 Task: Send an email with the signature Lydia Campbell with the subject Request for feedback on a website usability survey and the message I would like to request a project update on the critical path. from softage.3@softage.net to softage.1@softage.net with an attached audio file Audio_guided_tour.mp3 and move the email from Sent Items to the folder Mergers and acquisitions
Action: Mouse moved to (614, 384)
Screenshot: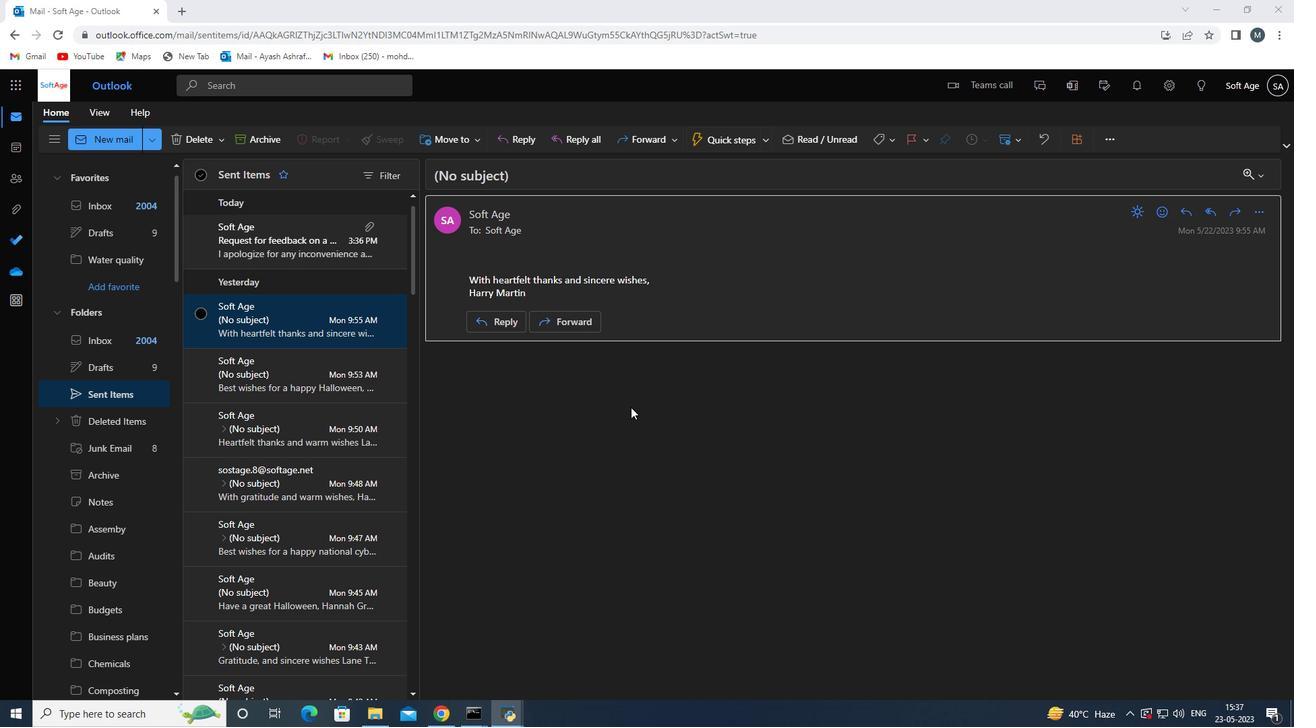 
Action: Mouse scrolled (614, 384) with delta (0, 0)
Screenshot: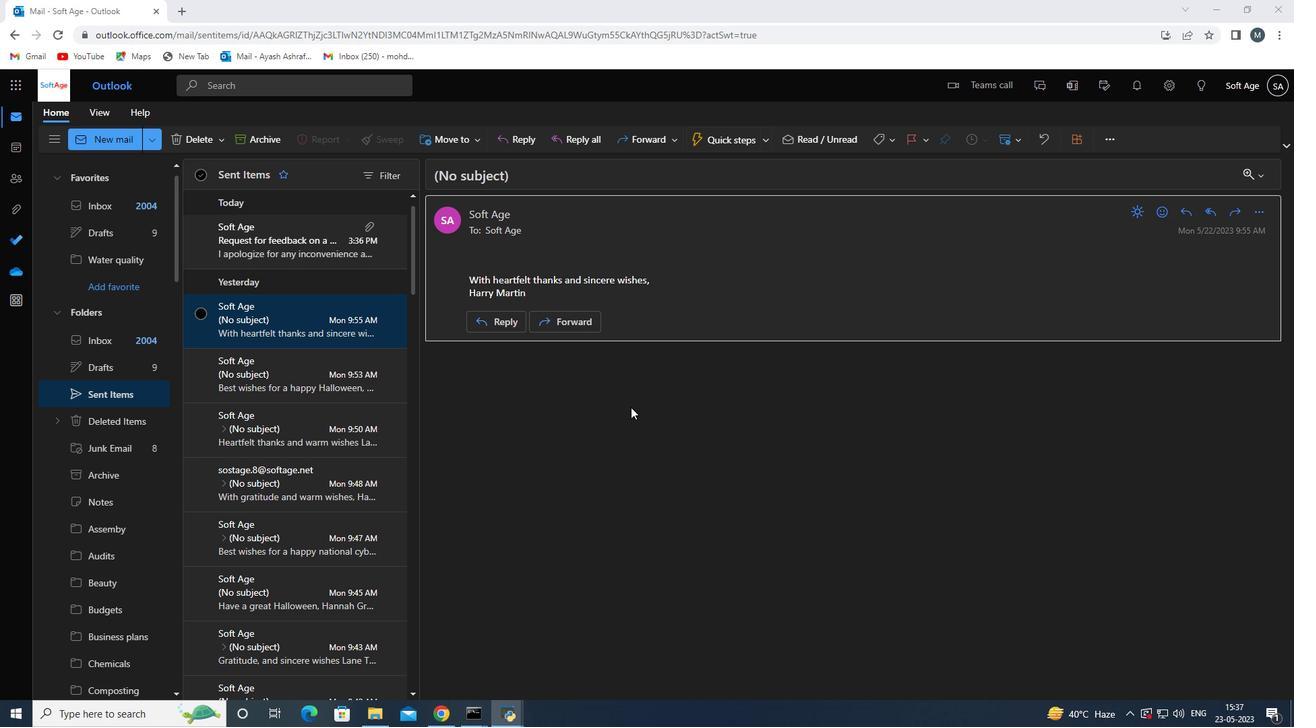 
Action: Mouse scrolled (614, 384) with delta (0, 0)
Screenshot: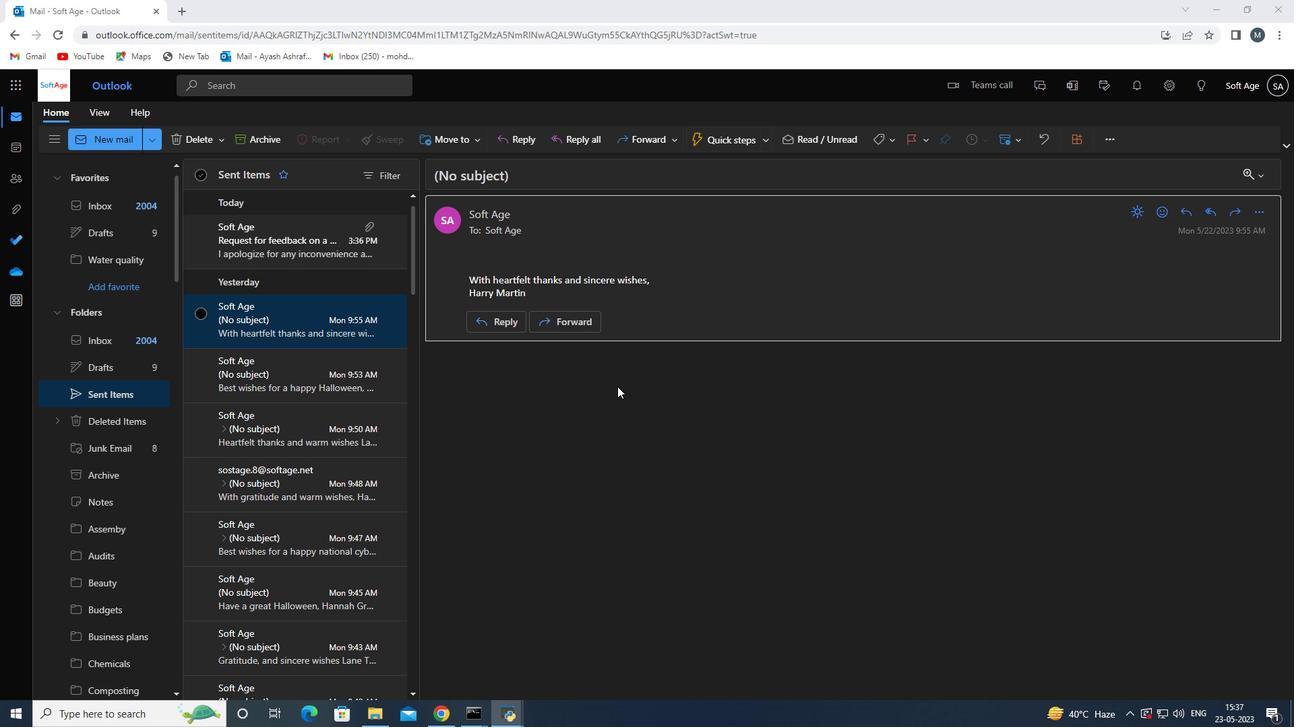 
Action: Mouse scrolled (614, 384) with delta (0, 0)
Screenshot: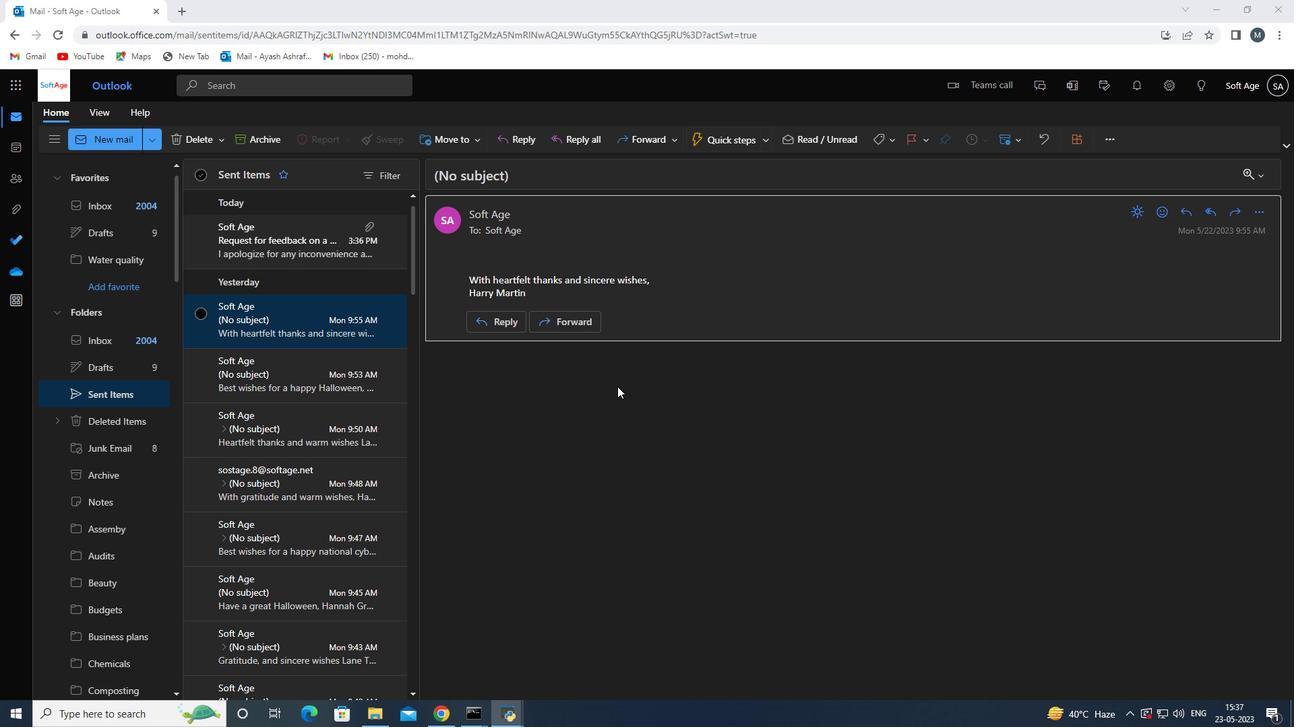 
Action: Mouse scrolled (614, 384) with delta (0, 0)
Screenshot: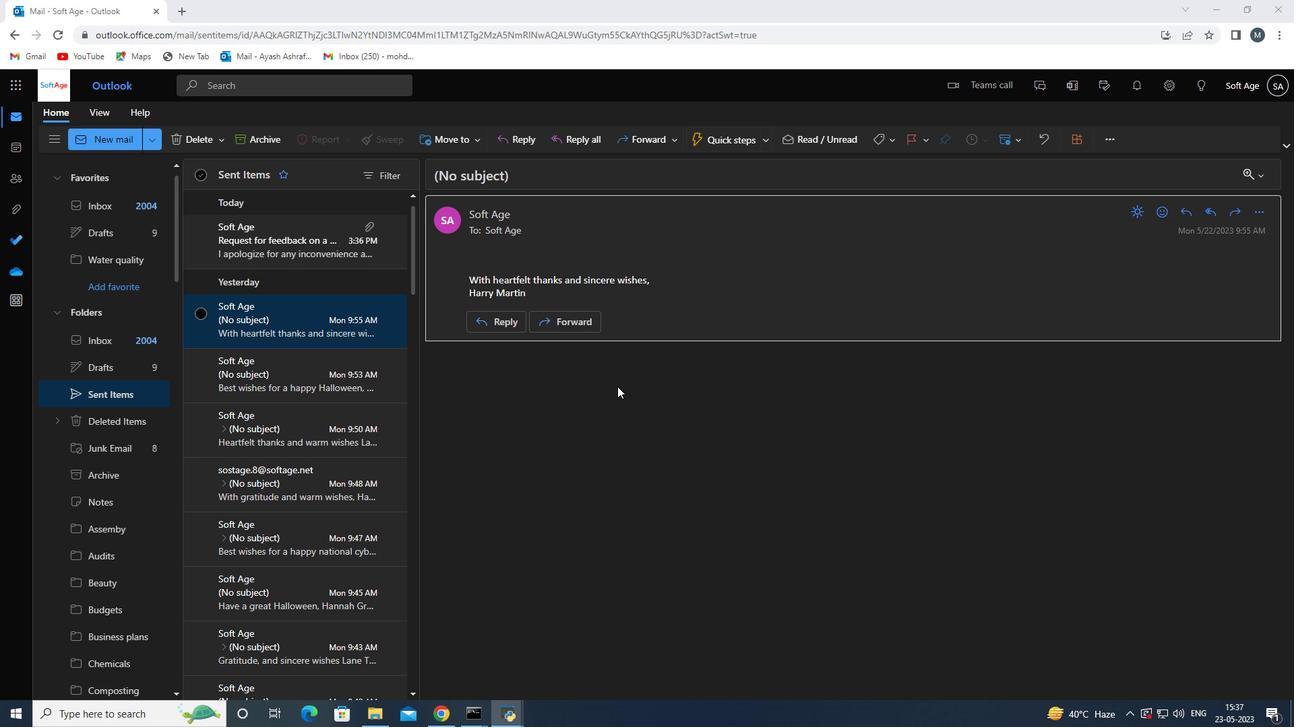 
Action: Mouse scrolled (614, 384) with delta (0, 0)
Screenshot: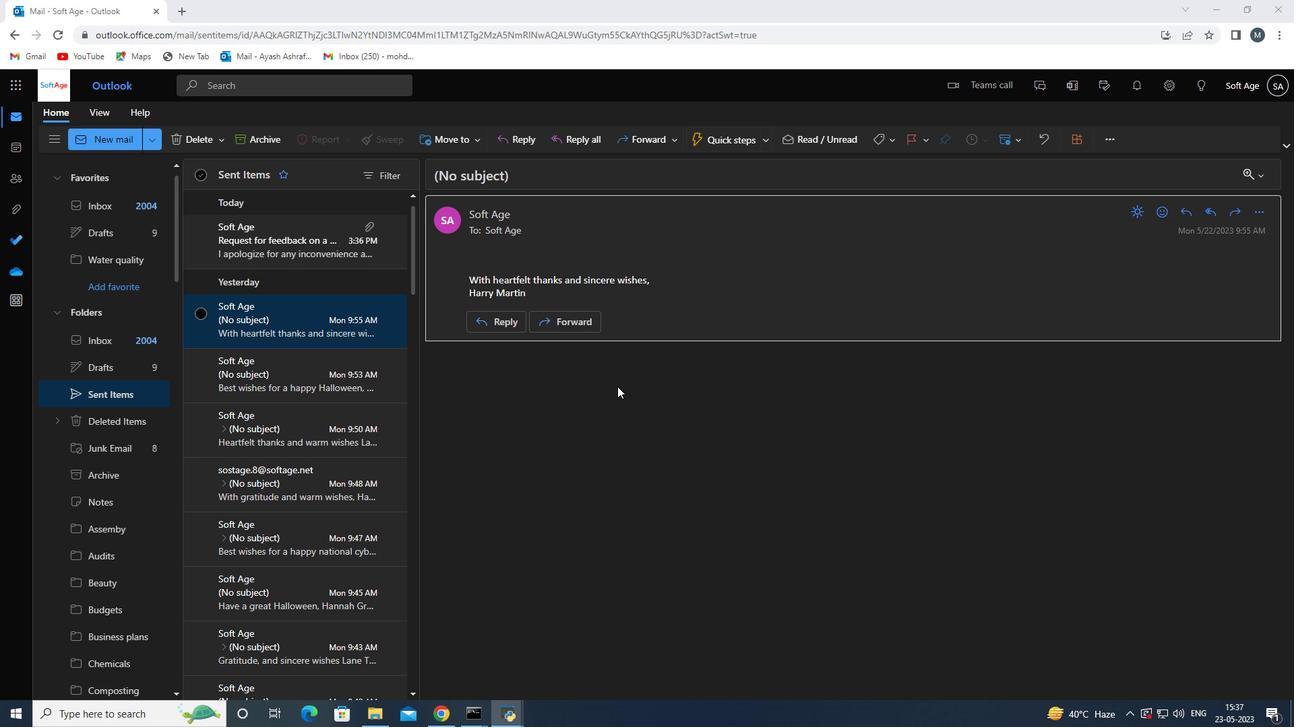 
Action: Mouse scrolled (614, 384) with delta (0, 0)
Screenshot: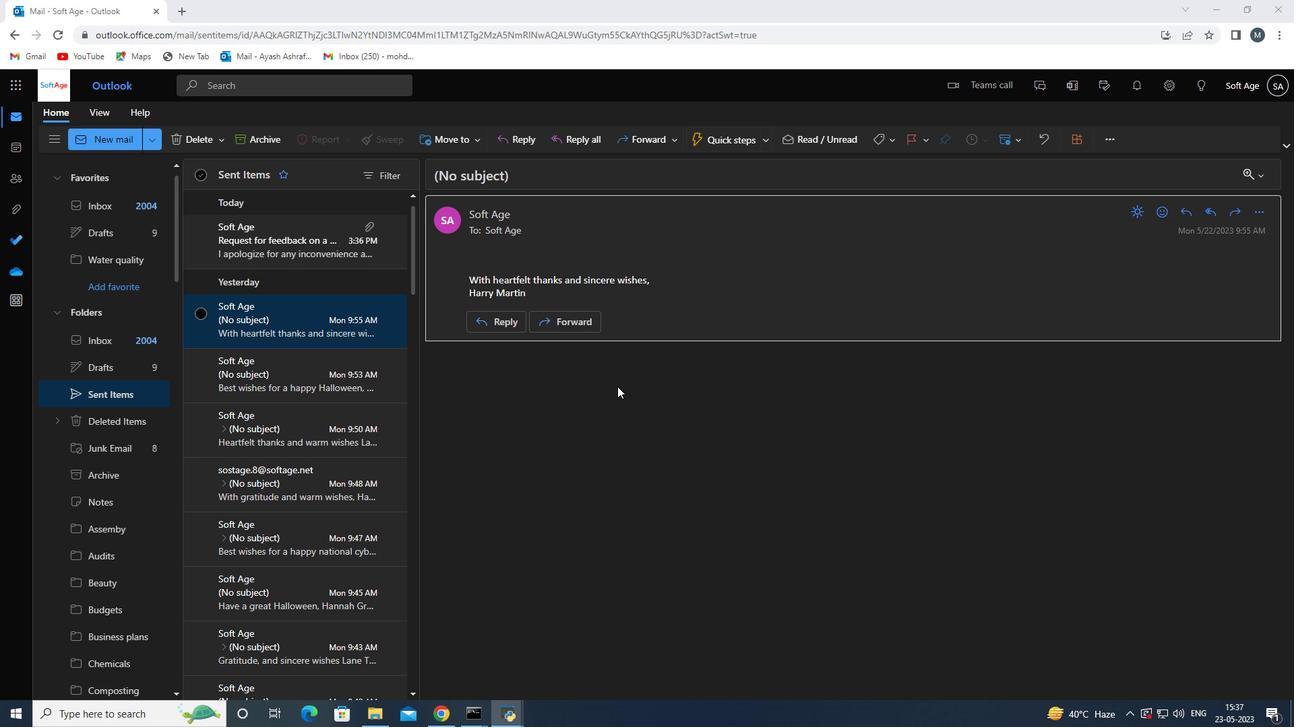 
Action: Mouse moved to (109, 213)
Screenshot: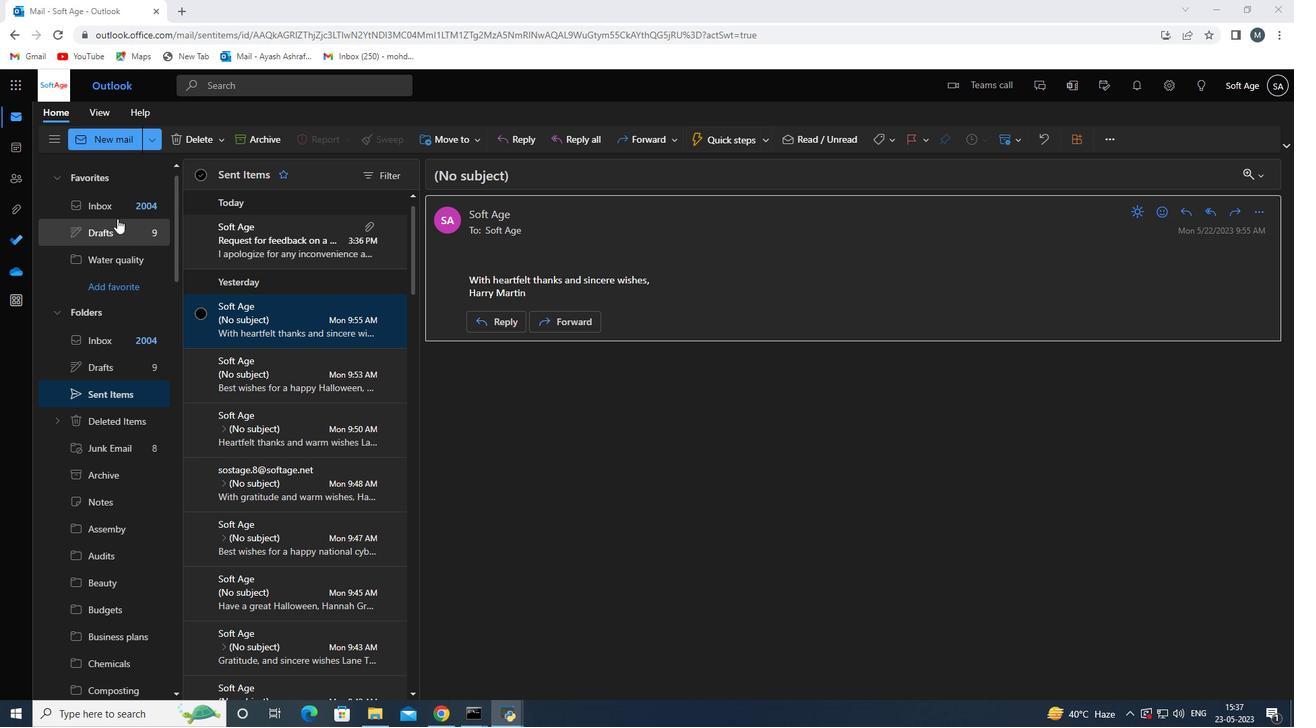 
Action: Mouse pressed left at (109, 213)
Screenshot: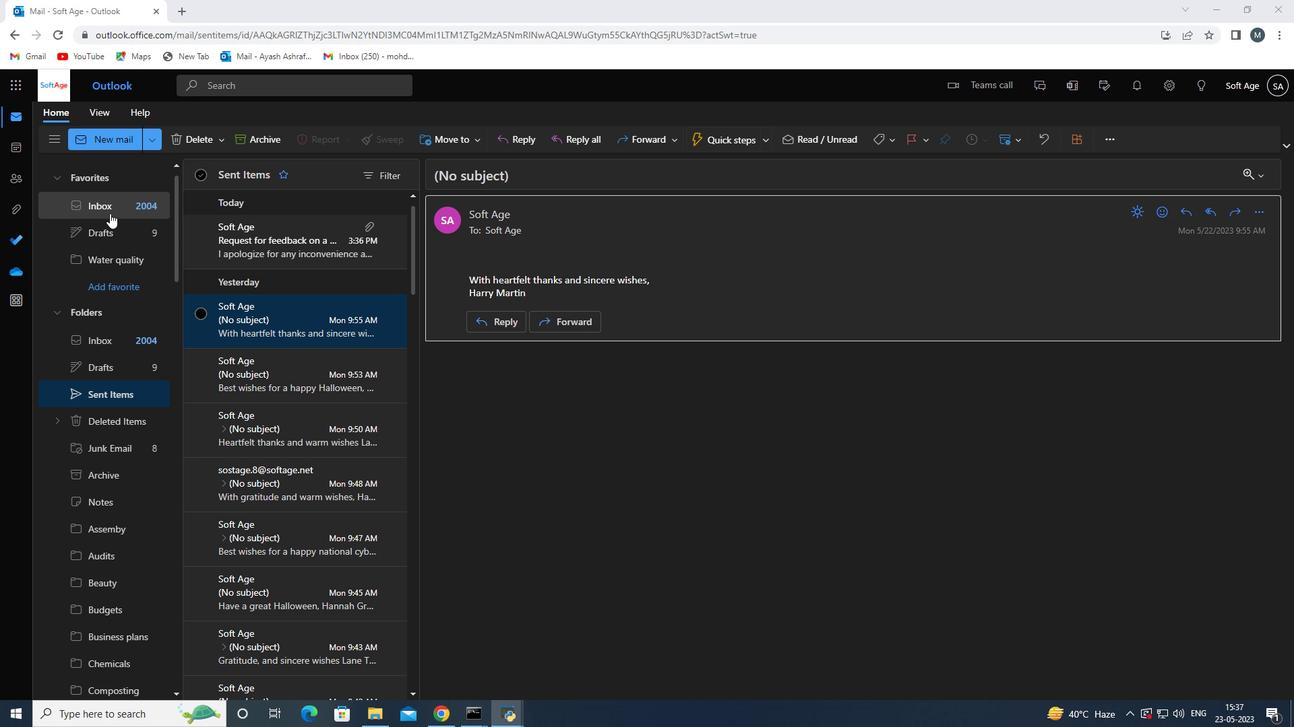 
Action: Mouse moved to (107, 143)
Screenshot: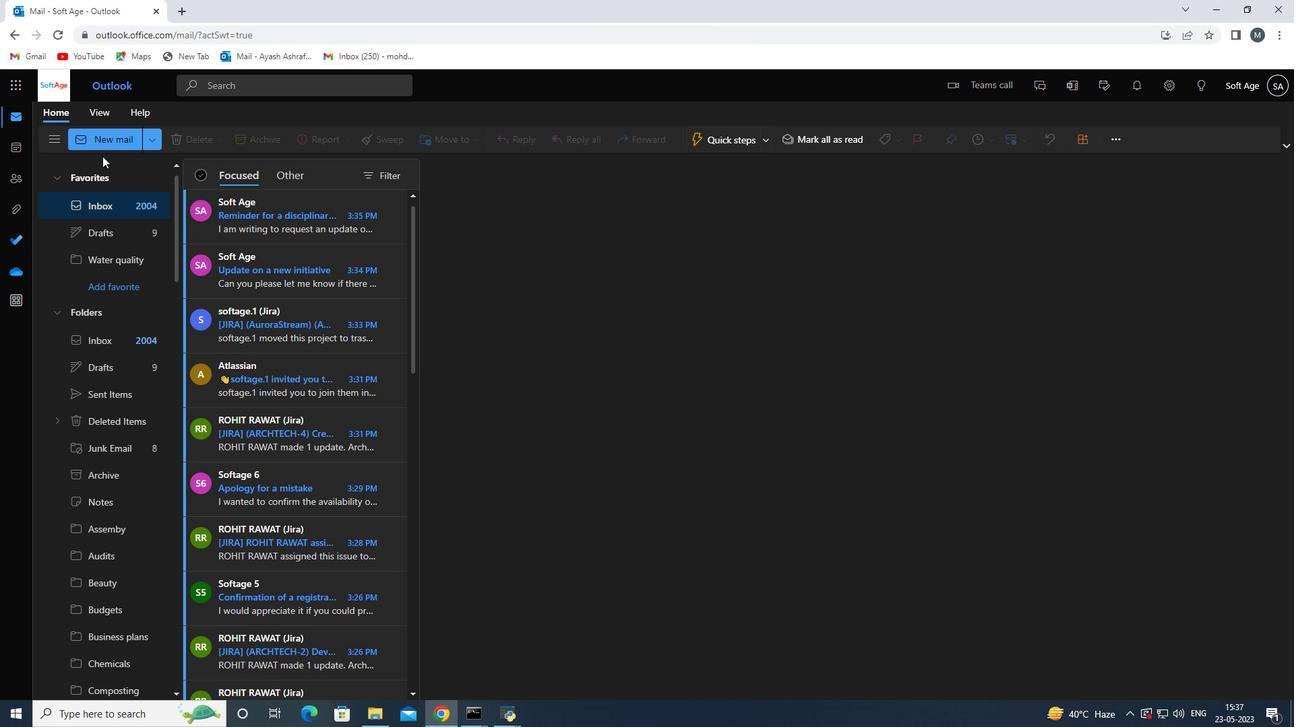 
Action: Mouse pressed left at (107, 143)
Screenshot: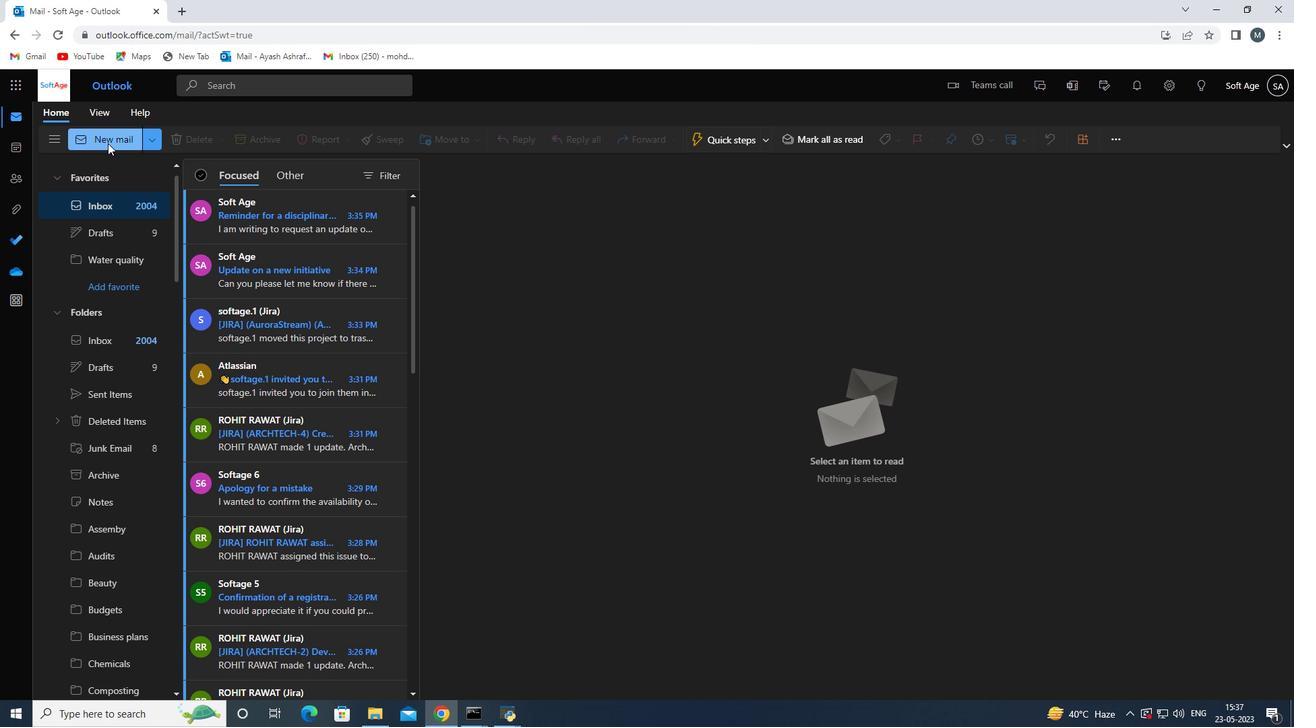 
Action: Mouse moved to (900, 145)
Screenshot: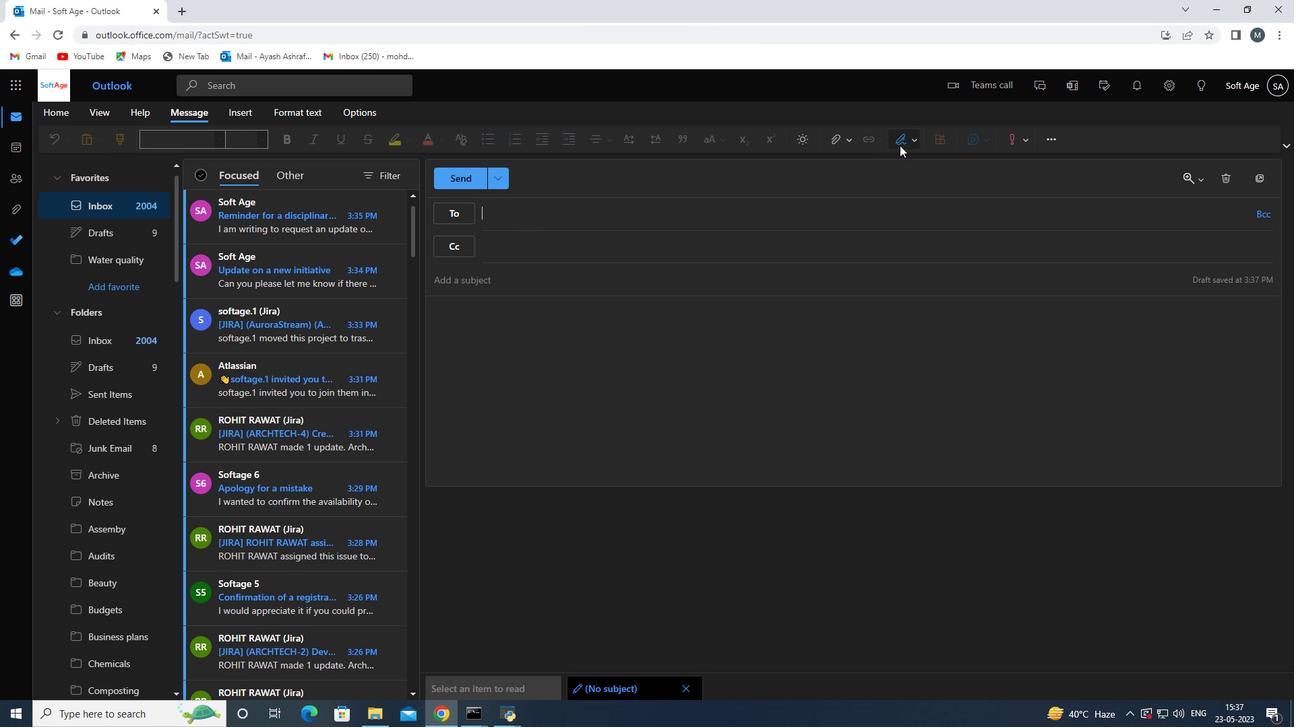 
Action: Mouse pressed left at (900, 145)
Screenshot: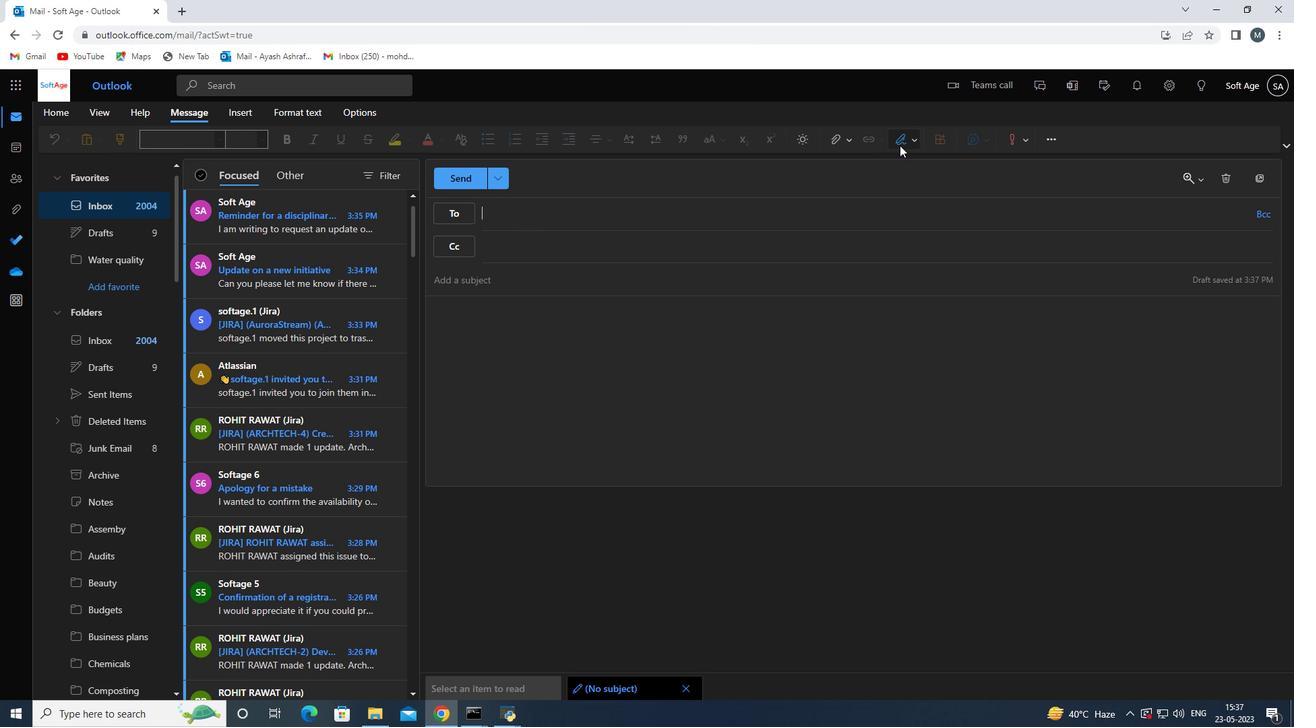 
Action: Mouse moved to (888, 195)
Screenshot: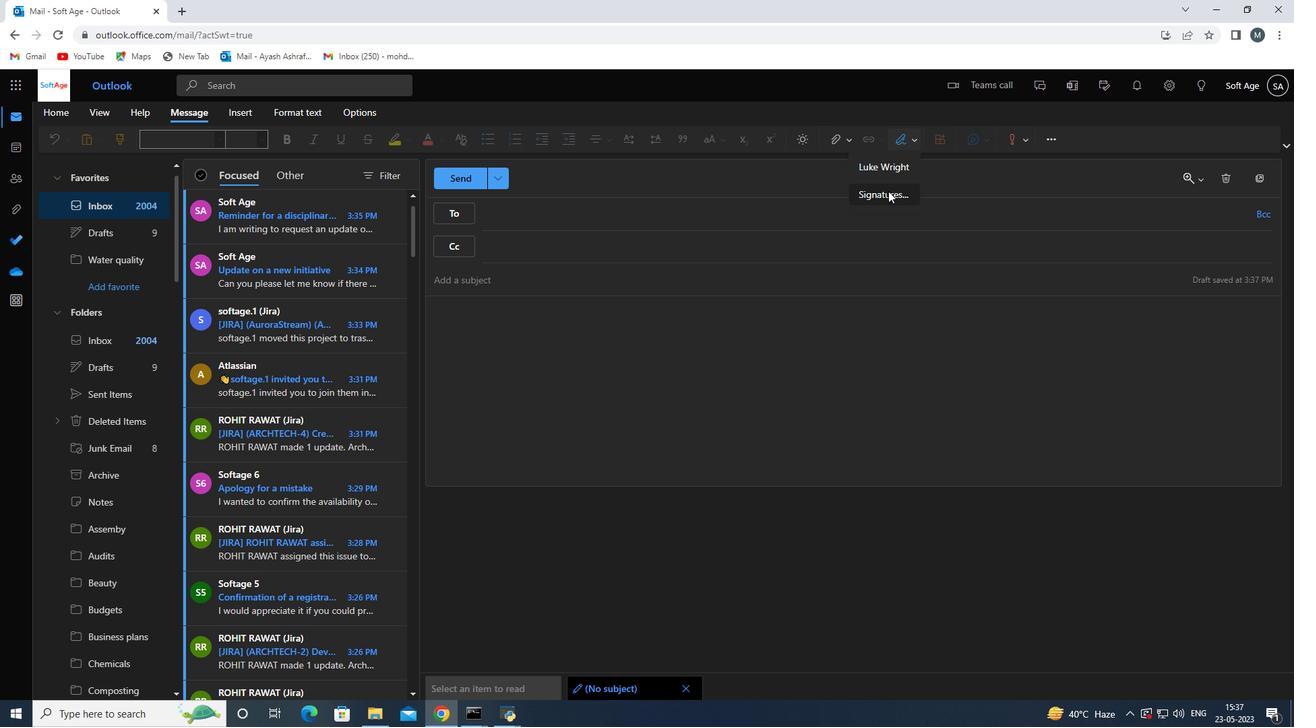 
Action: Mouse pressed left at (888, 195)
Screenshot: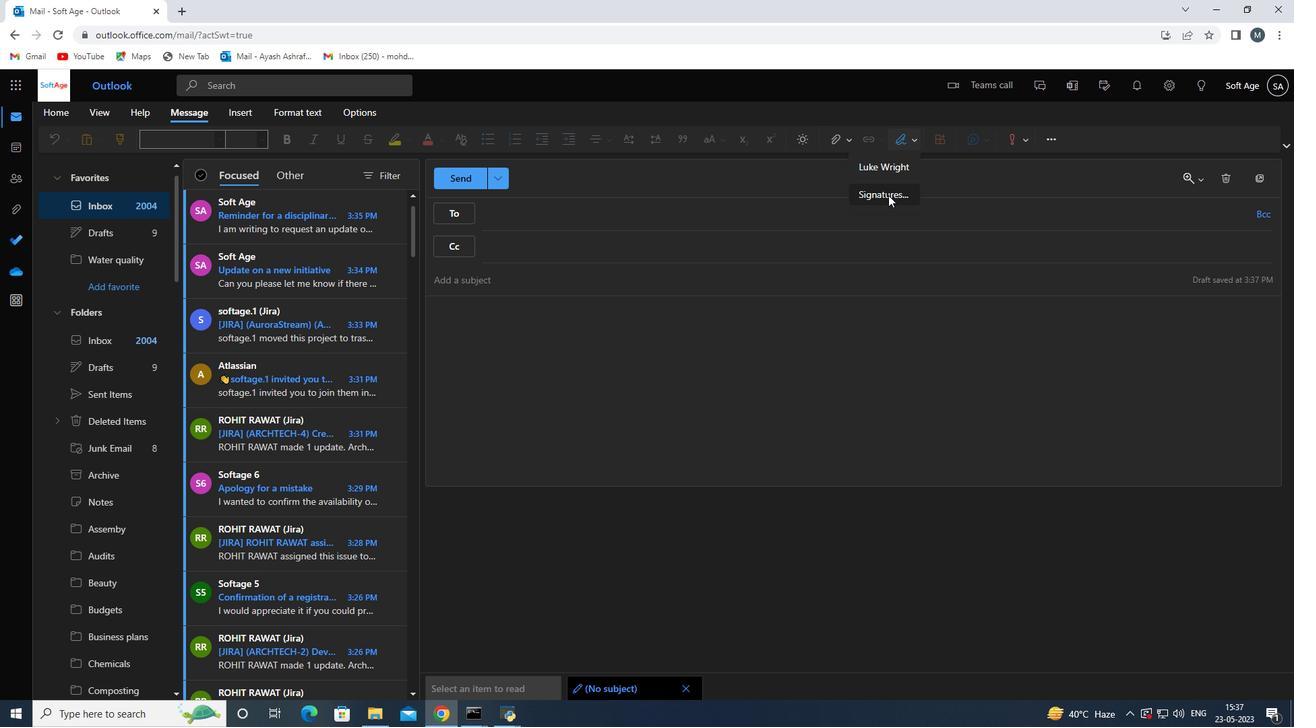 
Action: Mouse moved to (913, 250)
Screenshot: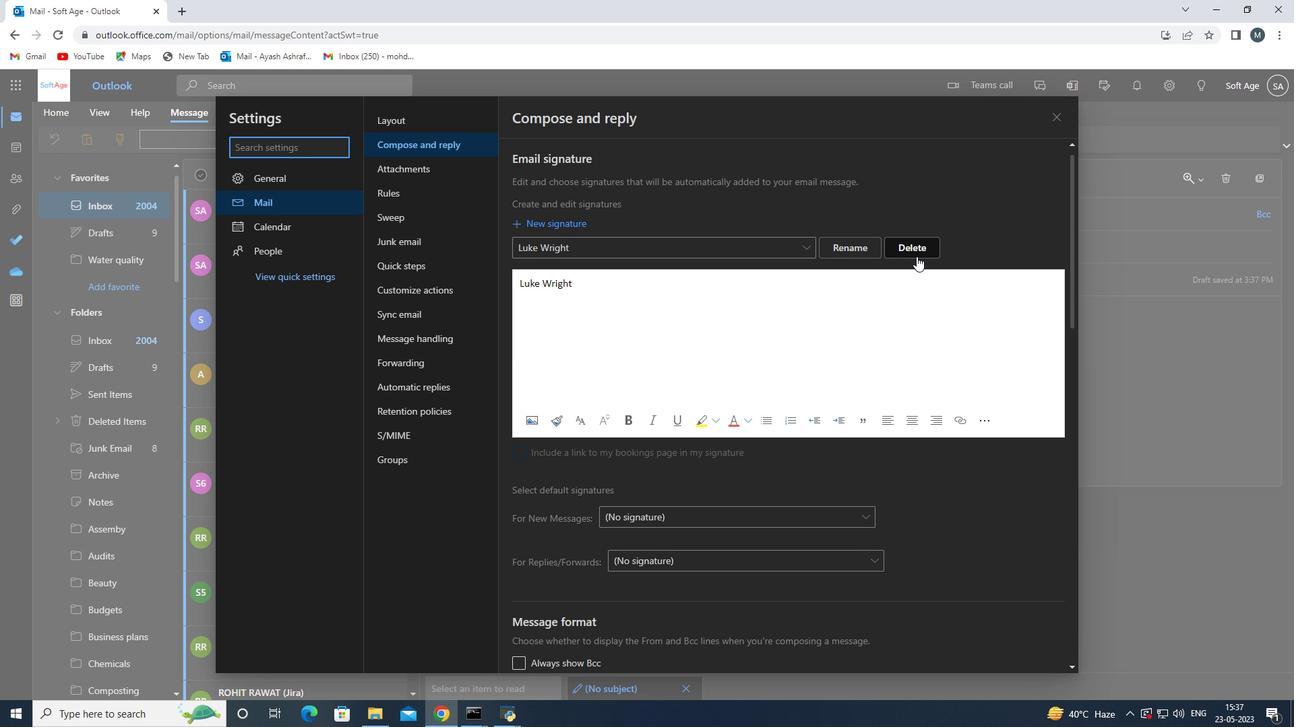 
Action: Mouse pressed left at (913, 250)
Screenshot: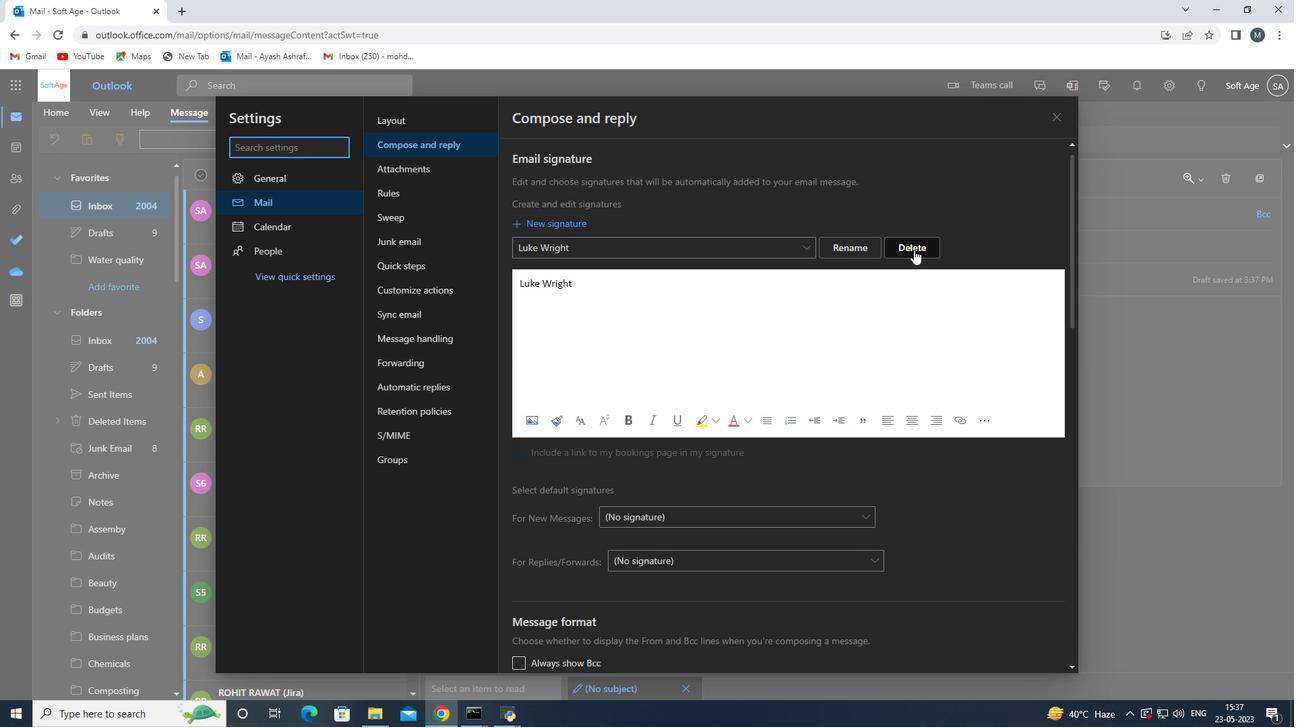 
Action: Mouse moved to (601, 252)
Screenshot: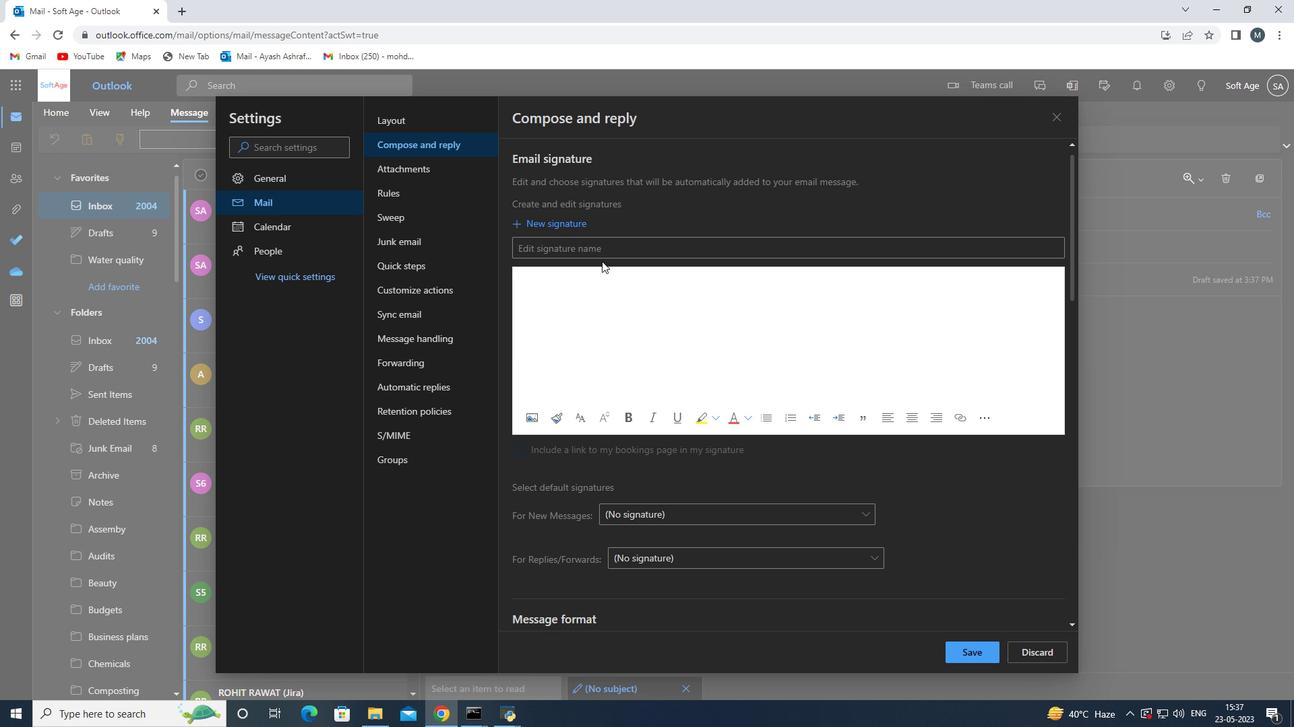 
Action: Mouse pressed left at (601, 252)
Screenshot: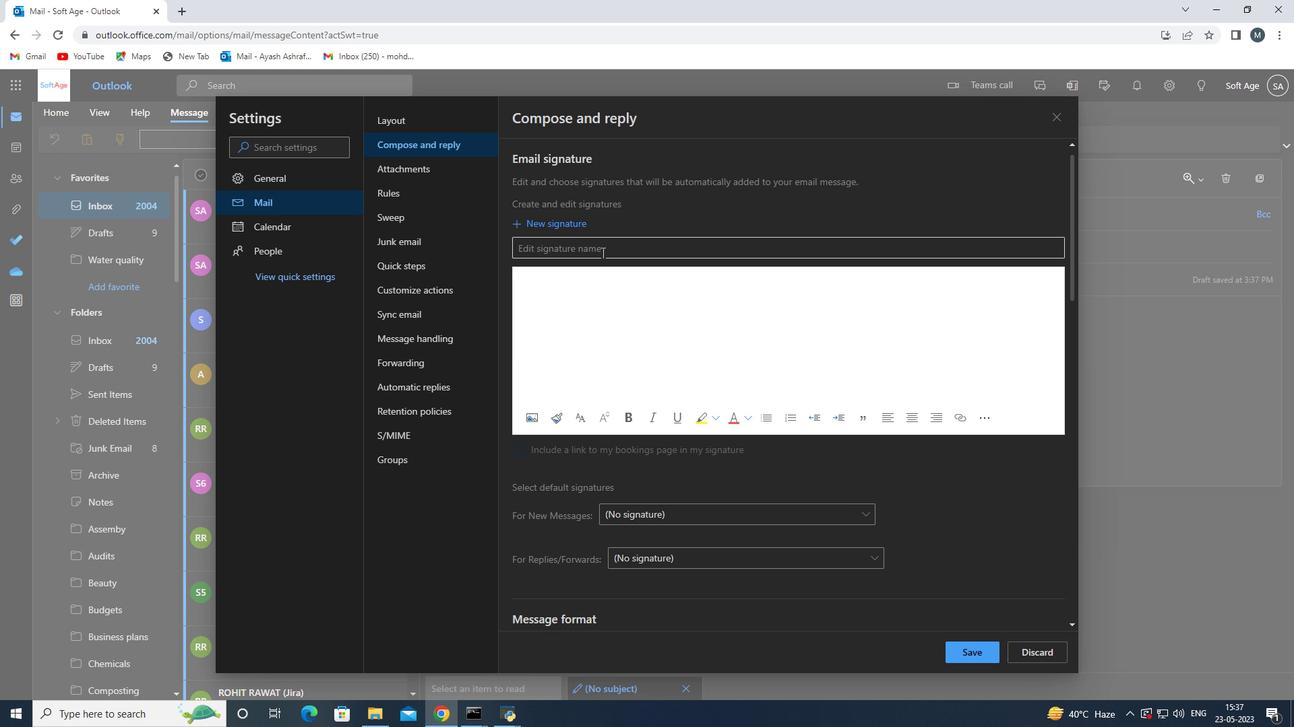 
Action: Key pressed <Key.shift>Luy<Key.backspace><Key.backspace>ydia<Key.space><Key.shift><Key.shift><Key.shift><Key.shift><Key.shift><Key.shift><Key.shift><Key.shift><Key.shift><Key.shift><Key.shift><Key.shift><Key.shift>Campbell<Key.enter>
Screenshot: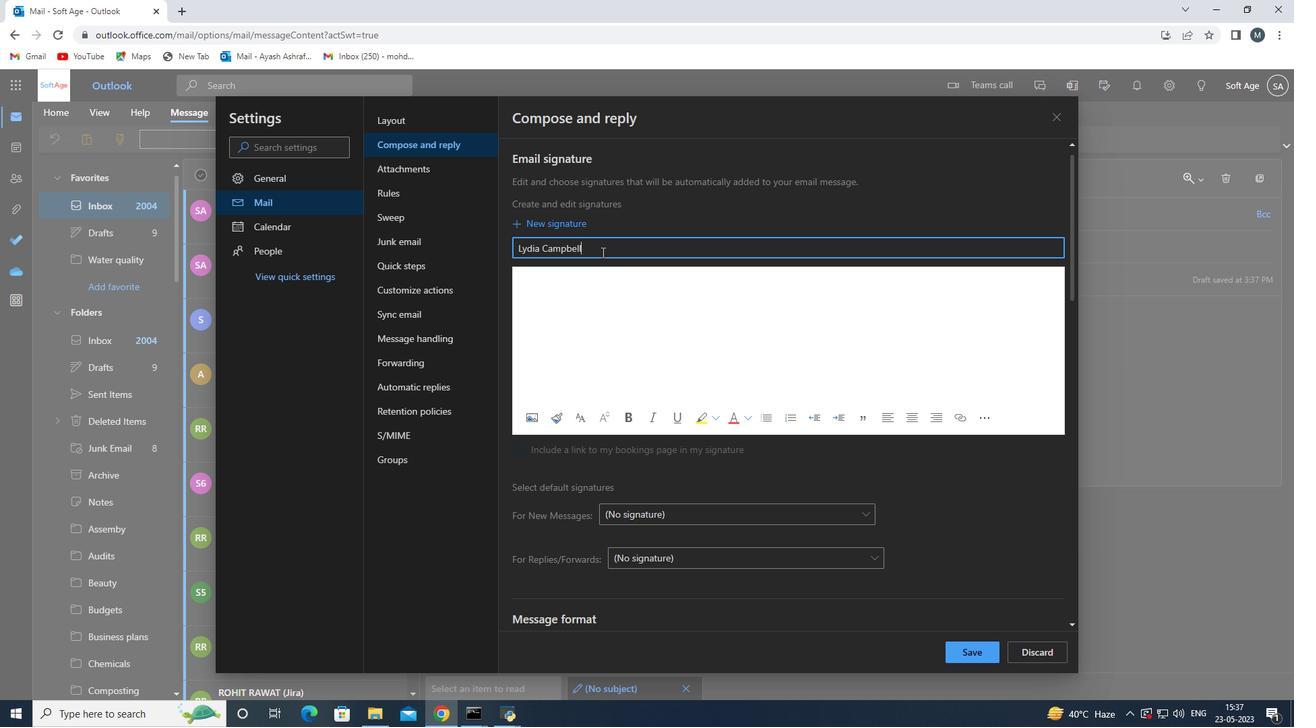 
Action: Mouse moved to (581, 300)
Screenshot: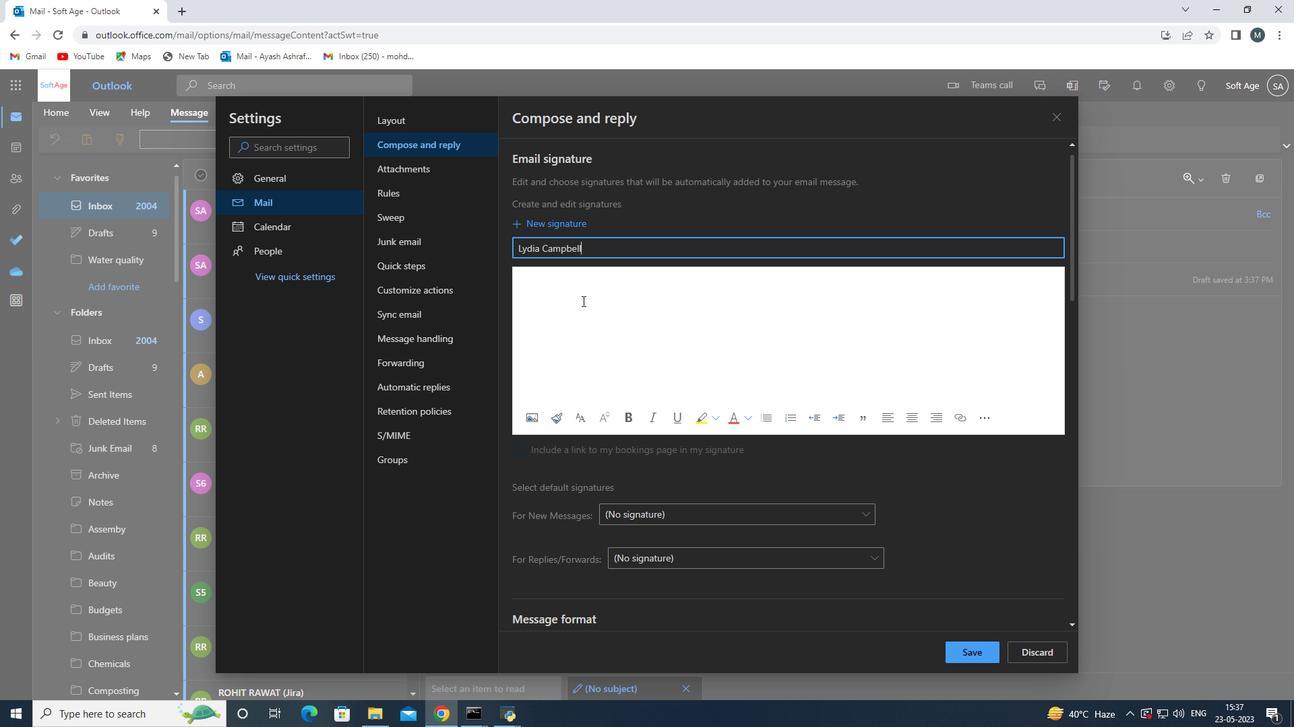 
Action: Mouse pressed left at (581, 300)
Screenshot: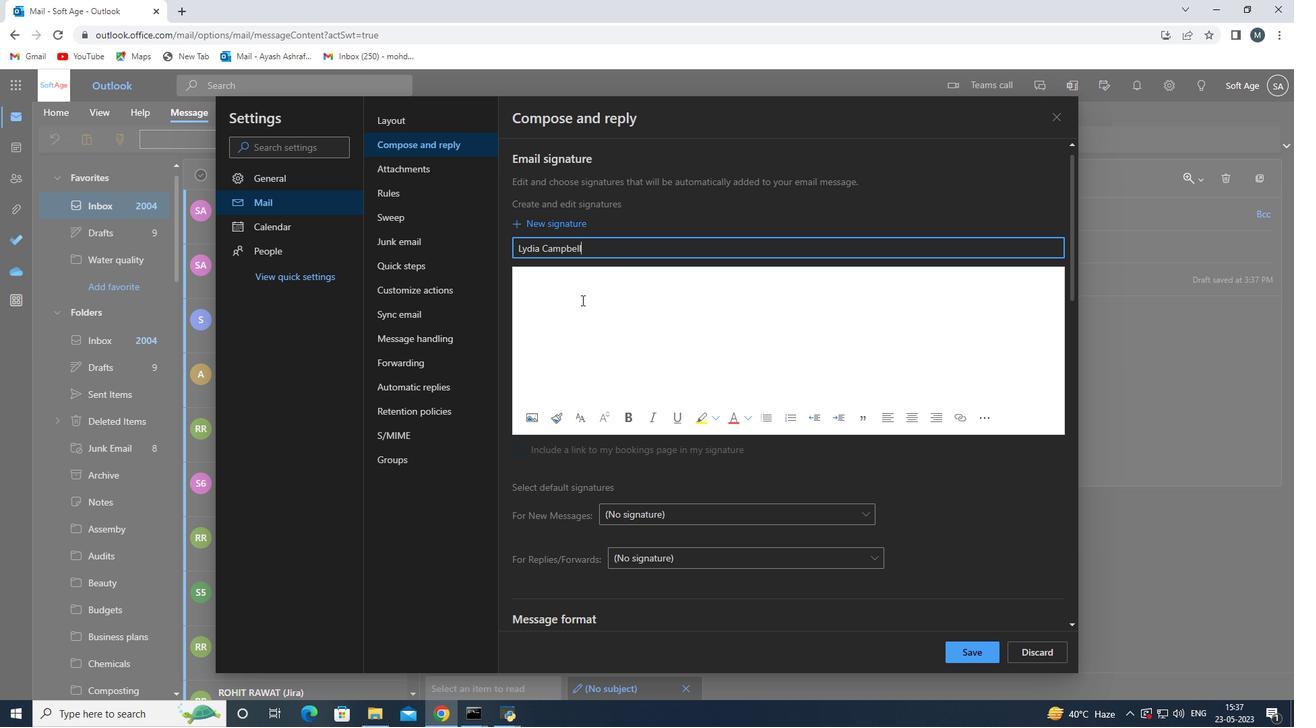
Action: Key pressed <Key.shift>Lydia<Key.space><Key.shift>Campbell<Key.space>
Screenshot: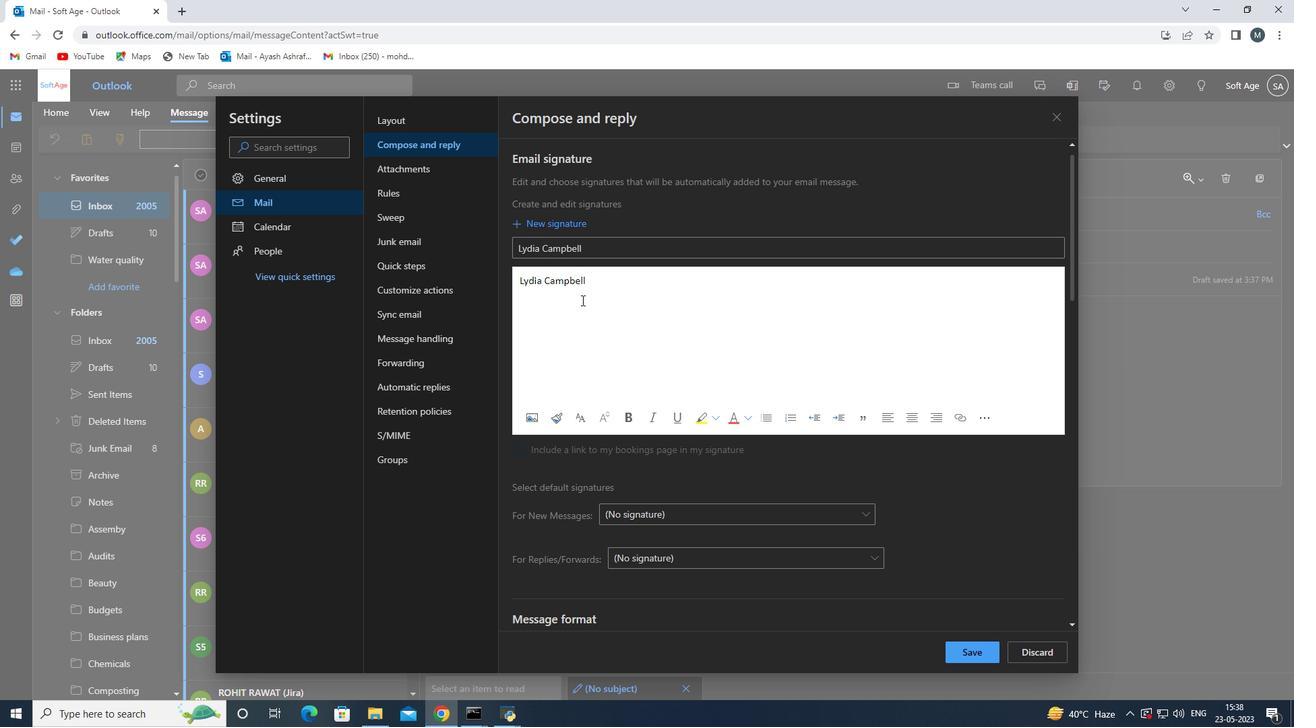
Action: Mouse moved to (965, 655)
Screenshot: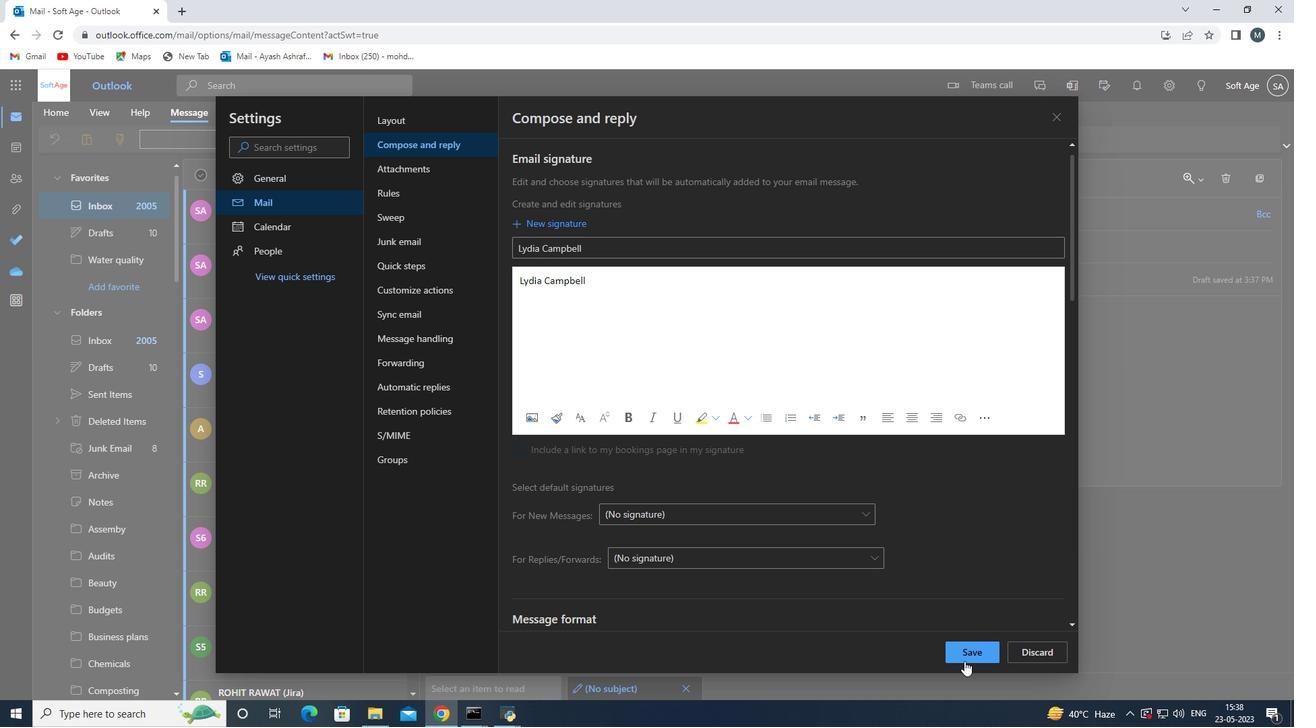 
Action: Mouse pressed left at (965, 655)
Screenshot: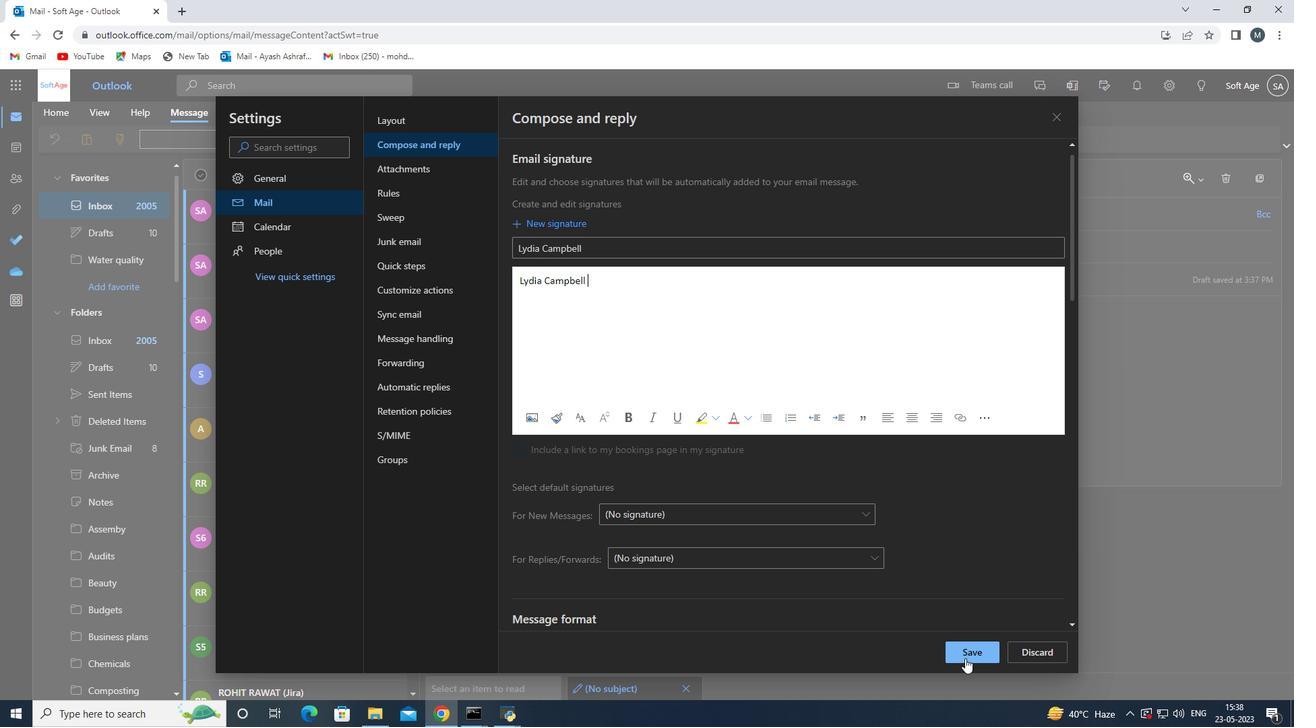 
Action: Mouse moved to (1050, 117)
Screenshot: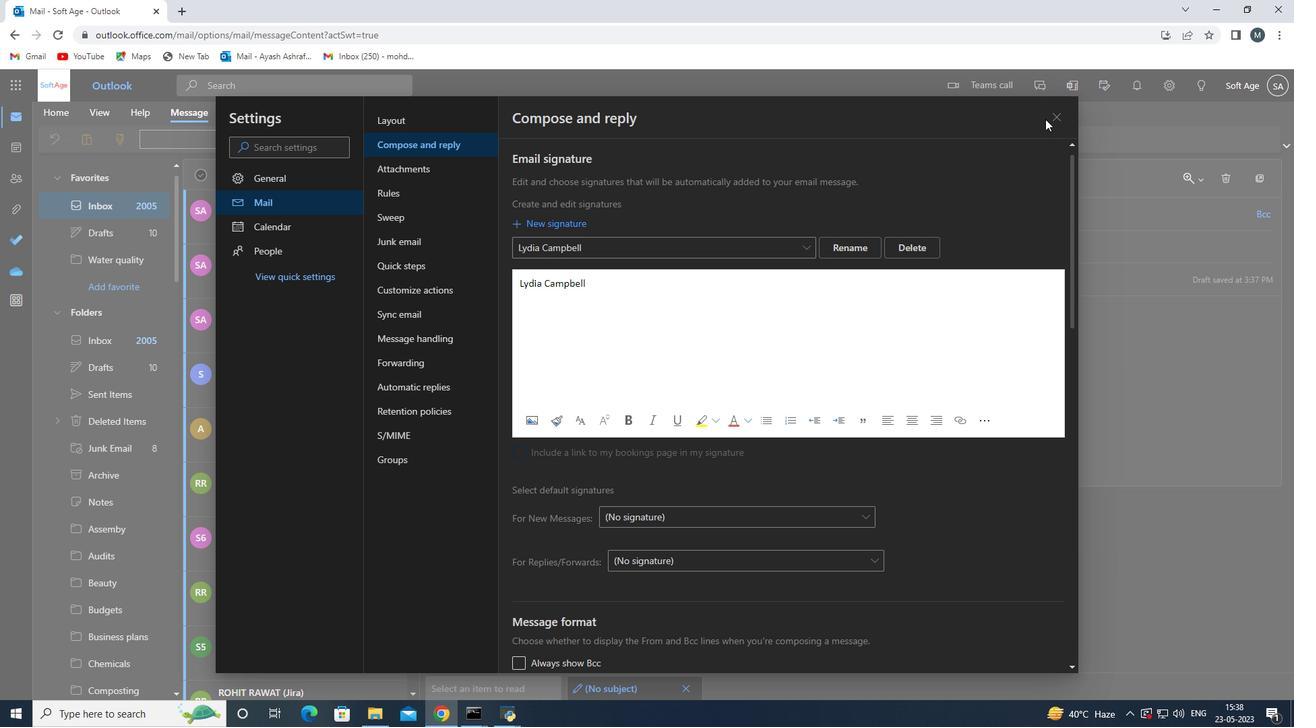 
Action: Mouse pressed left at (1050, 117)
Screenshot: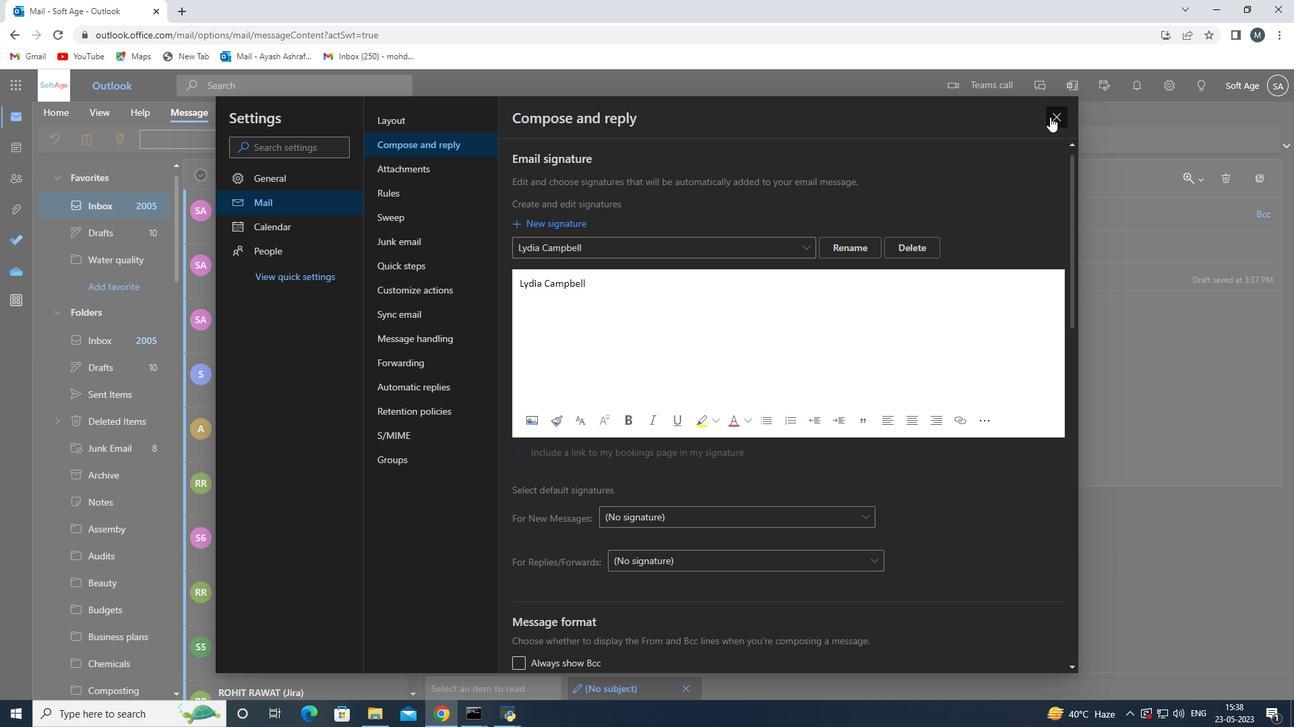 
Action: Mouse moved to (562, 278)
Screenshot: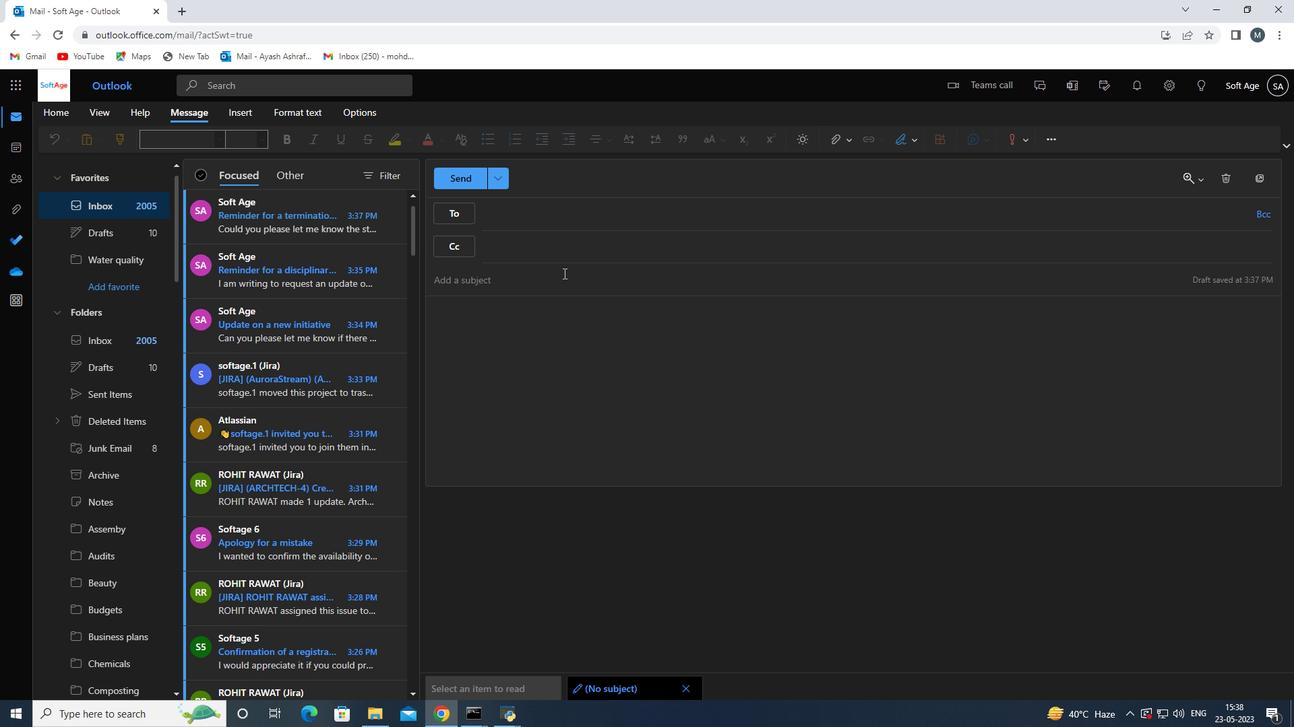 
Action: Mouse pressed left at (562, 278)
Screenshot: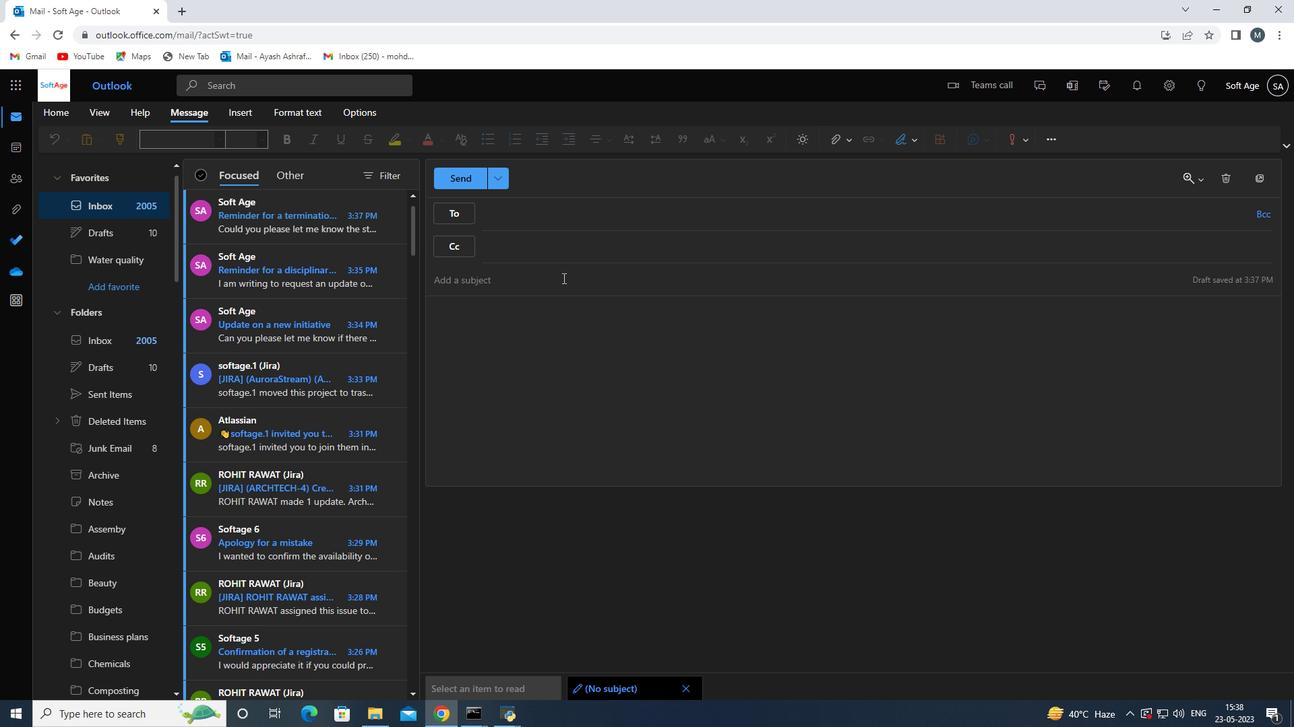 
Action: Mouse moved to (562, 285)
Screenshot: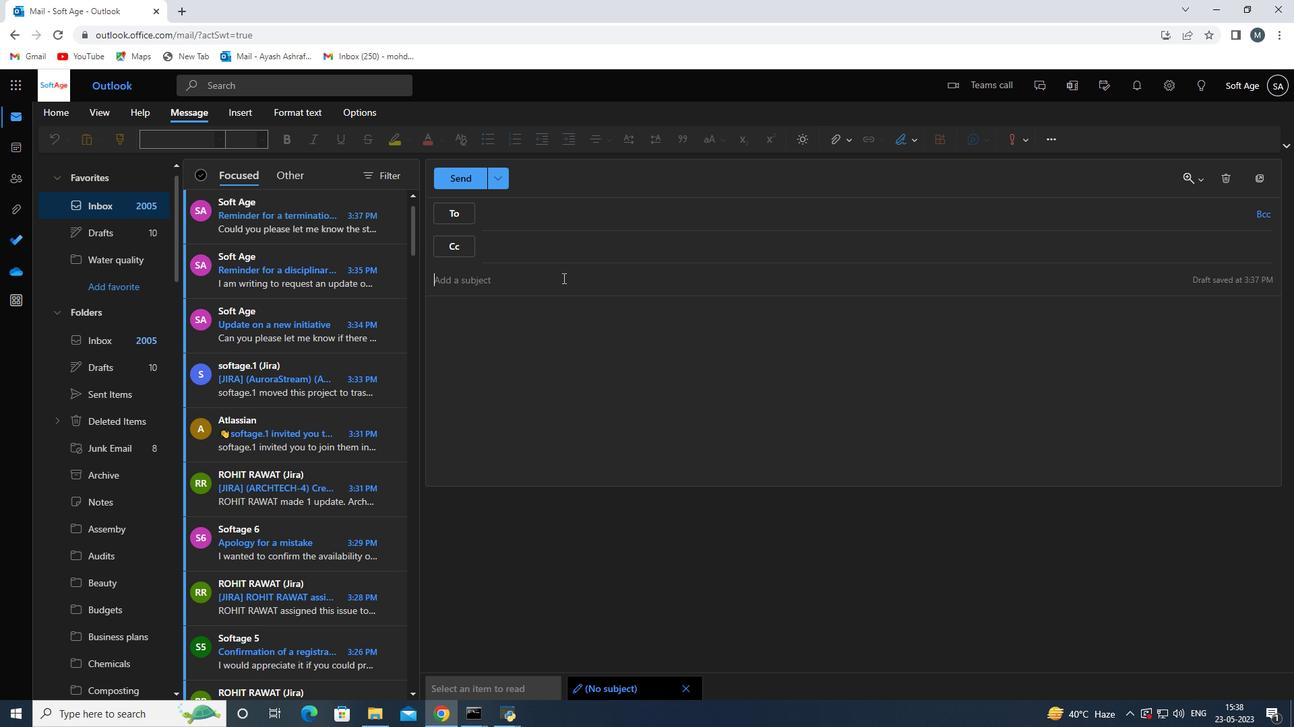 
Action: Key pressed <Key.shift>Request<Key.space>for<Key.space>feedback<Key.space>on<Key.space>a<Key.space>website<Key.space>usability<Key.space>survey<Key.enter><Key.shift>I<Key.space>would<Key.space>like<Key.space>to<Key.space>request<Key.space>a<Key.space>project<Key.space>update<Key.space>on<Key.space>the<Key.space>social<Key.space>media<Key.space><Key.backspace><Key.backspace><Key.backspace><Key.backspace><Key.backspace><Key.backspace><Key.backspace><Key.backspace><Key.backspace><Key.backspace><Key.backspace><Key.backspace><Key.backspace>critical<Key.space>path<Key.space>b<Key.backspace>.<Key.enter>
Screenshot: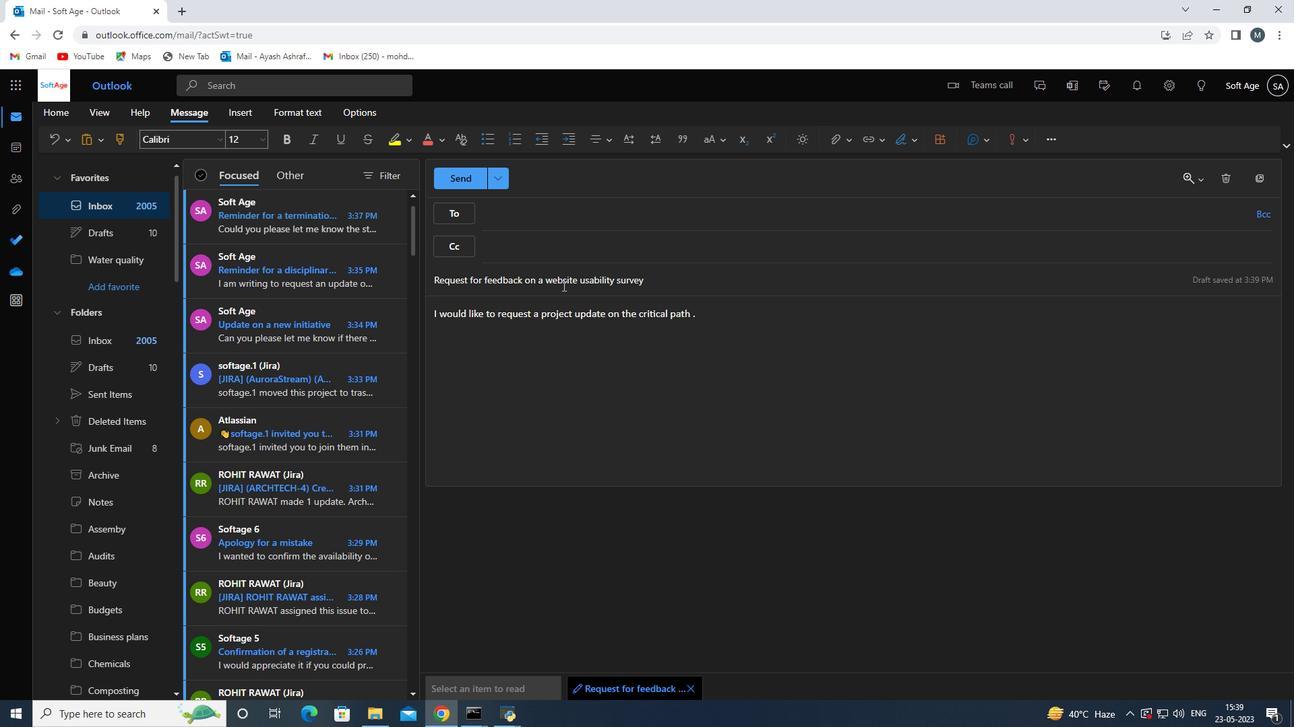 
Action: Mouse moved to (903, 144)
Screenshot: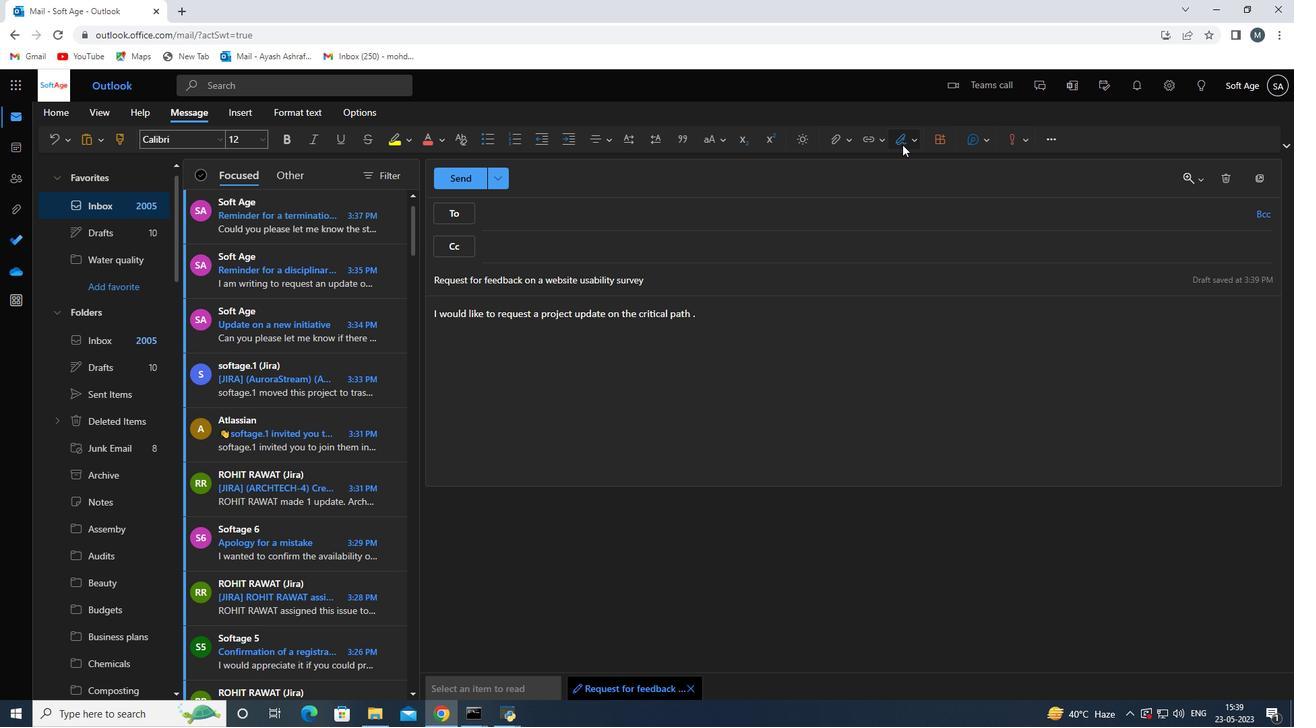 
Action: Mouse pressed left at (903, 144)
Screenshot: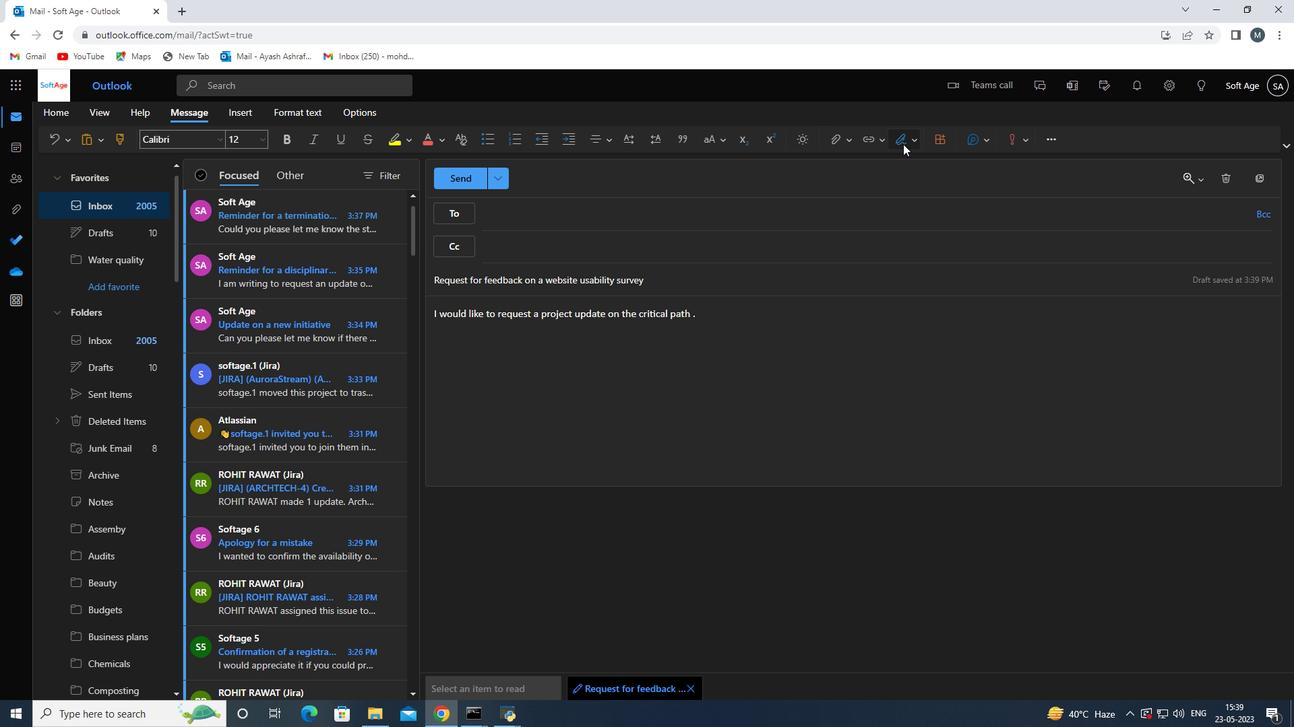
Action: Mouse moved to (897, 167)
Screenshot: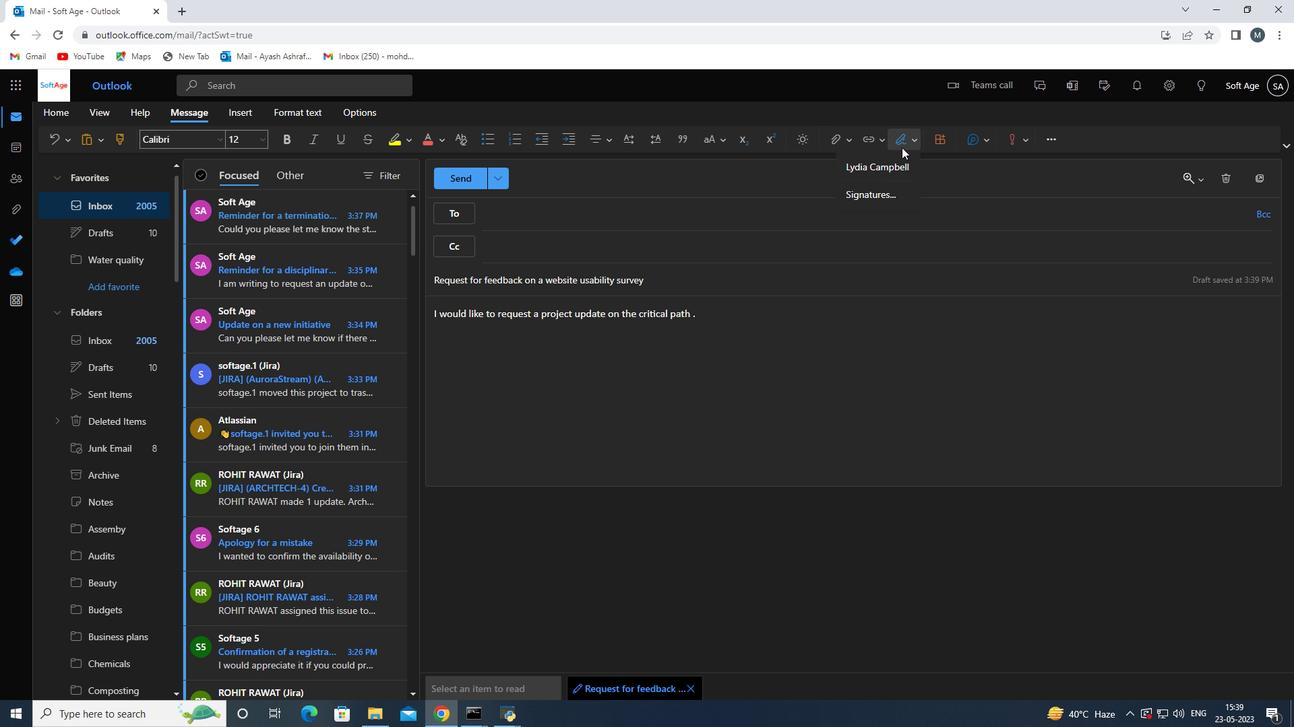 
Action: Mouse pressed left at (897, 167)
Screenshot: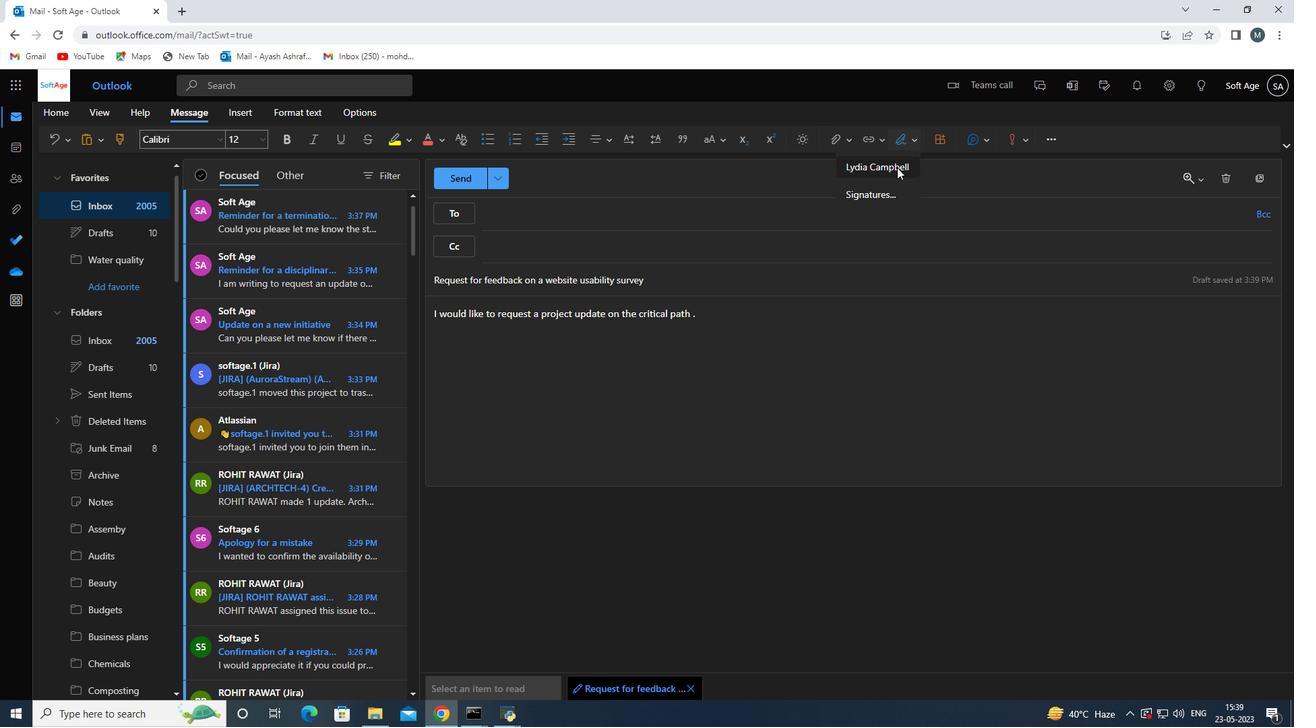 
Action: Mouse moved to (538, 217)
Screenshot: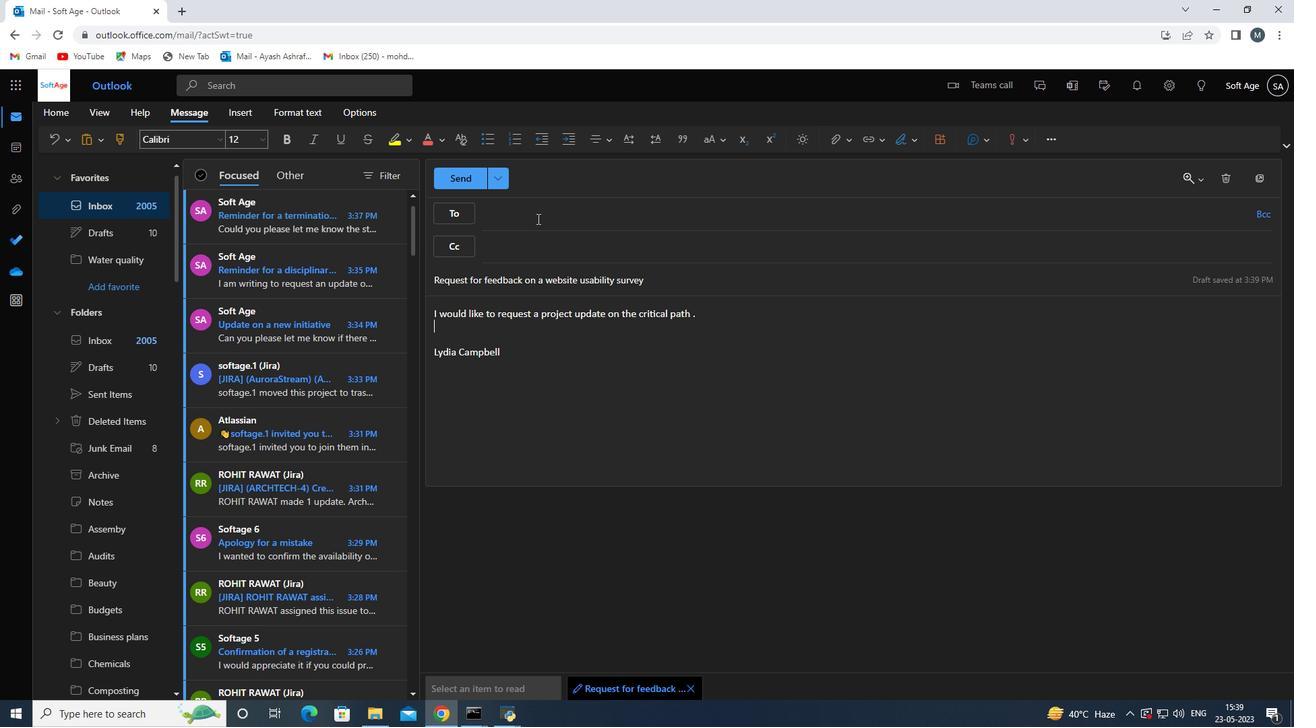 
Action: Mouse pressed left at (538, 217)
Screenshot: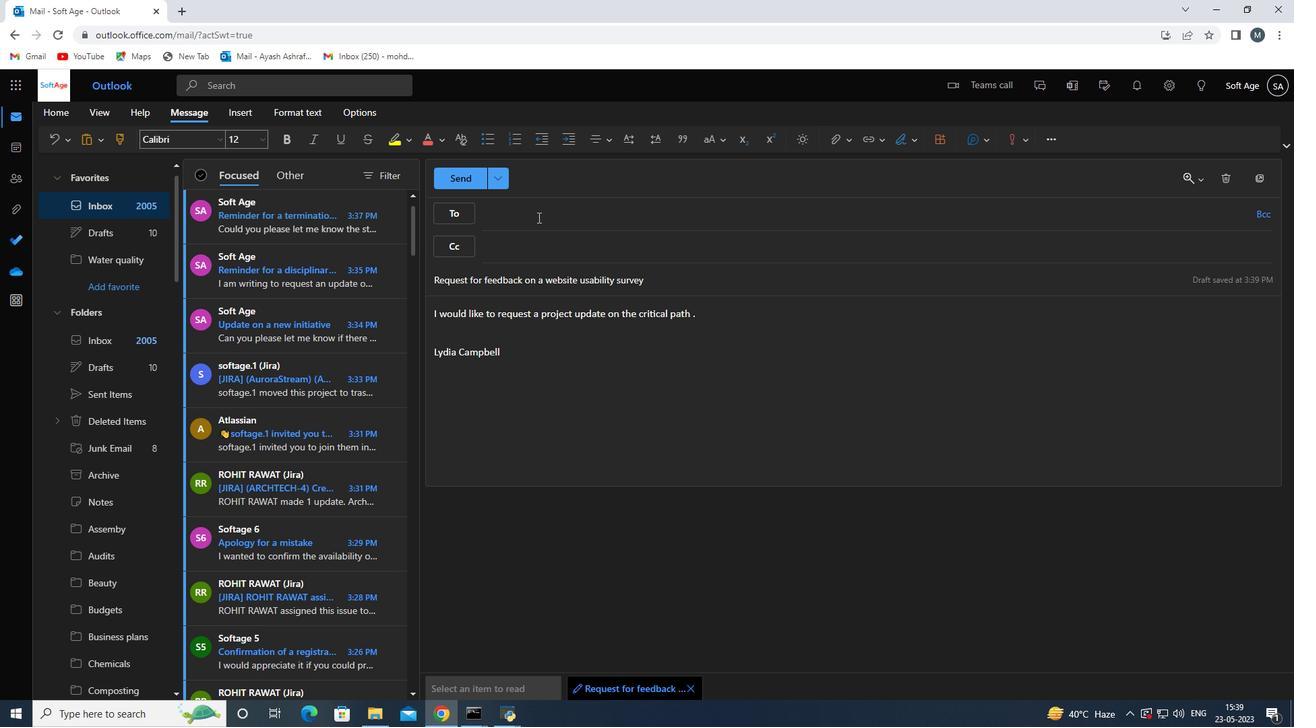 
Action: Key pressed softage.1<Key.shift>@softage.net<Key.enter>
Screenshot: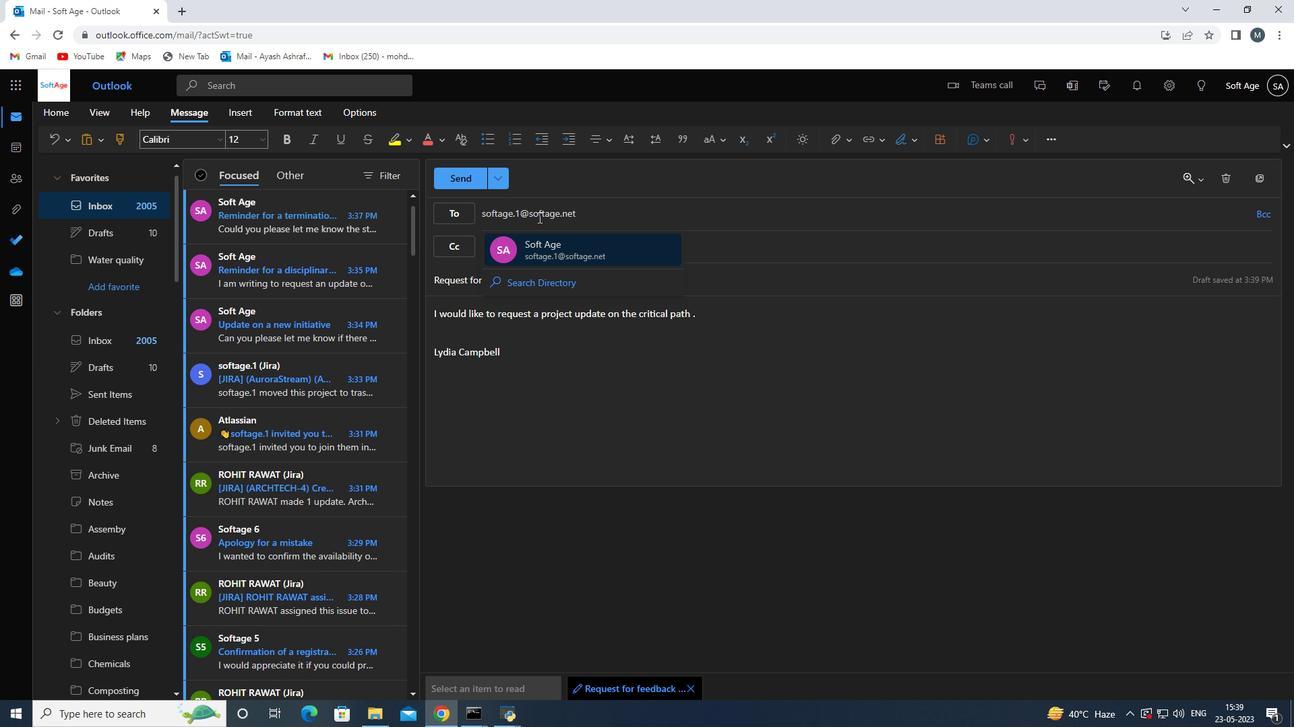
Action: Mouse moved to (841, 142)
Screenshot: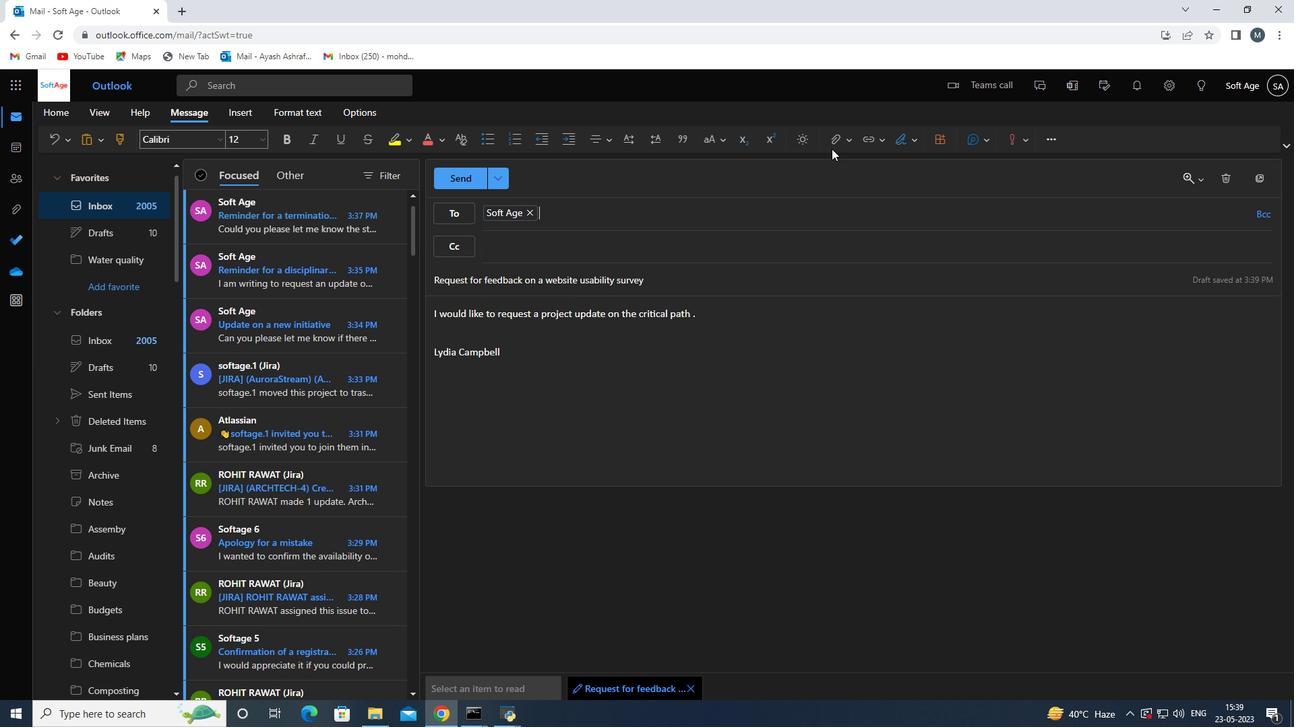 
Action: Mouse pressed left at (841, 142)
Screenshot: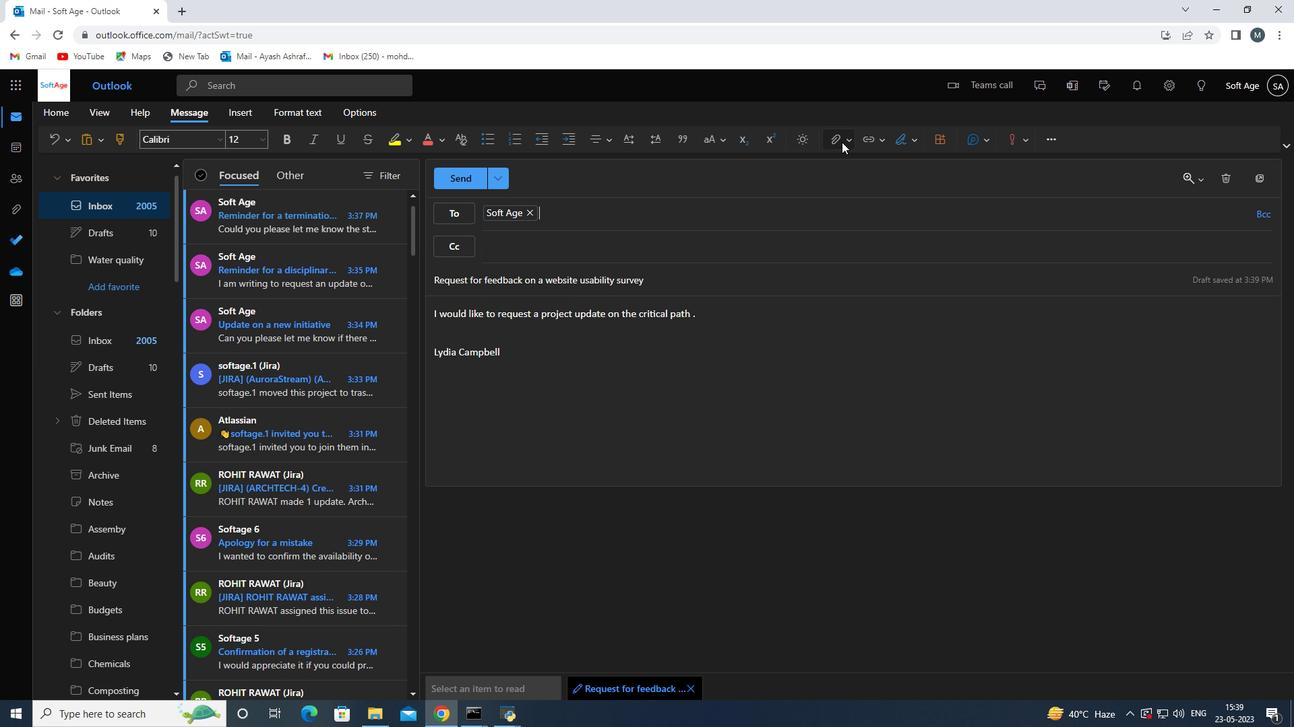
Action: Mouse moved to (781, 163)
Screenshot: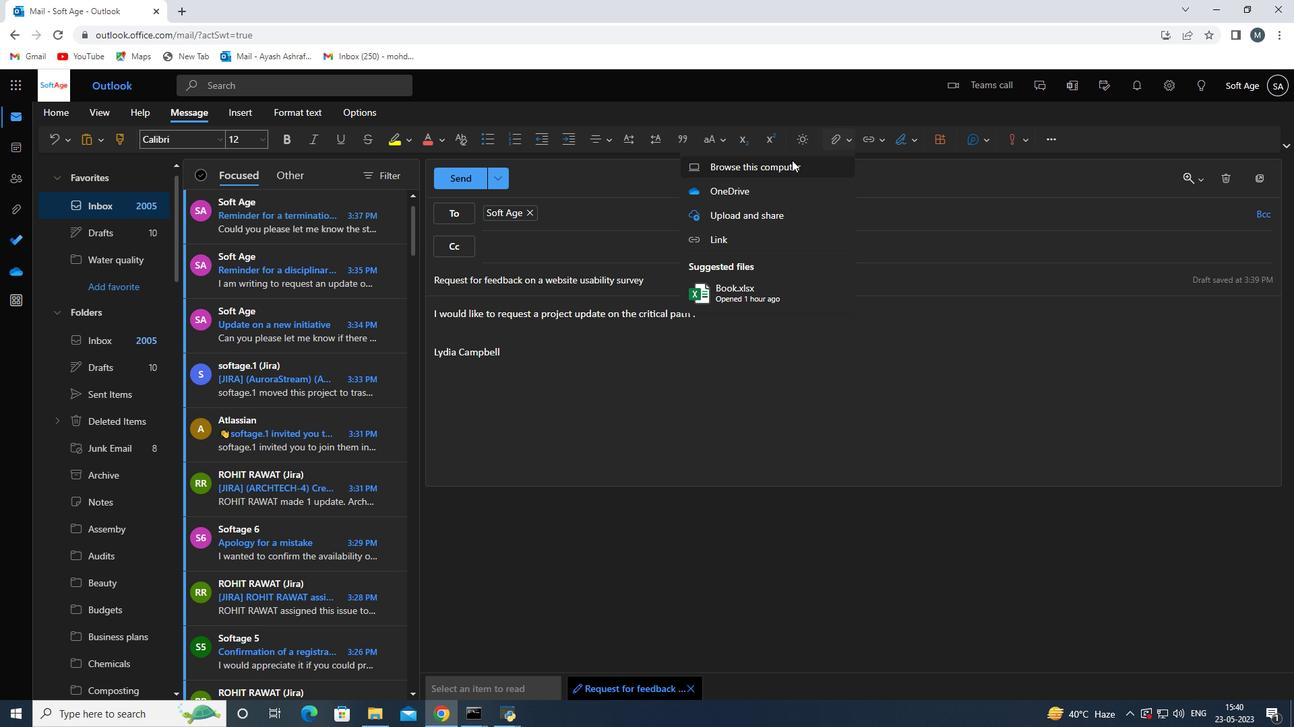 
Action: Mouse pressed left at (781, 163)
Screenshot: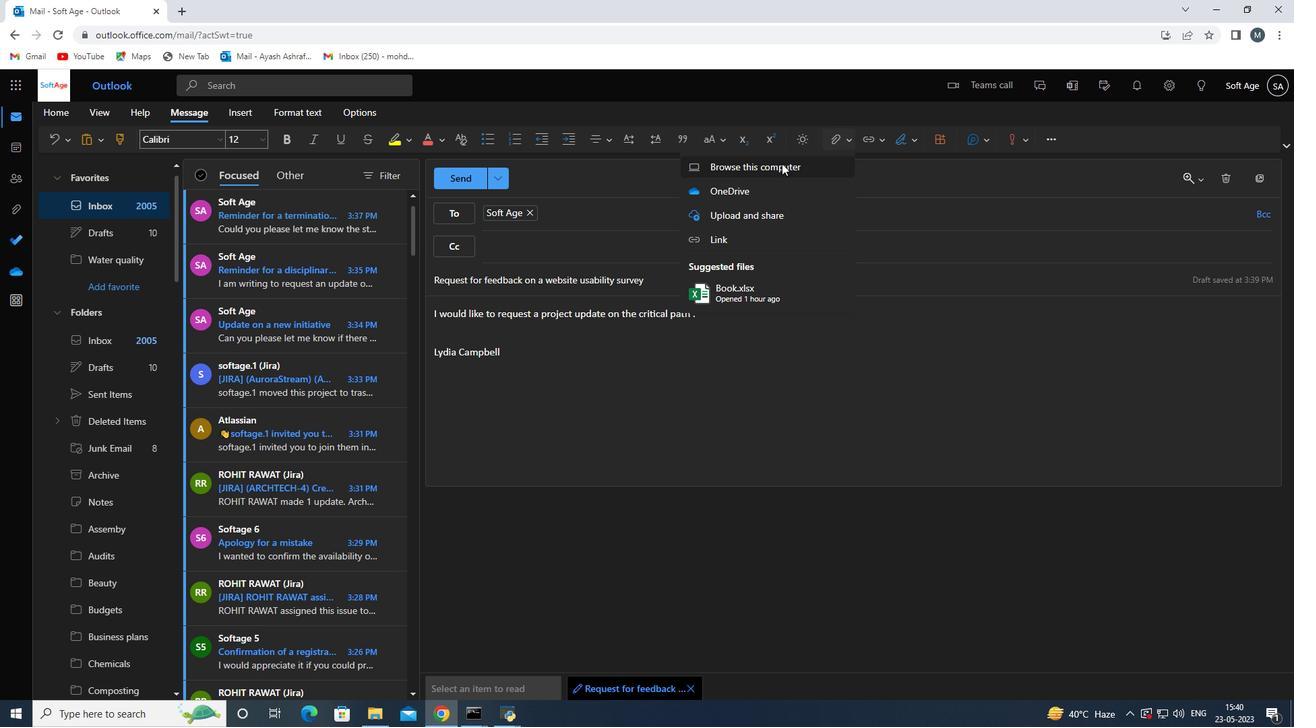 
Action: Mouse moved to (273, 262)
Screenshot: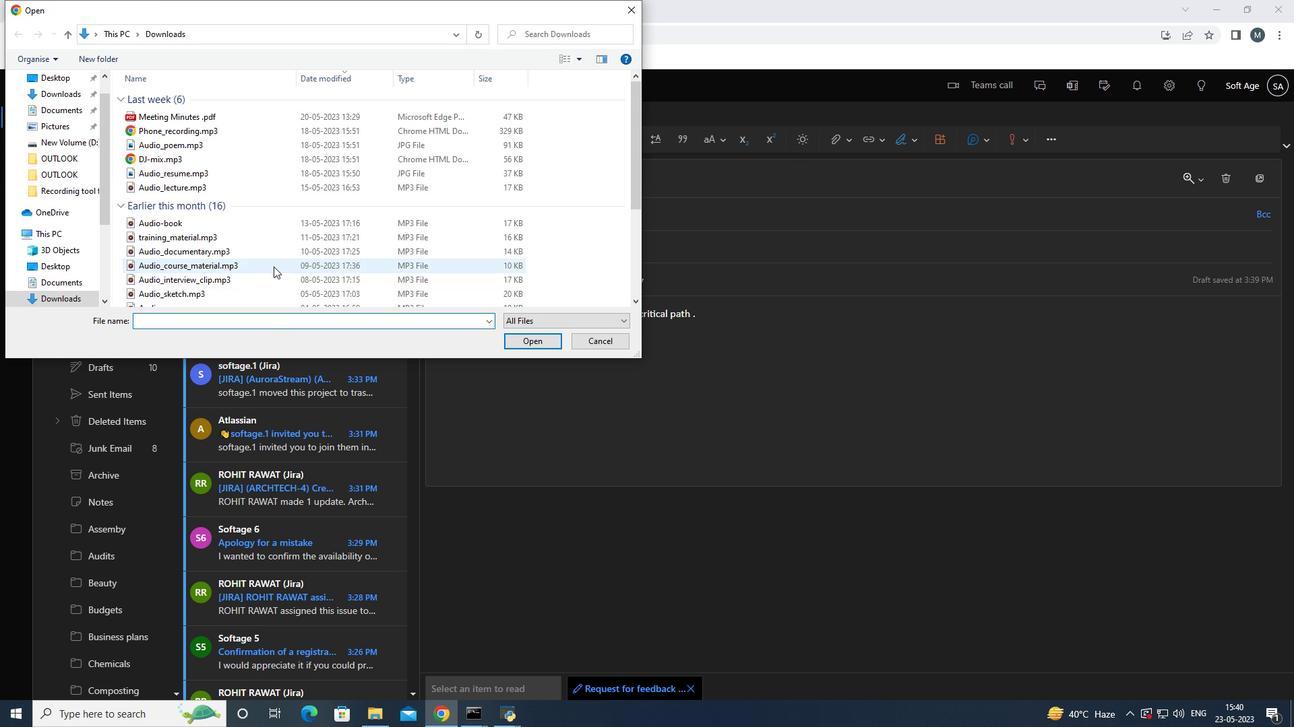 
Action: Mouse pressed left at (273, 262)
Screenshot: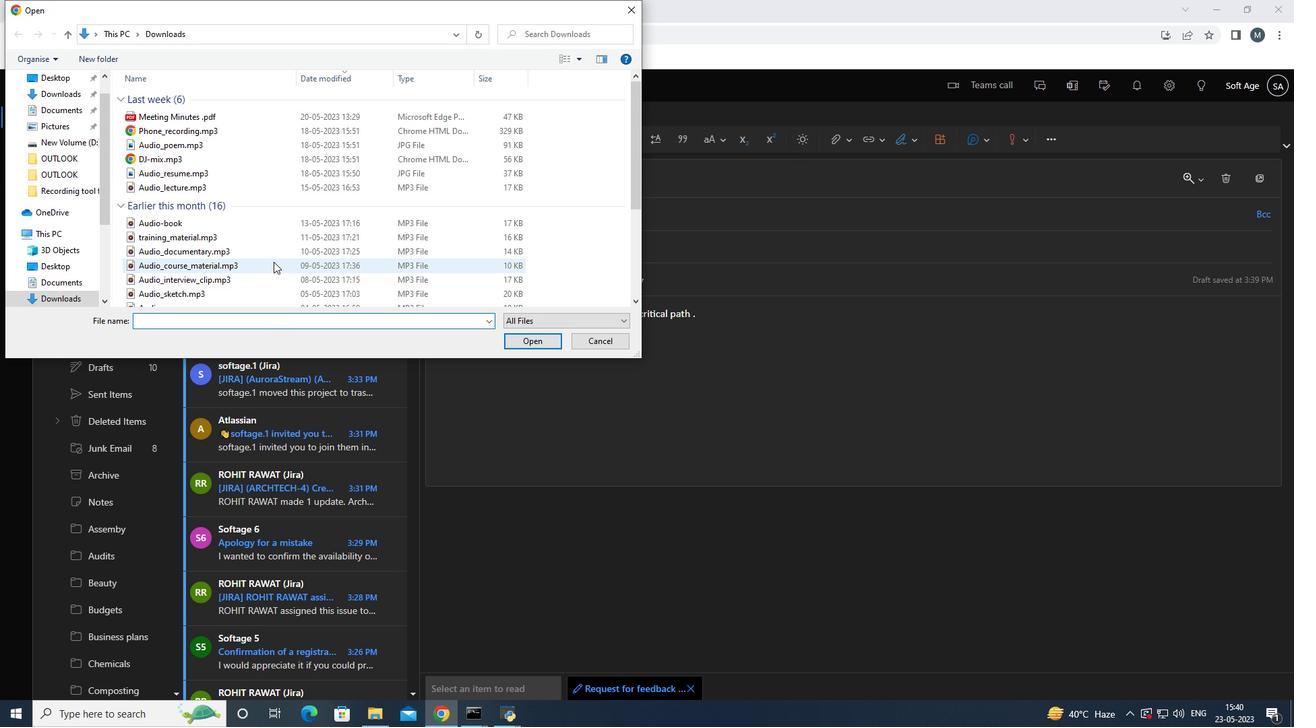 
Action: Mouse pressed right at (273, 262)
Screenshot: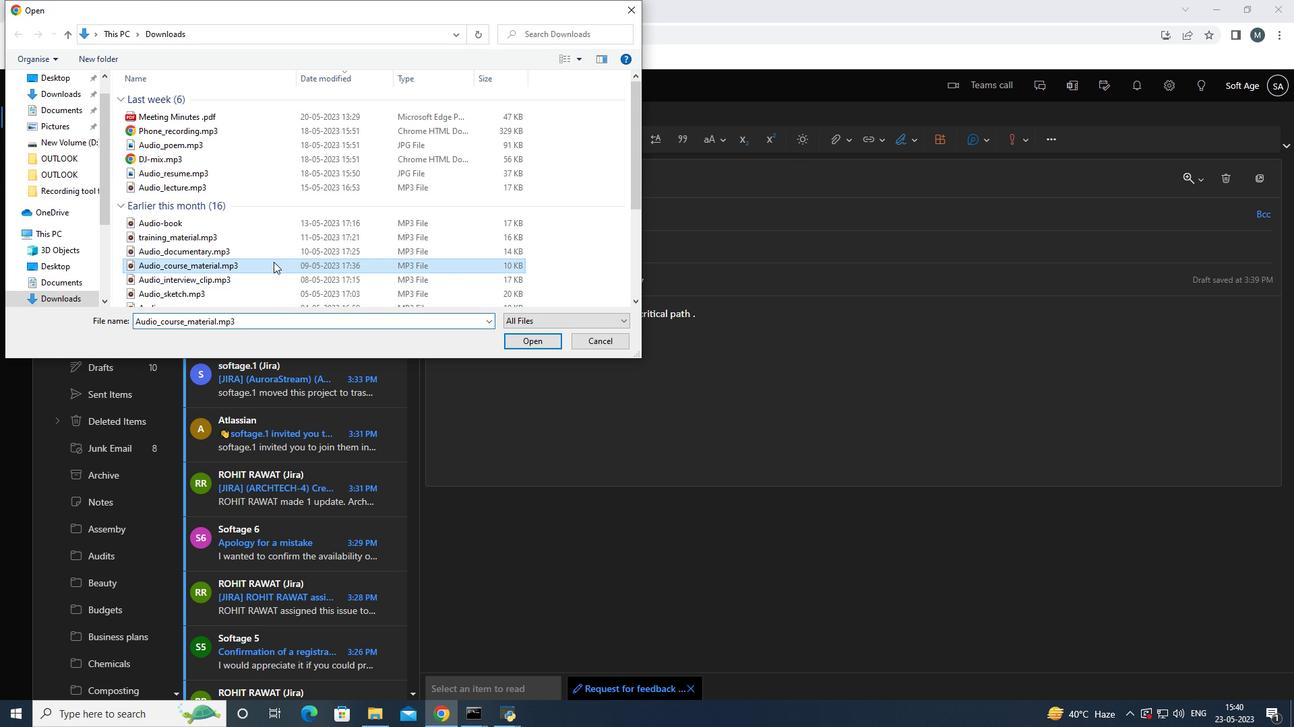 
Action: Mouse moved to (335, 581)
Screenshot: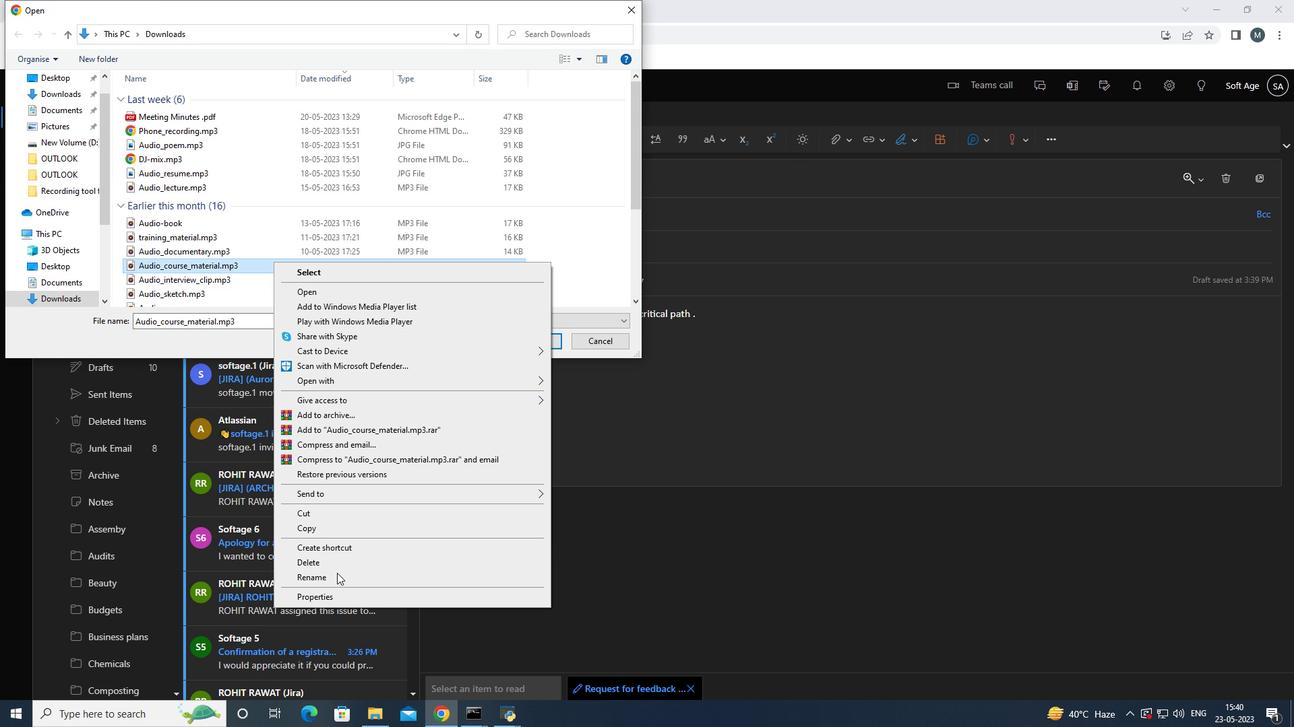 
Action: Mouse pressed left at (335, 581)
Screenshot: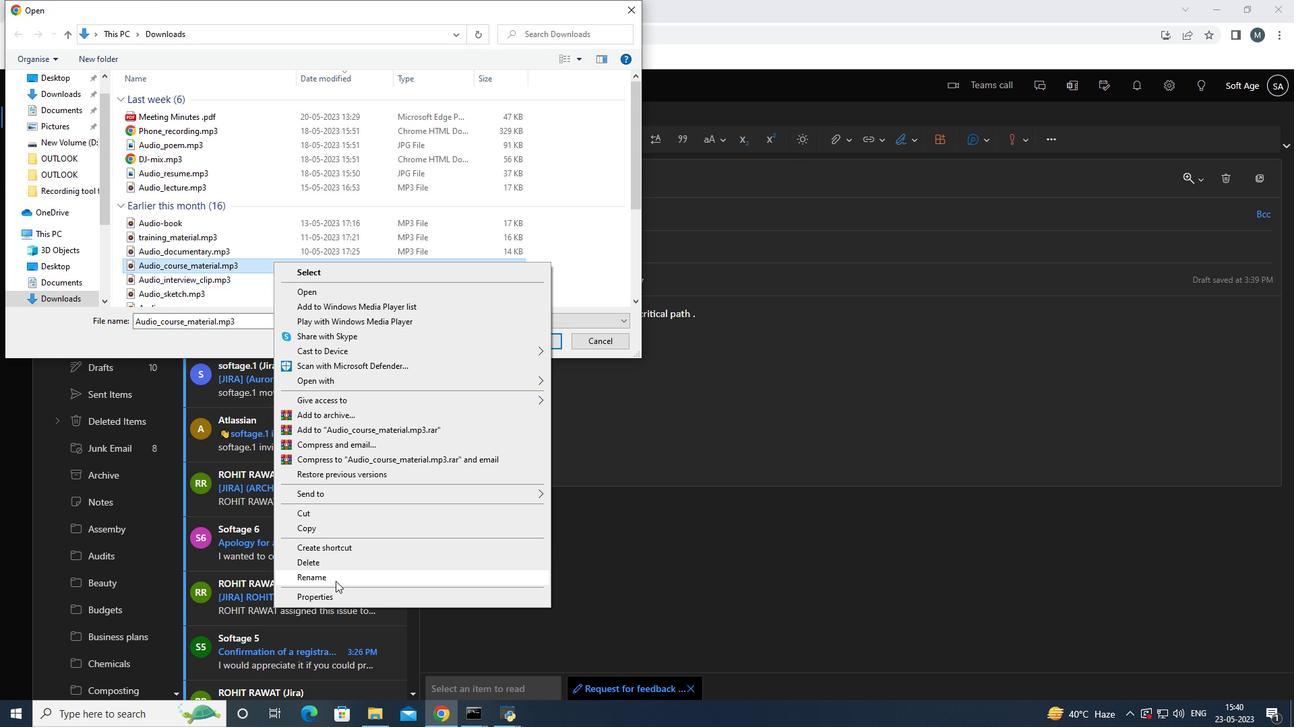 
Action: Mouse moved to (323, 531)
Screenshot: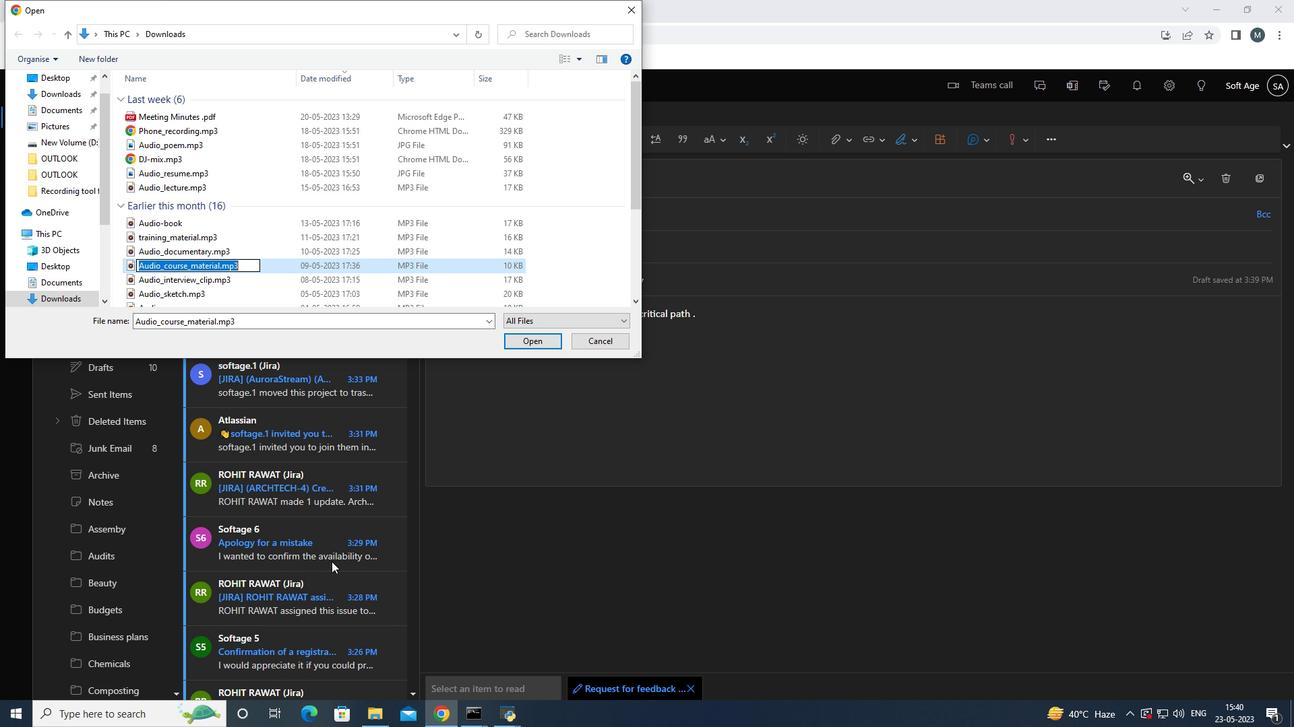 
Action: Key pressed <Key.shift>Audio<Key.shift>_guiu<Key.backspace>ded<Key.shift>_tour<Key.space><Key.backspace>.mp3<Key.enter>
Screenshot: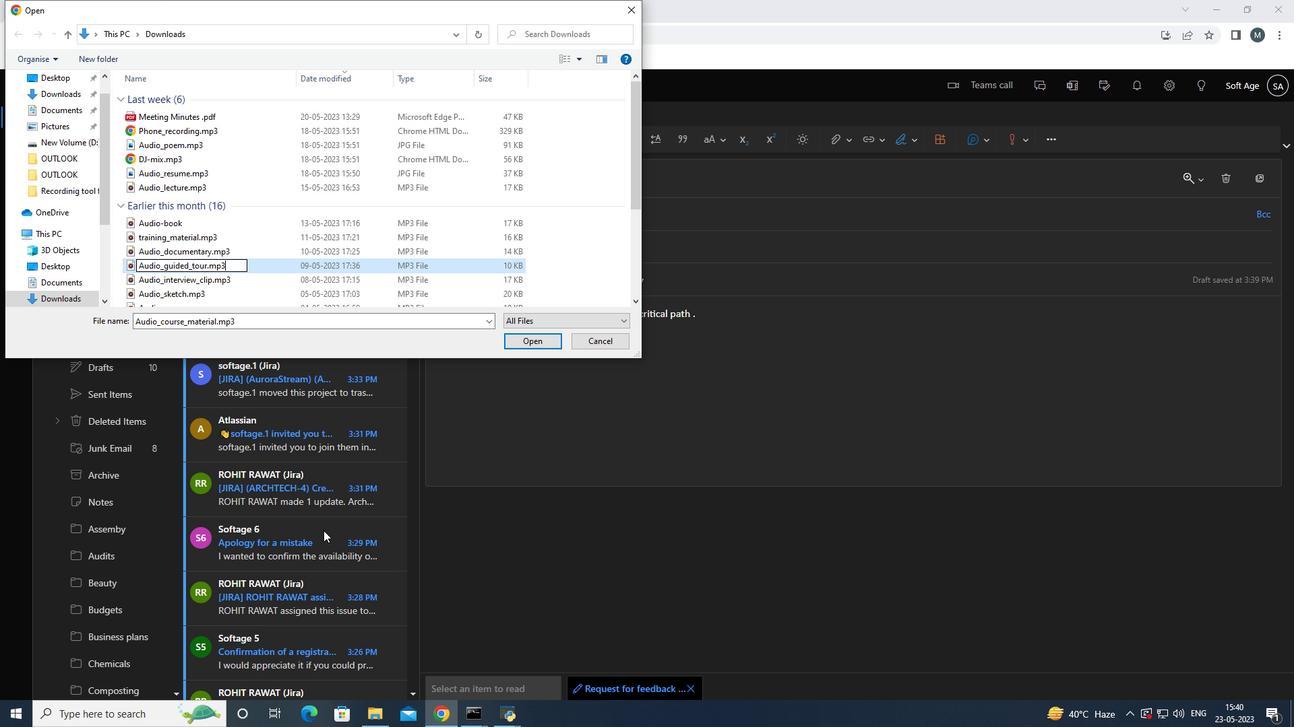 
Action: Mouse moved to (255, 283)
Screenshot: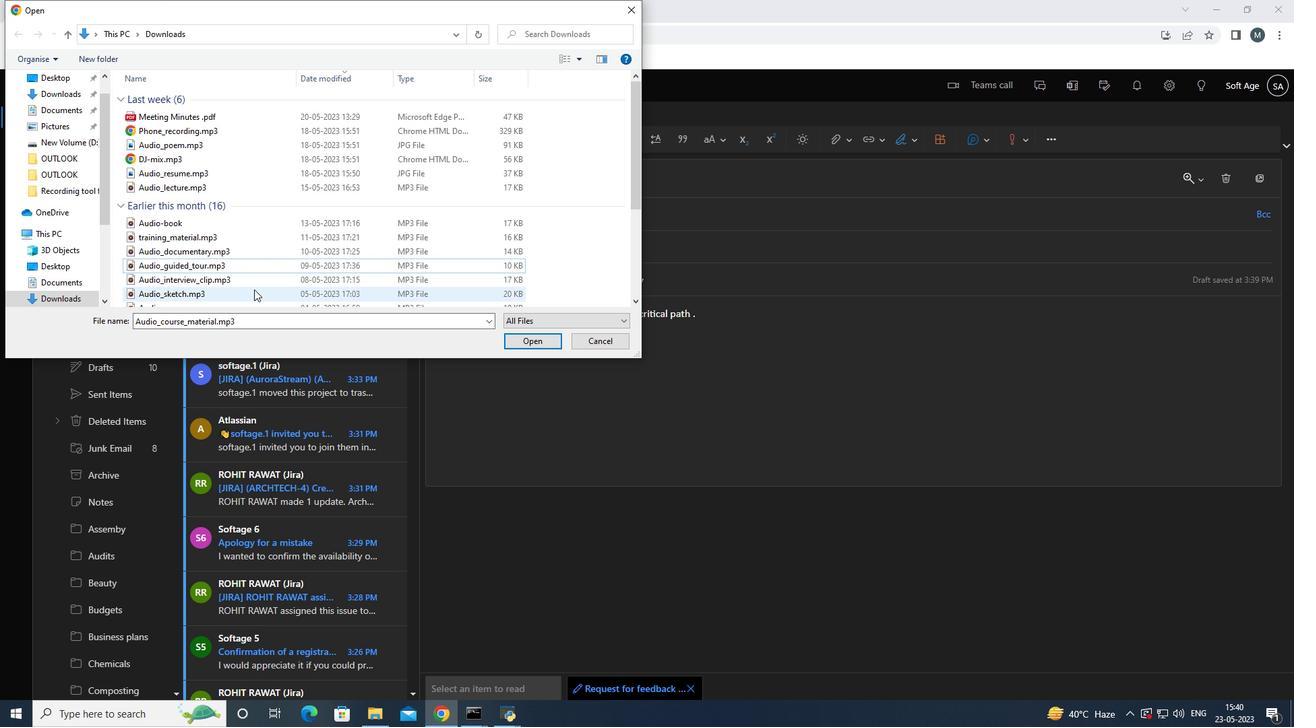 
Action: Mouse pressed left at (255, 283)
Screenshot: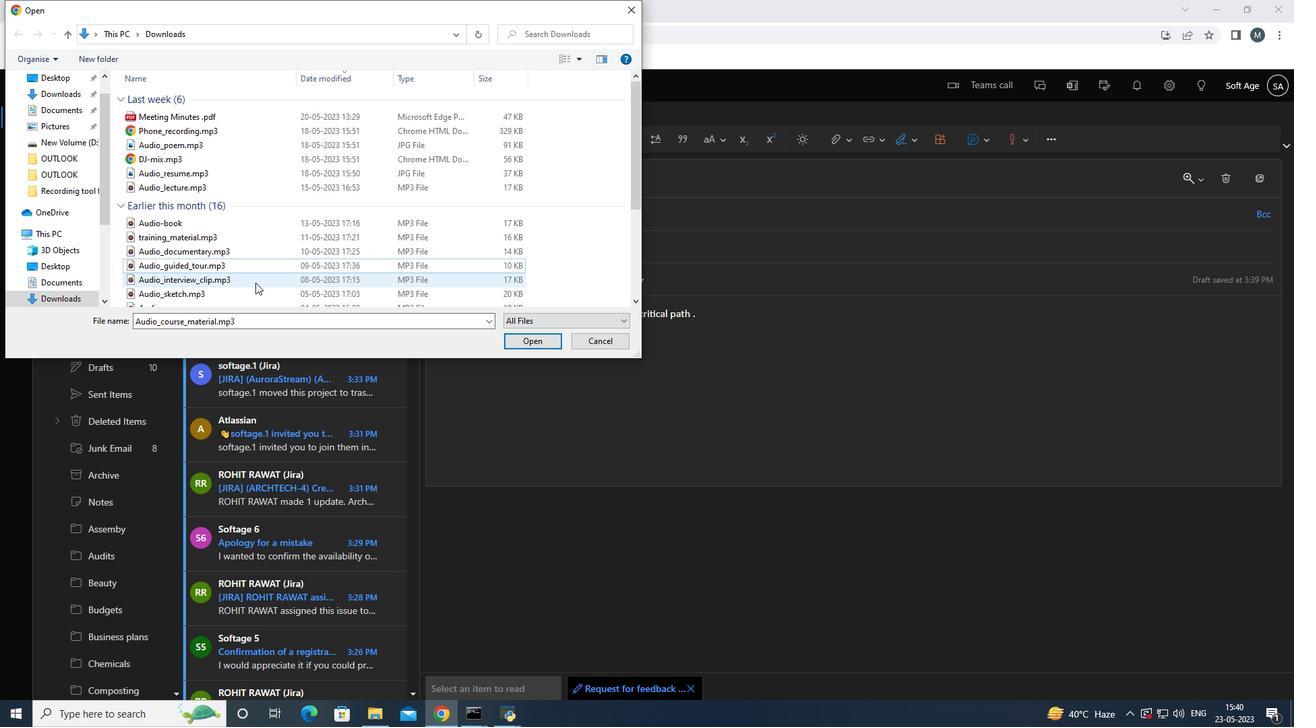 
Action: Mouse moved to (258, 270)
Screenshot: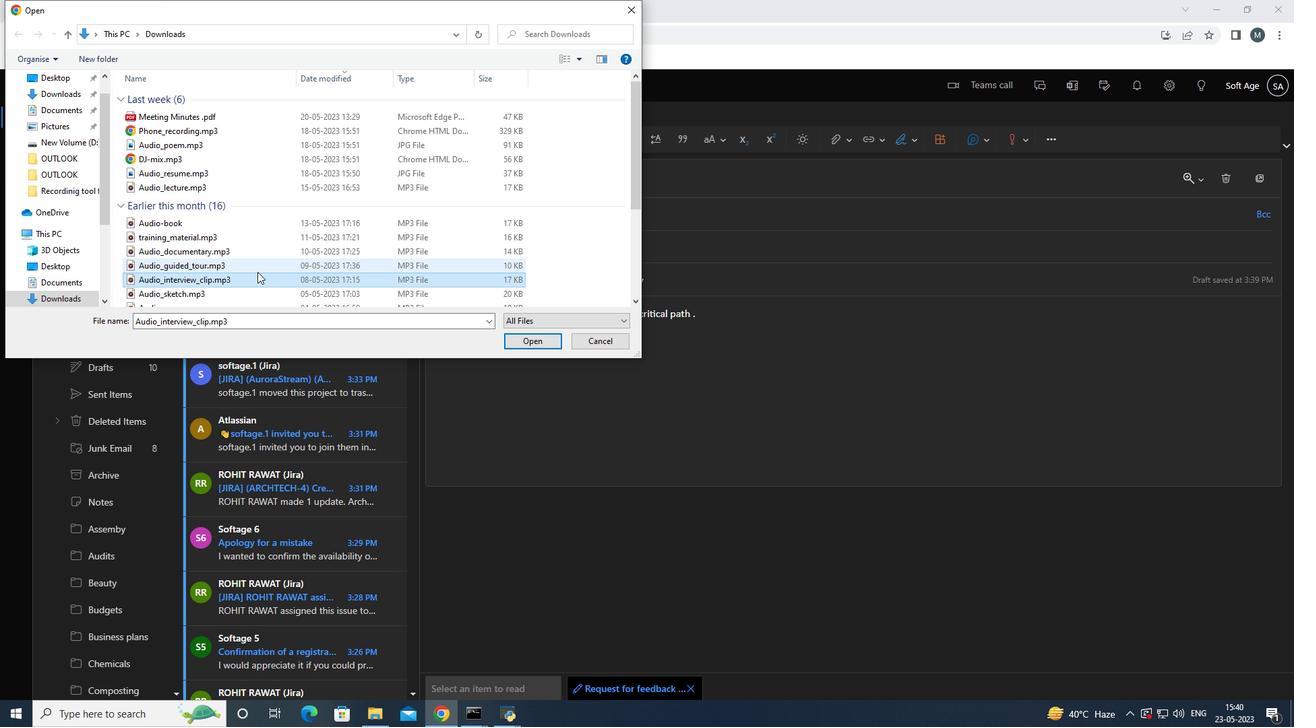 
Action: Mouse pressed left at (258, 270)
Screenshot: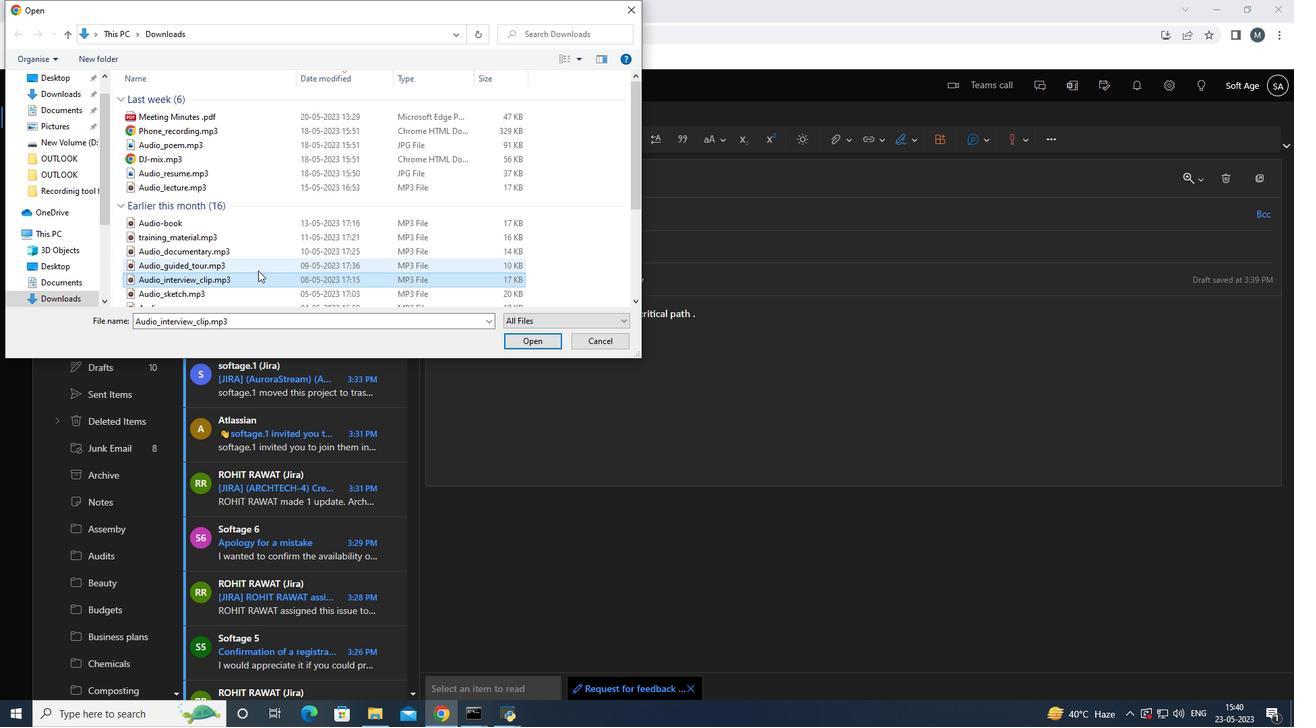 
Action: Mouse moved to (533, 339)
Screenshot: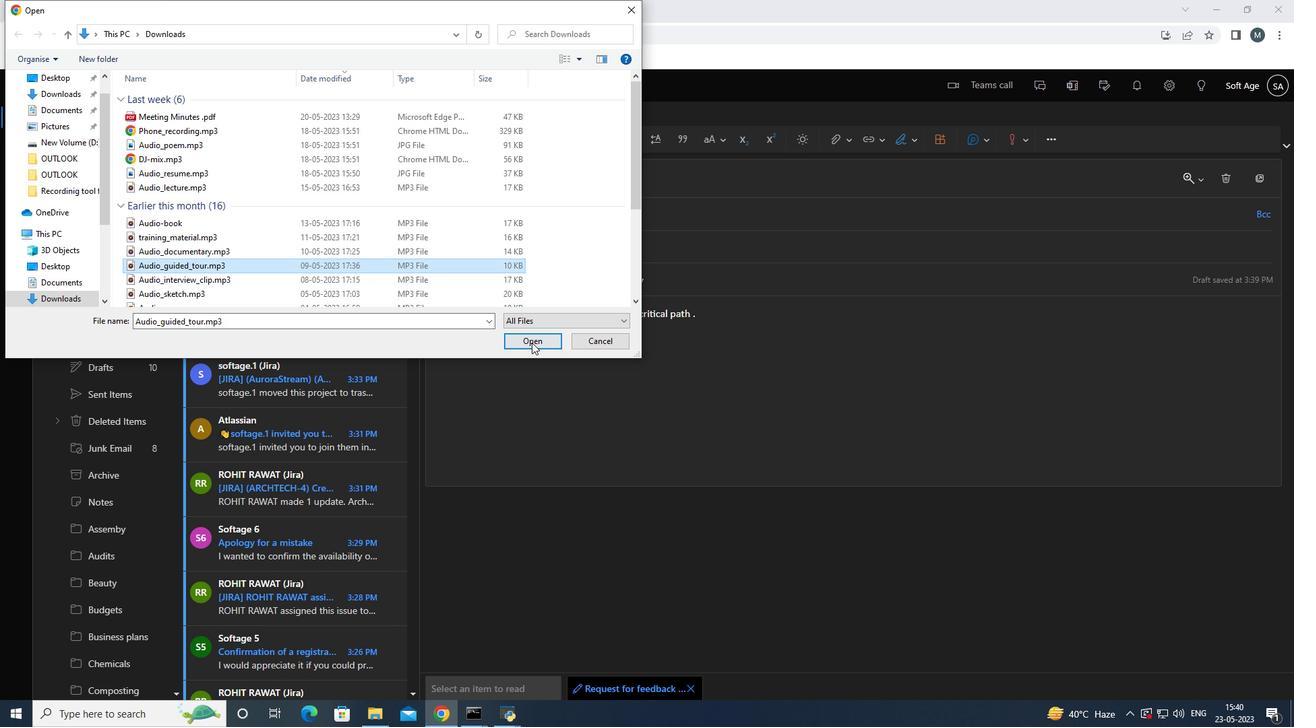 
Action: Mouse pressed left at (533, 339)
Screenshot: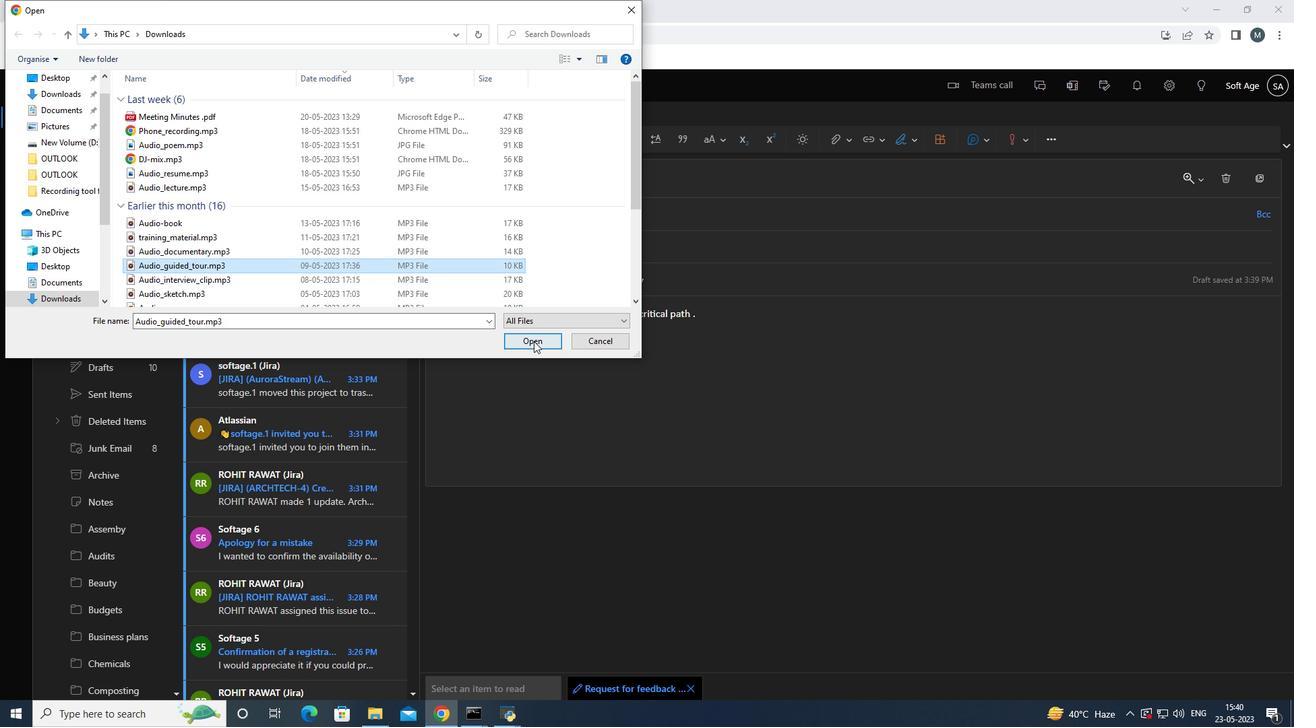
Action: Mouse moved to (470, 180)
Screenshot: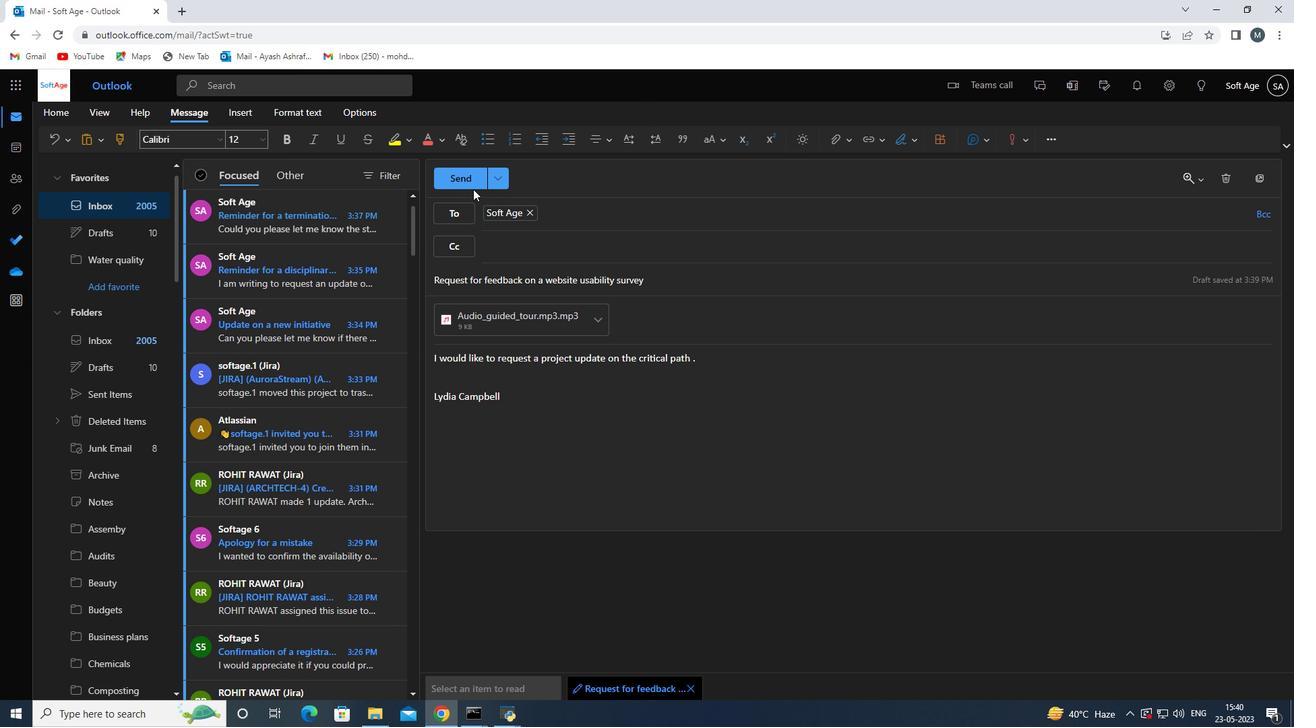 
Action: Mouse pressed left at (470, 180)
Screenshot: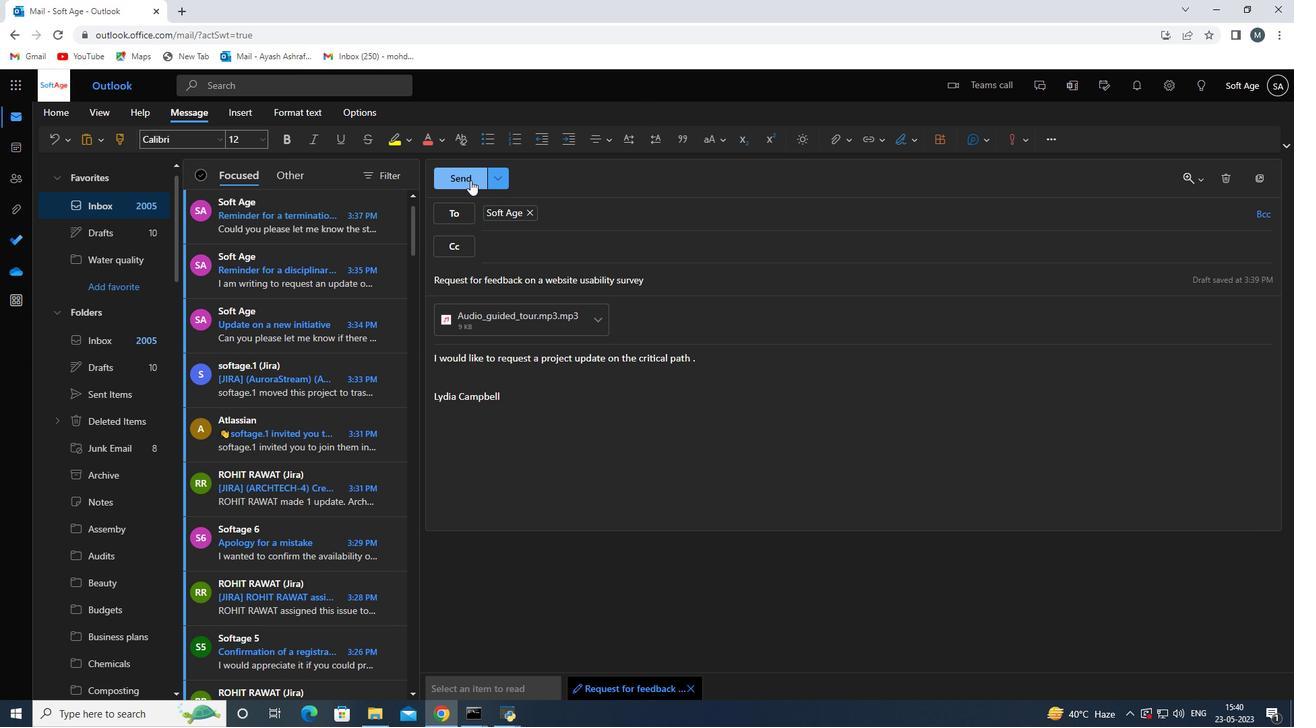 
Action: Mouse moved to (28, 484)
Screenshot: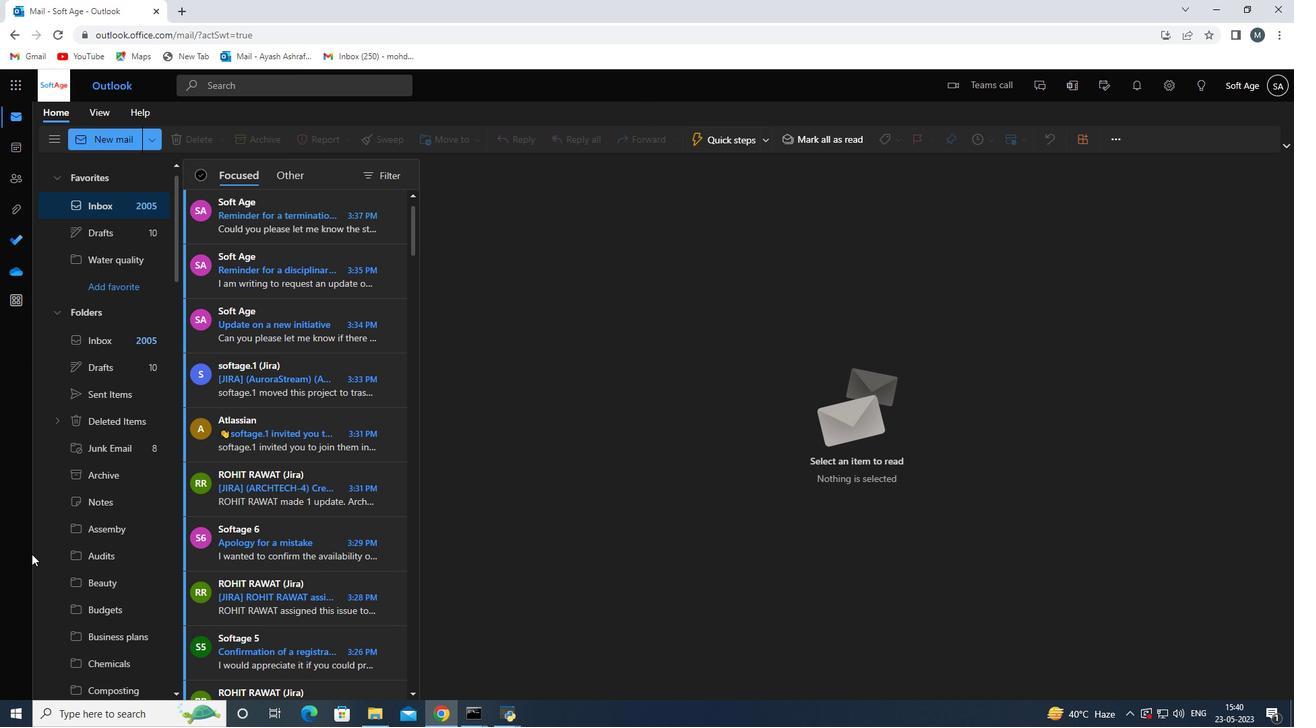 
Action: Mouse scrolled (26, 502) with delta (0, 0)
Screenshot: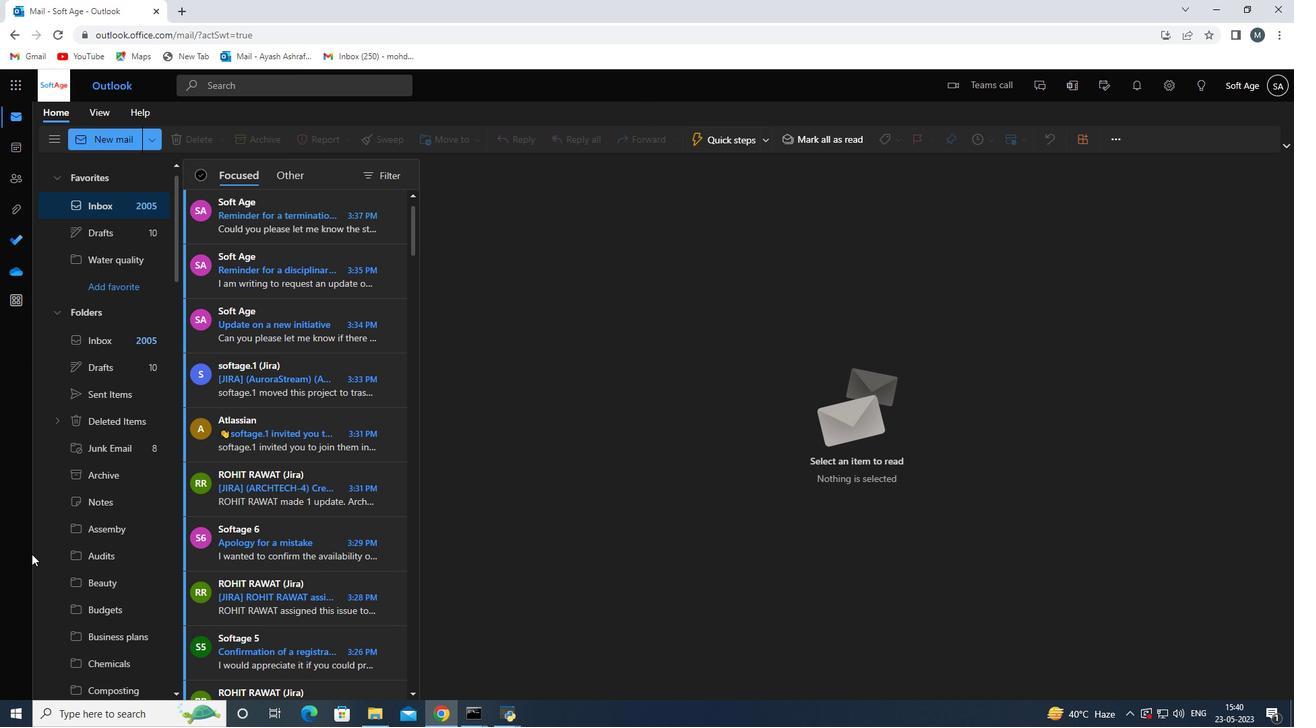 
Action: Mouse moved to (33, 479)
Screenshot: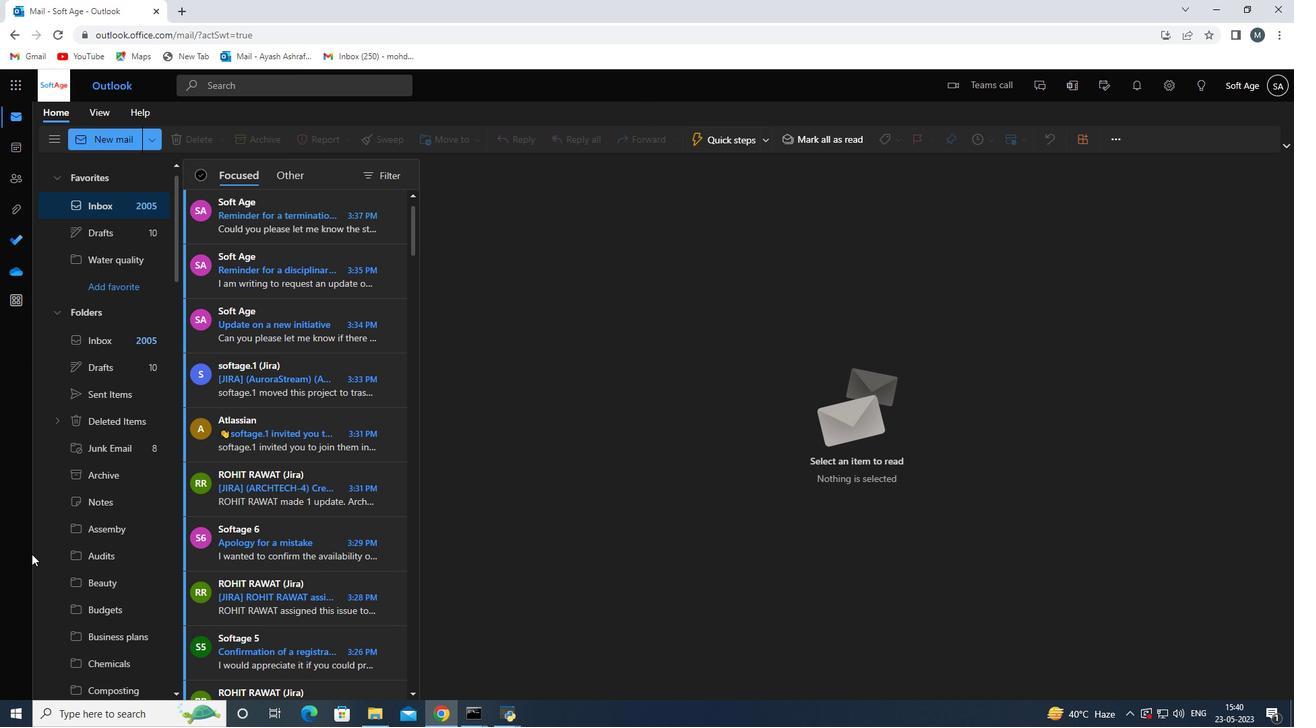 
Action: Mouse scrolled (26, 493) with delta (0, 0)
Screenshot: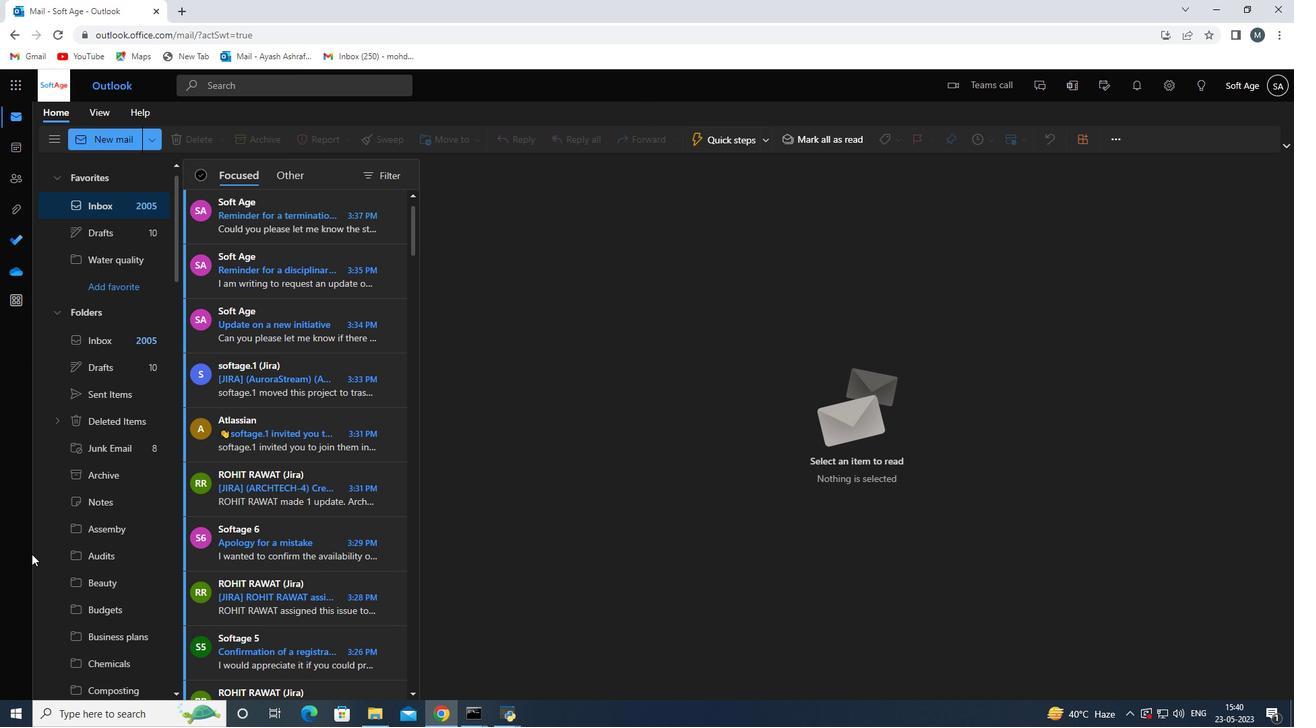 
Action: Mouse moved to (35, 474)
Screenshot: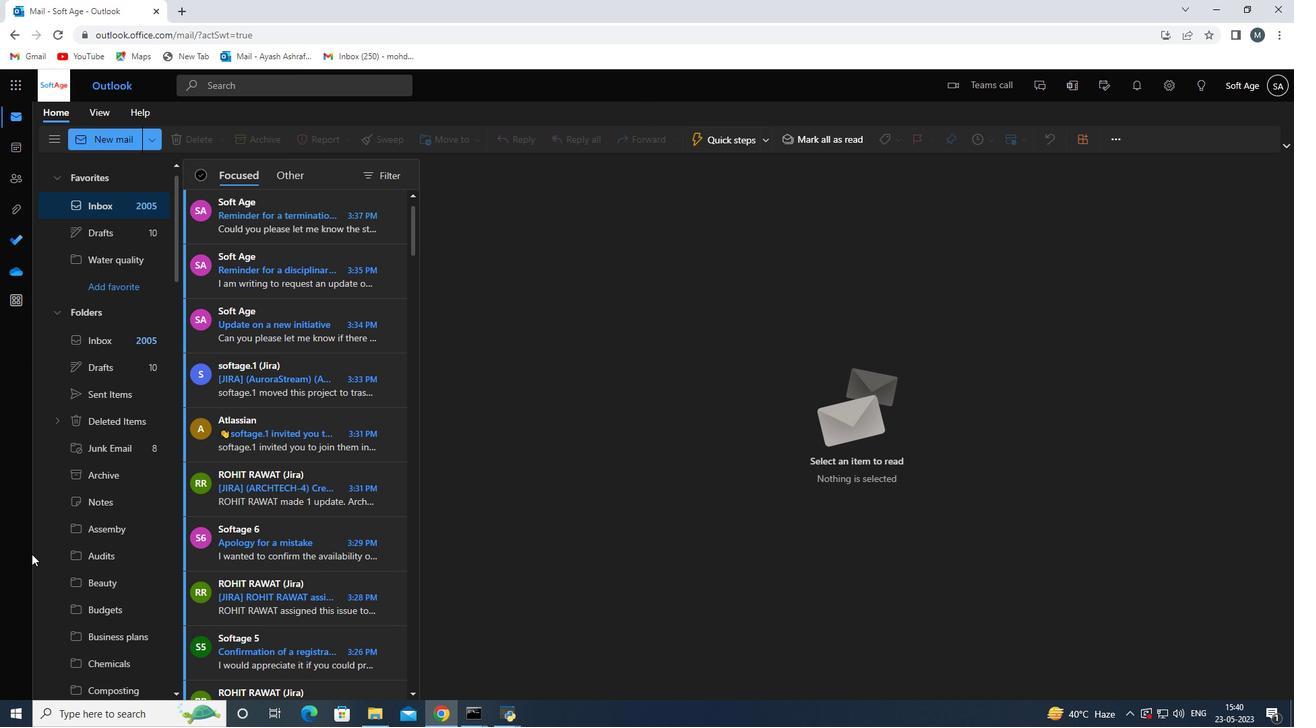 
Action: Mouse scrolled (28, 485) with delta (0, 0)
Screenshot: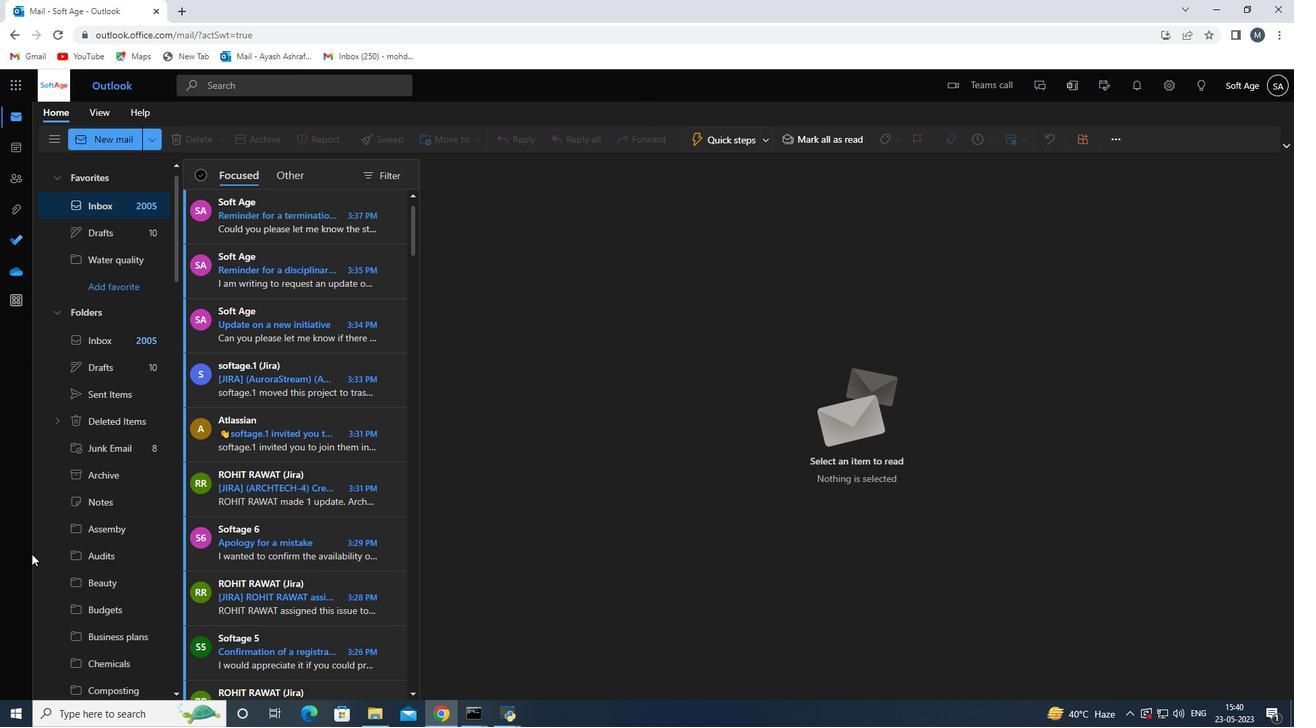 
Action: Mouse moved to (39, 469)
Screenshot: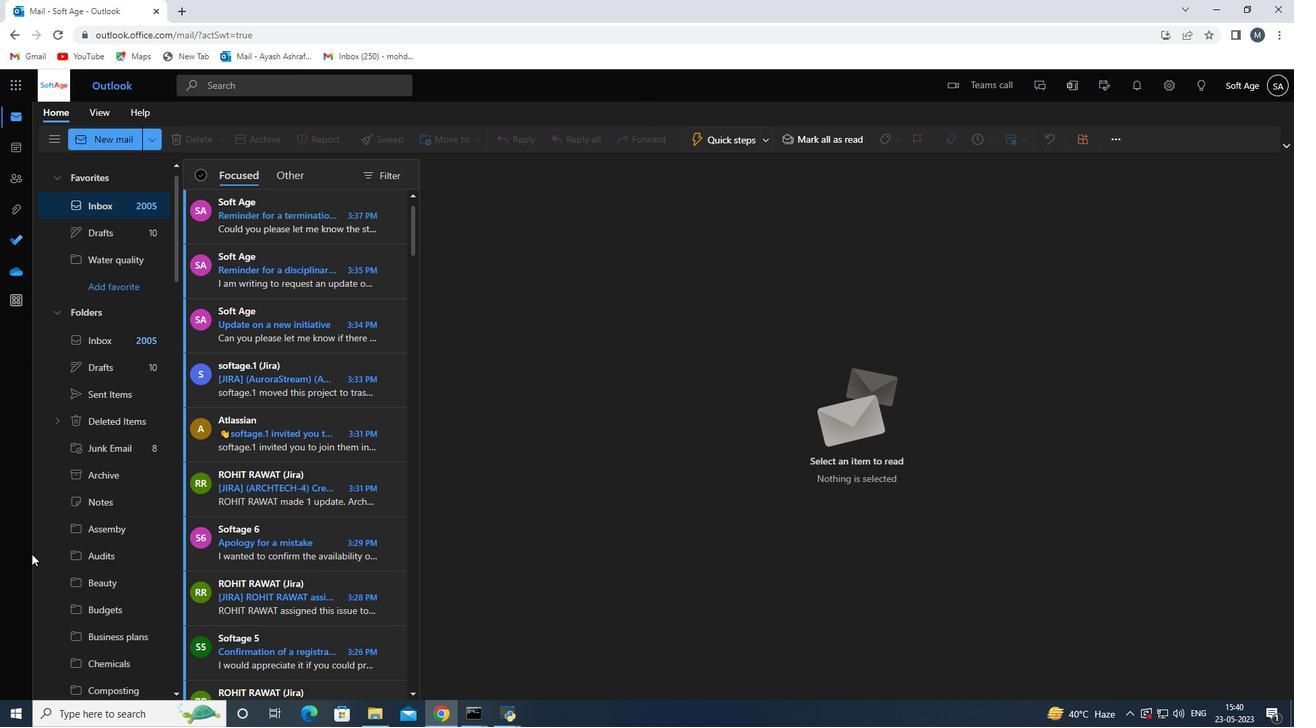 
Action: Mouse scrolled (35, 475) with delta (0, 0)
Screenshot: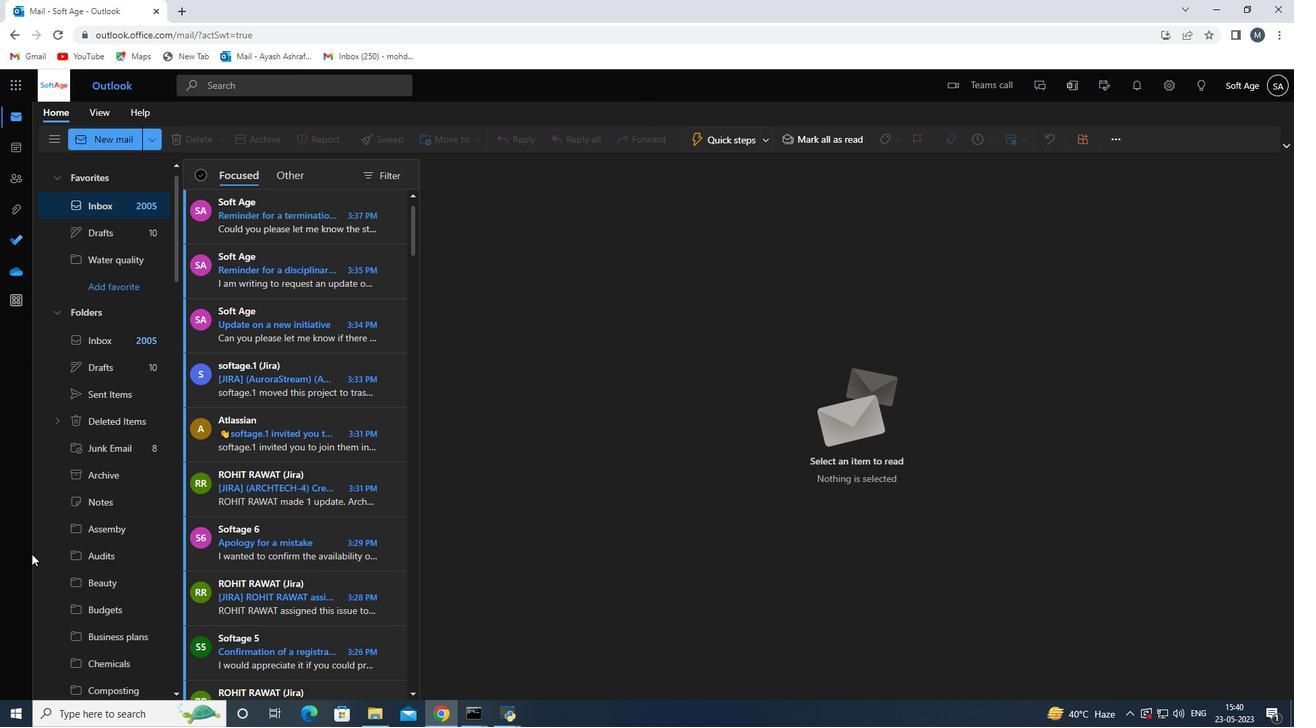 
Action: Mouse moved to (50, 455)
Screenshot: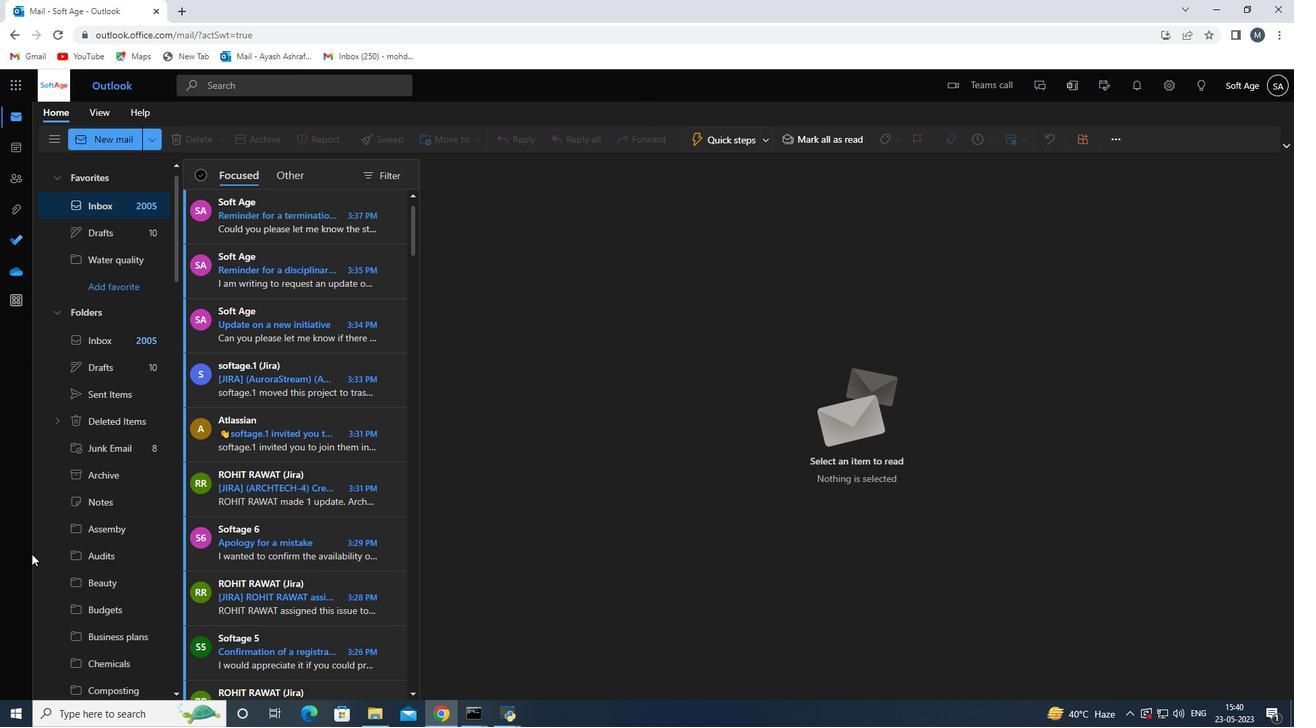 
Action: Mouse scrolled (42, 464) with delta (0, 0)
Screenshot: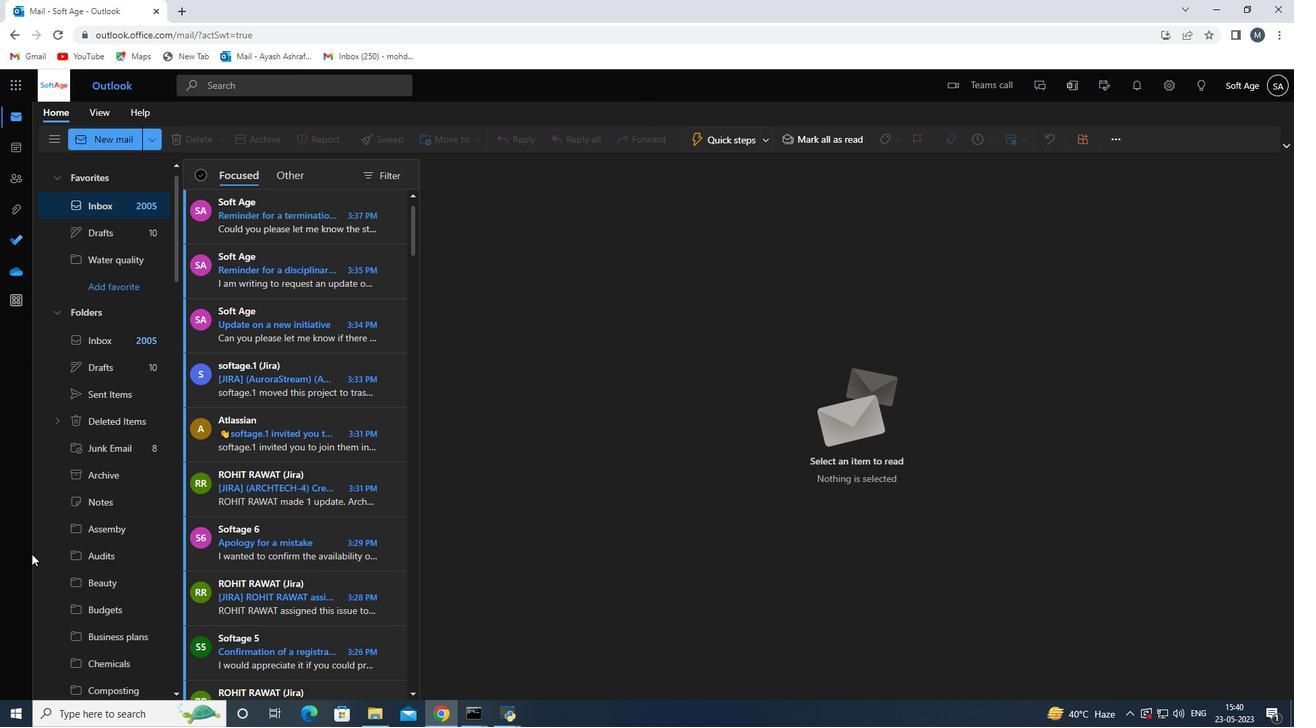 
Action: Mouse moved to (123, 392)
Screenshot: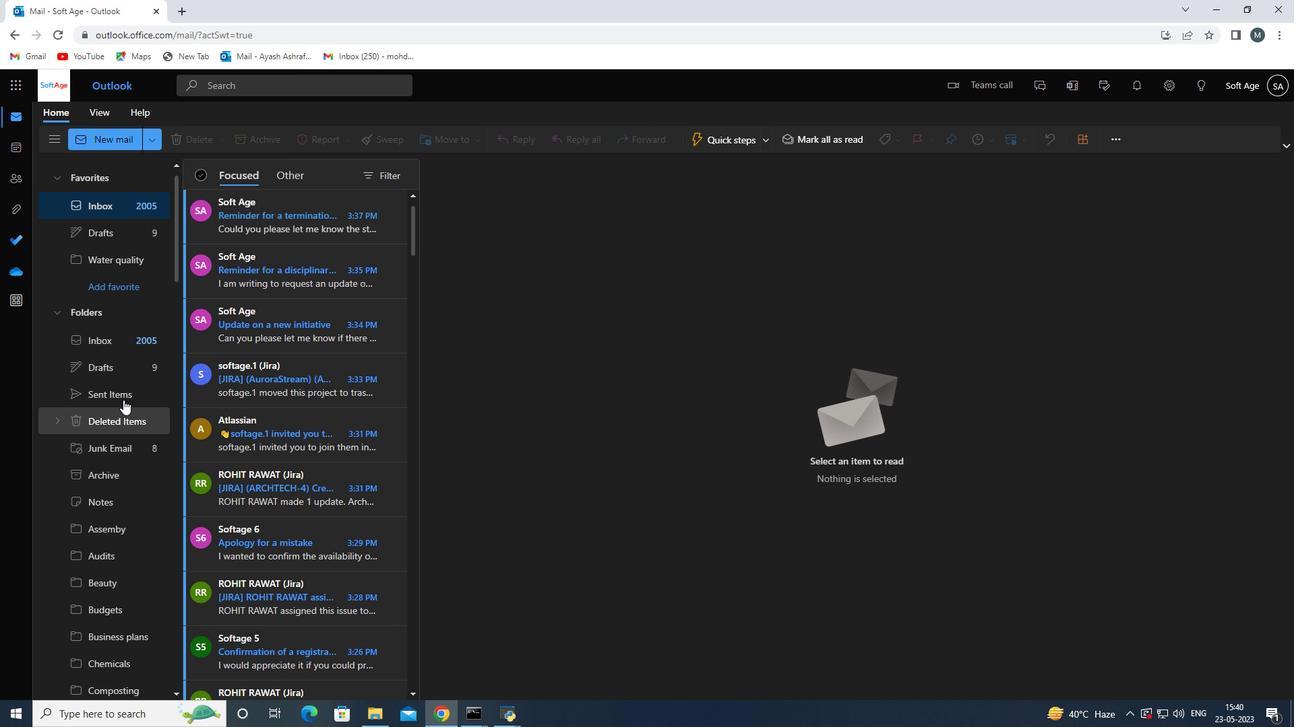 
Action: Mouse pressed left at (123, 392)
Screenshot: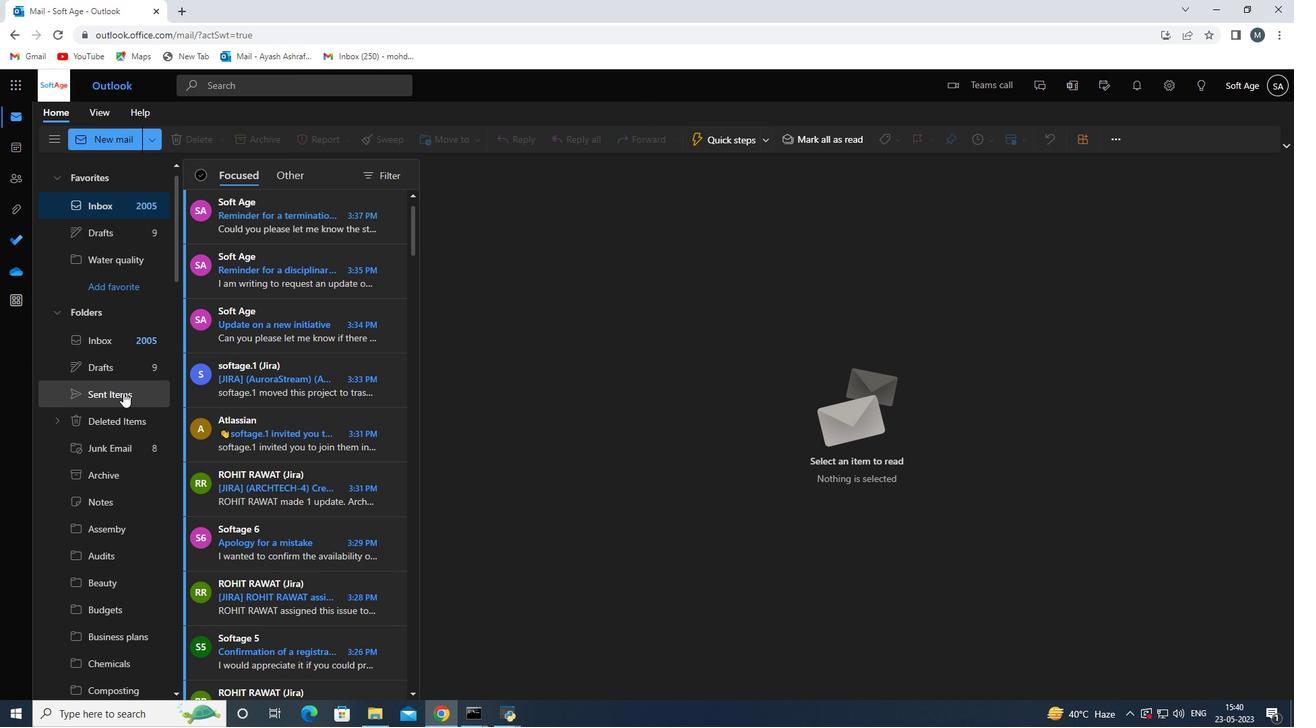 
Action: Mouse moved to (260, 245)
Screenshot: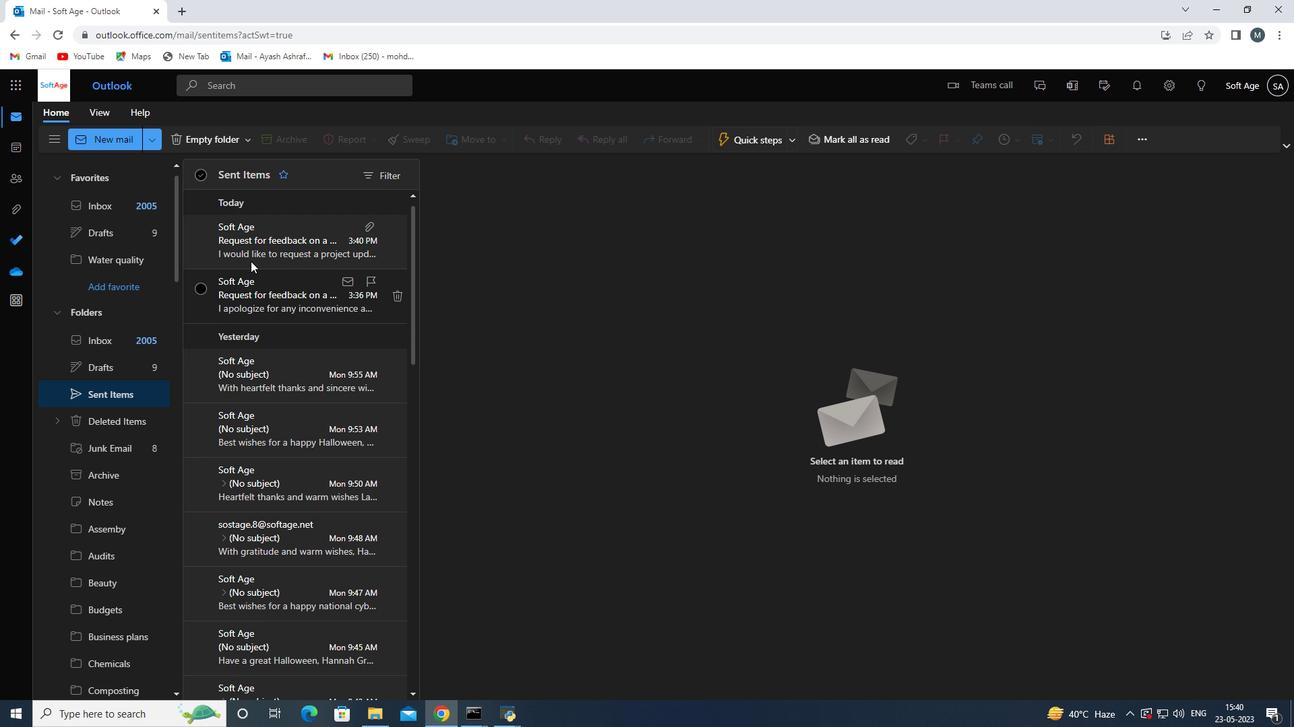 
Action: Mouse pressed left at (260, 245)
Screenshot: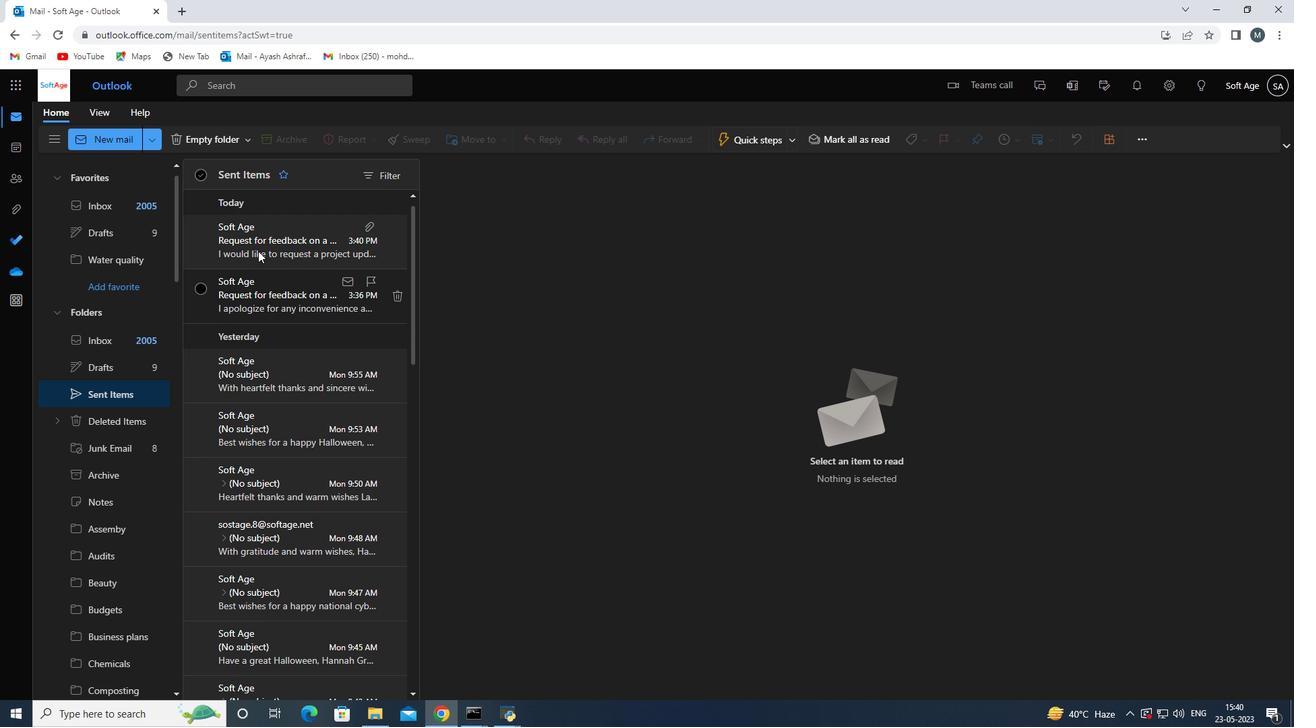 
Action: Mouse moved to (459, 149)
Screenshot: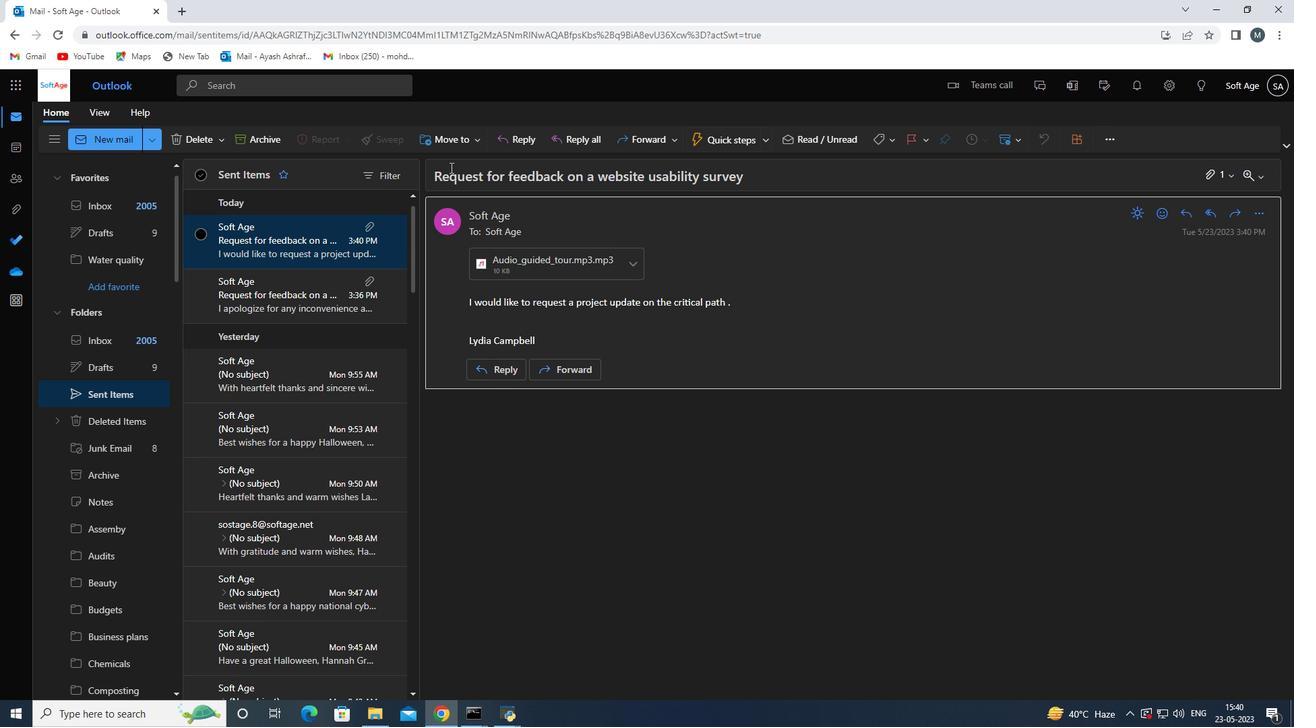 
Action: Mouse pressed left at (459, 149)
Screenshot: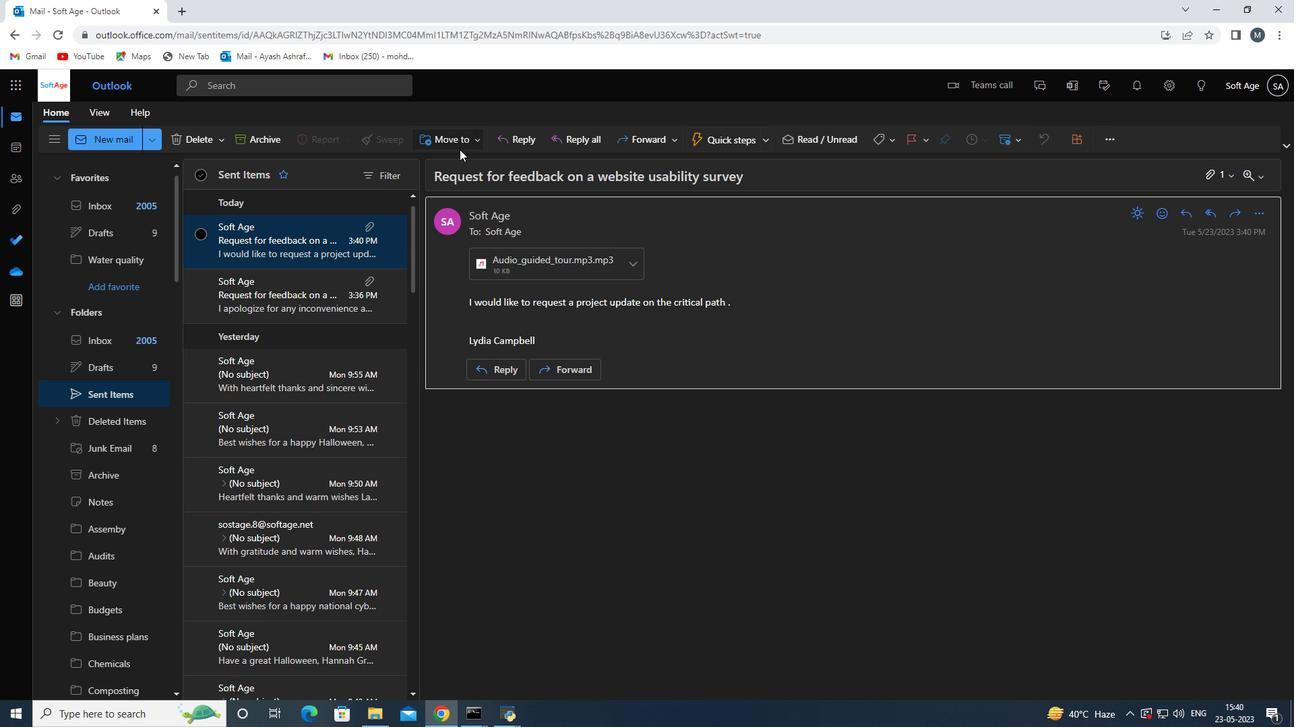 
Action: Mouse moved to (475, 167)
Screenshot: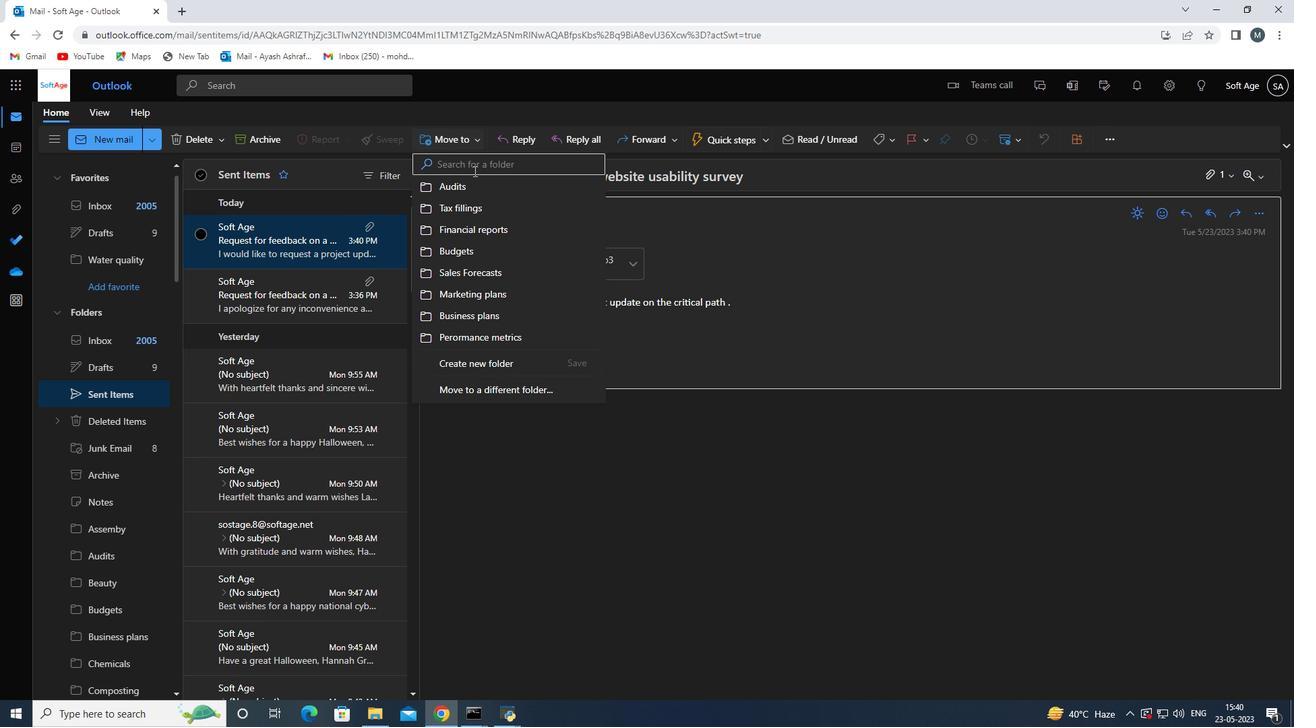
Action: Mouse pressed left at (475, 167)
Screenshot: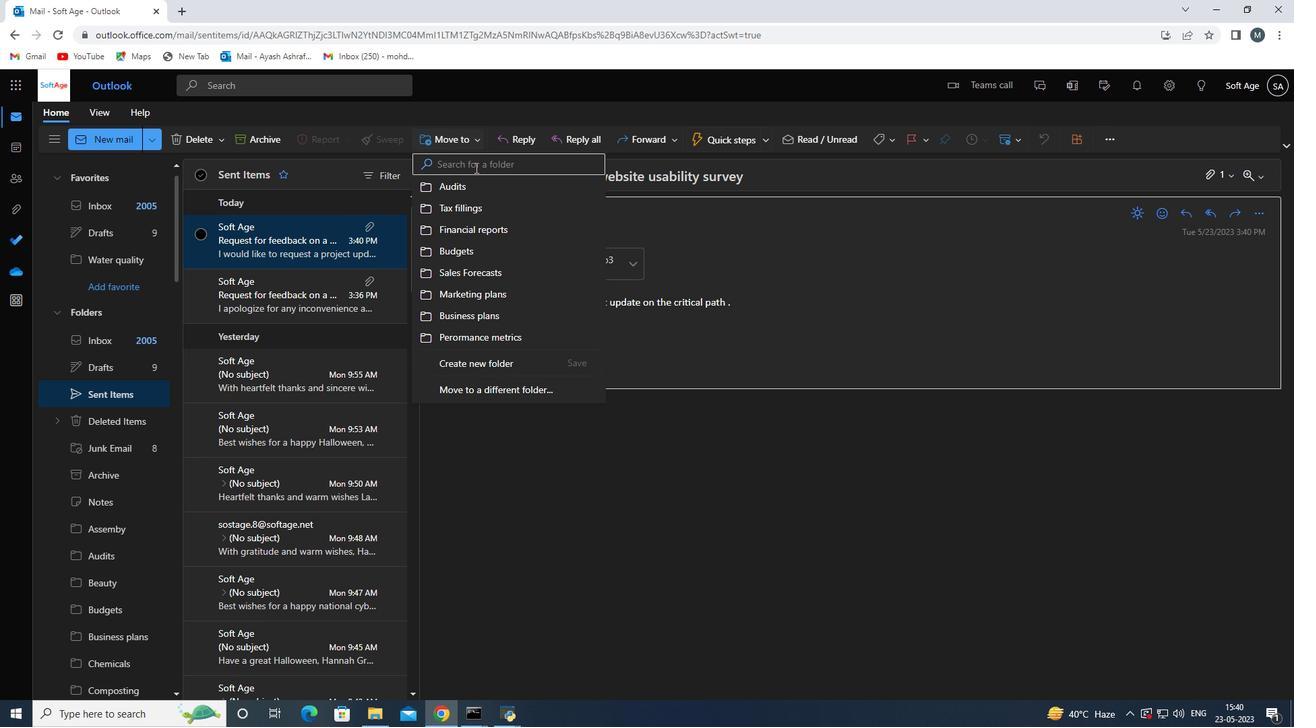 
Action: Key pressed <Key.shift>Mergers<Key.space>and<Key.space>acquistions<Key.space>
Screenshot: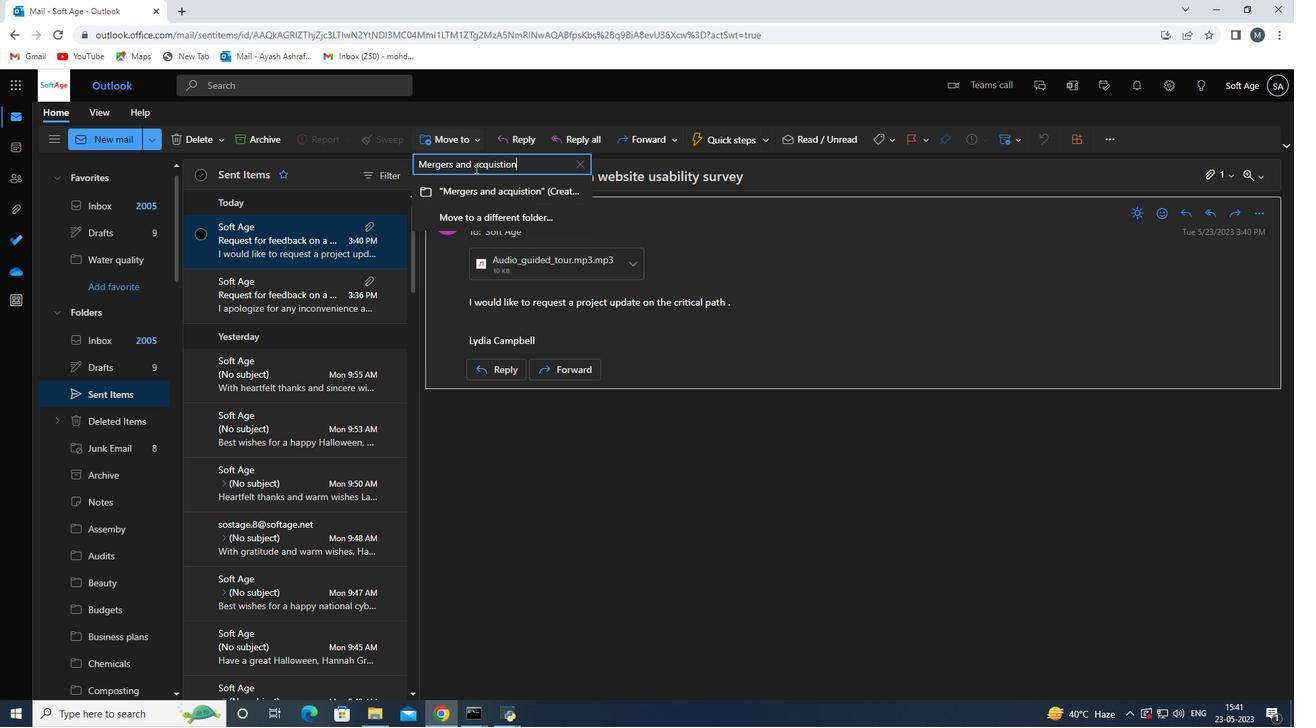 
Action: Mouse moved to (507, 188)
Screenshot: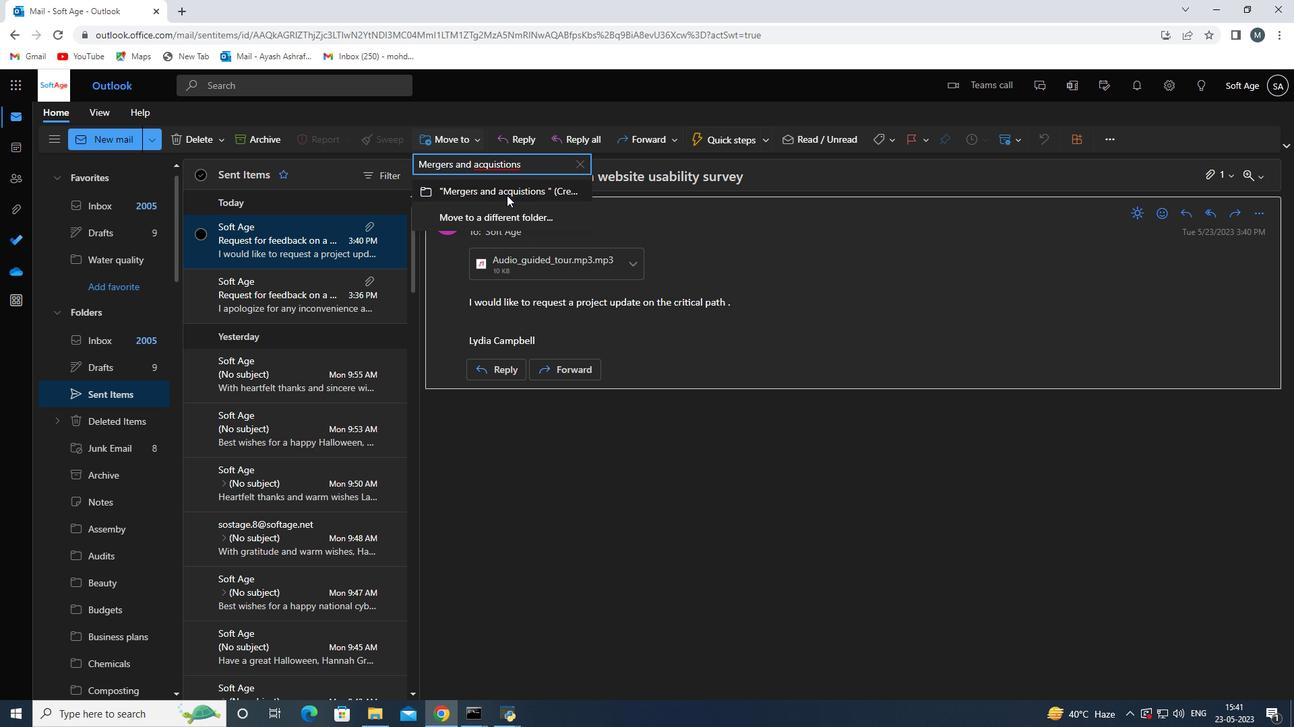 
Action: Mouse pressed left at (507, 188)
Screenshot: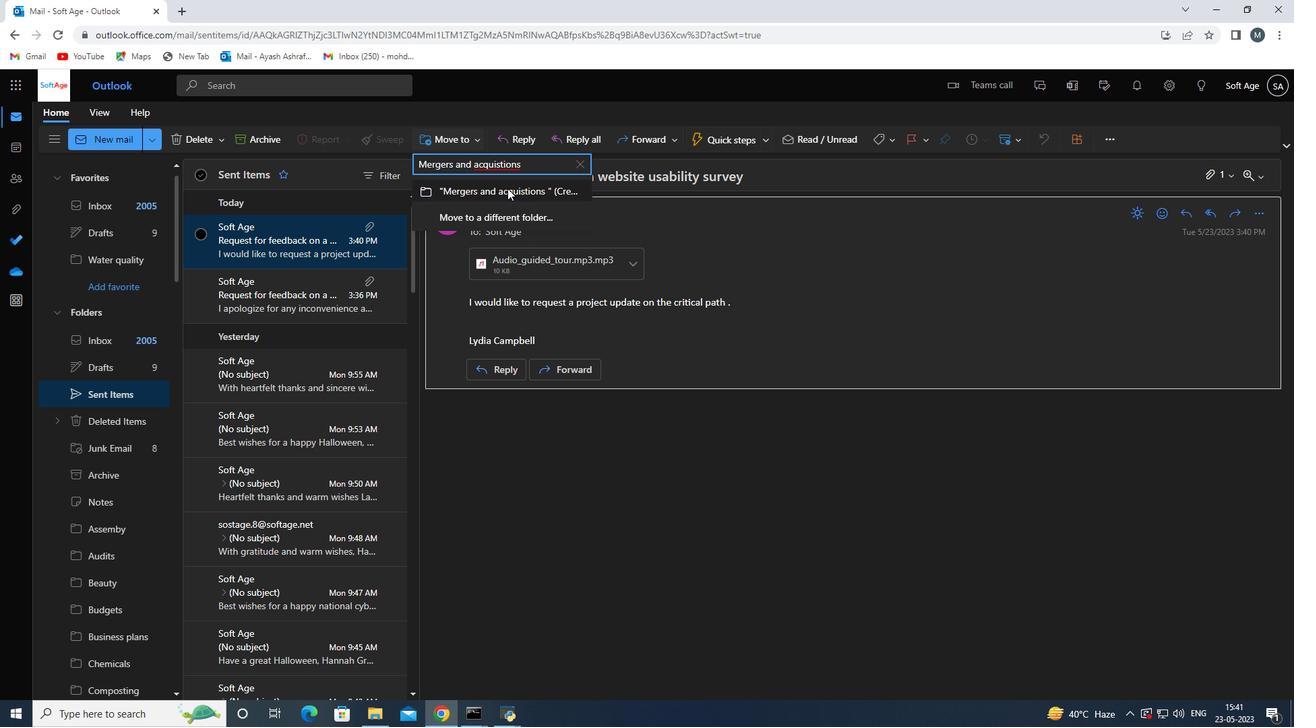 
Action: Mouse moved to (563, 407)
Screenshot: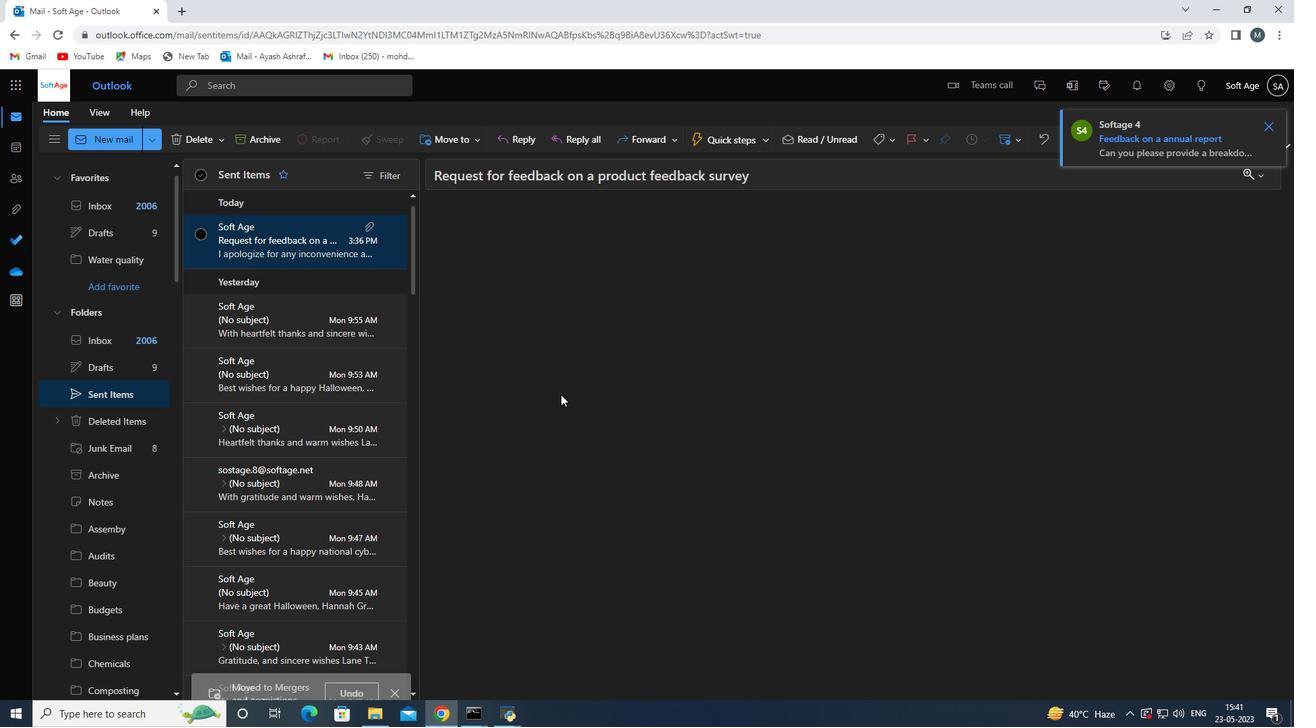 
Action: Mouse scrolled (563, 408) with delta (0, 0)
Screenshot: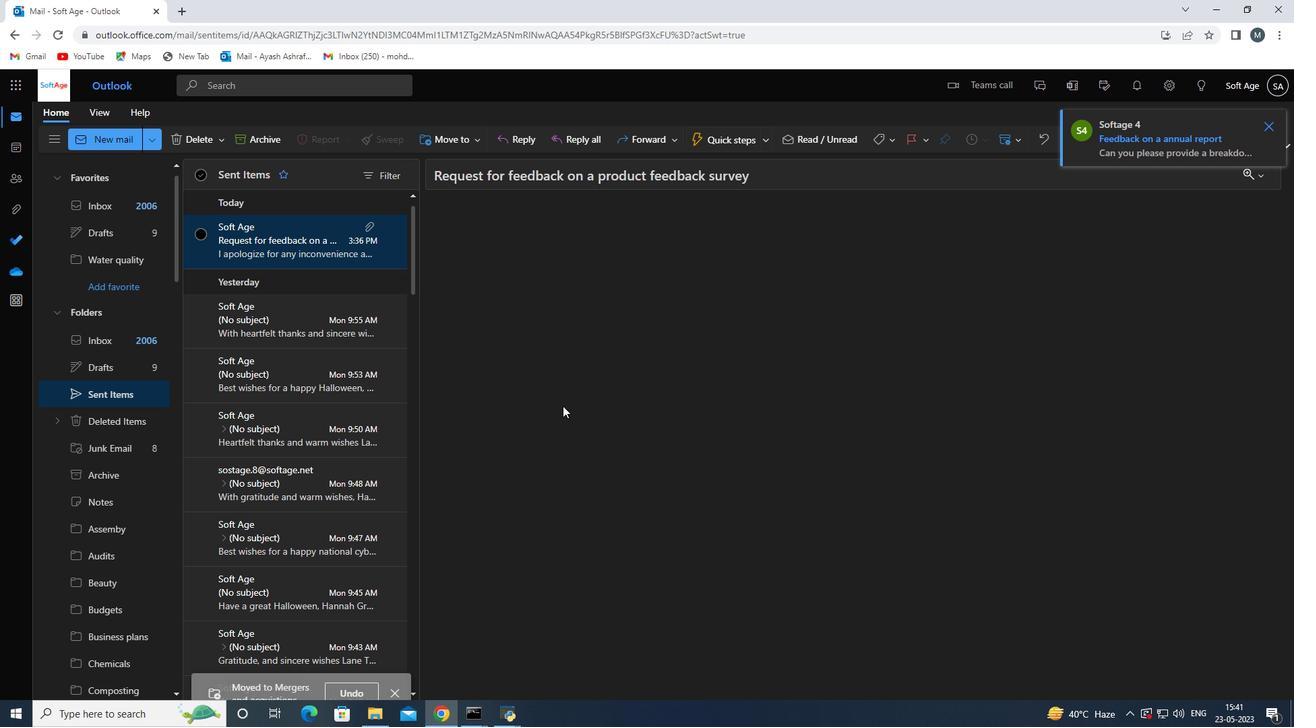 
Action: Mouse scrolled (563, 408) with delta (0, 0)
Screenshot: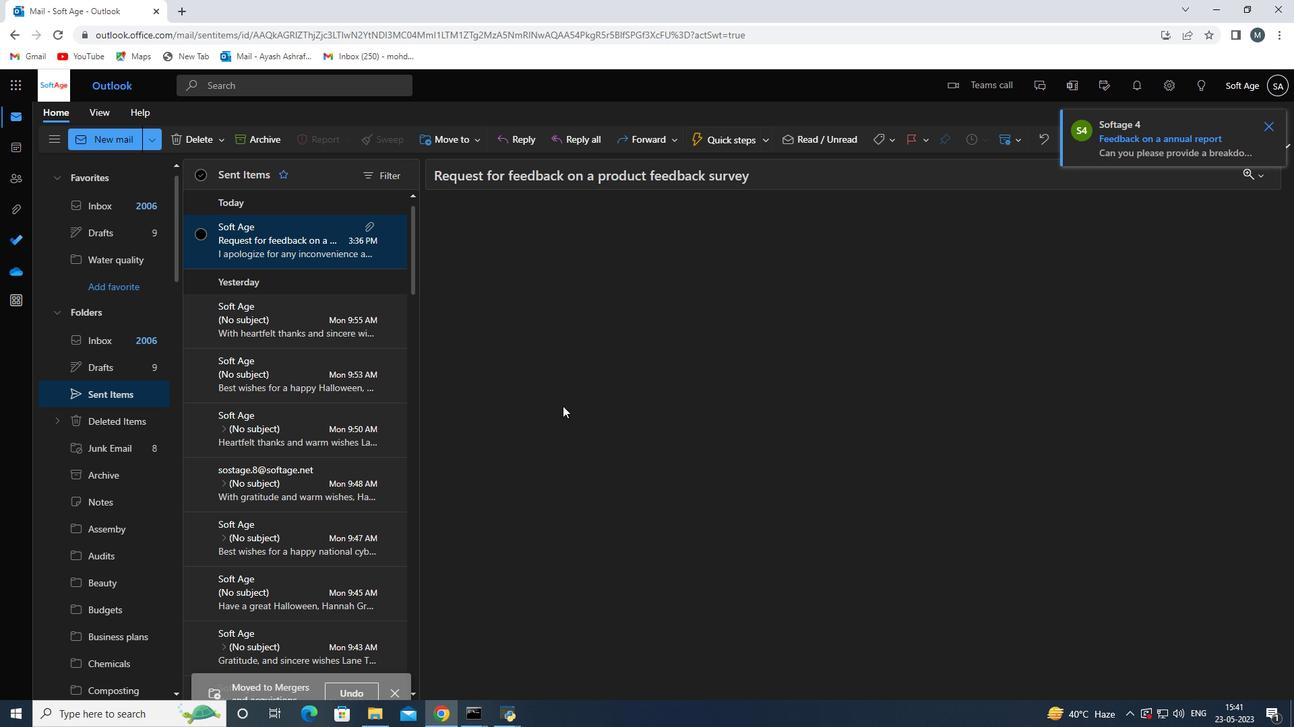 
Action: Mouse scrolled (563, 408) with delta (0, 0)
Screenshot: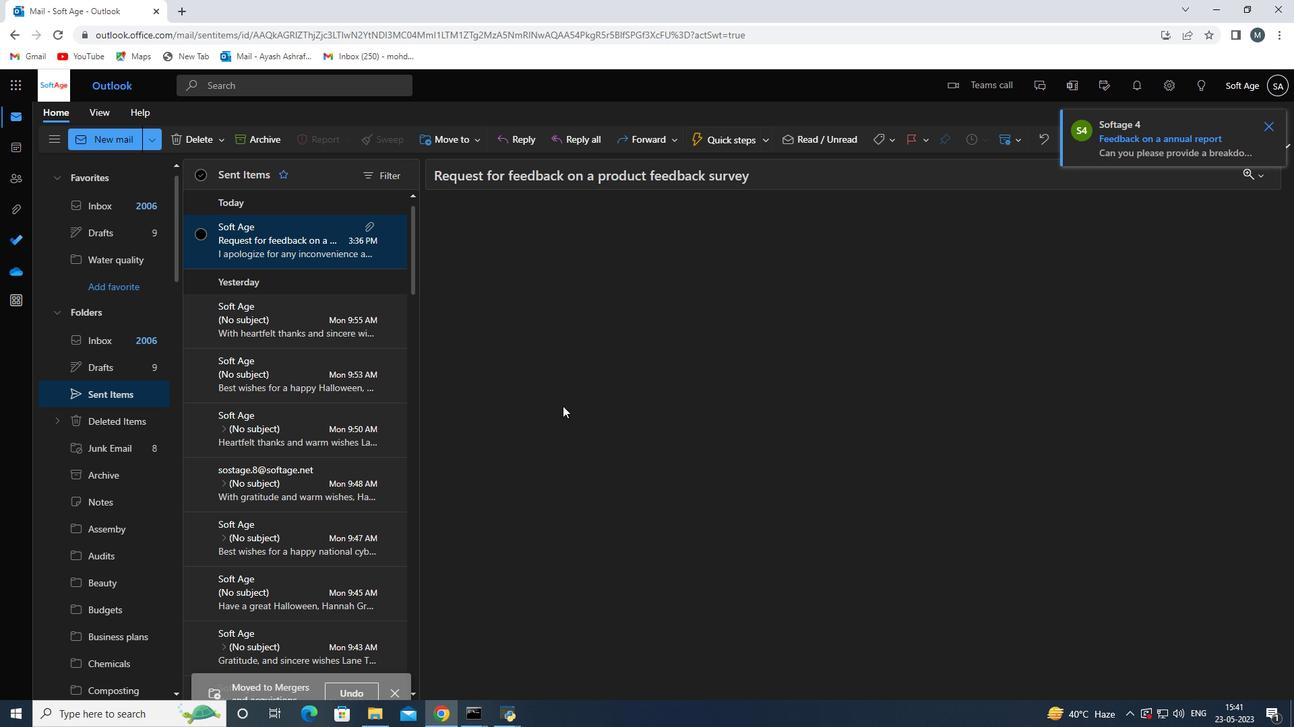 
Action: Mouse scrolled (563, 408) with delta (0, 0)
Screenshot: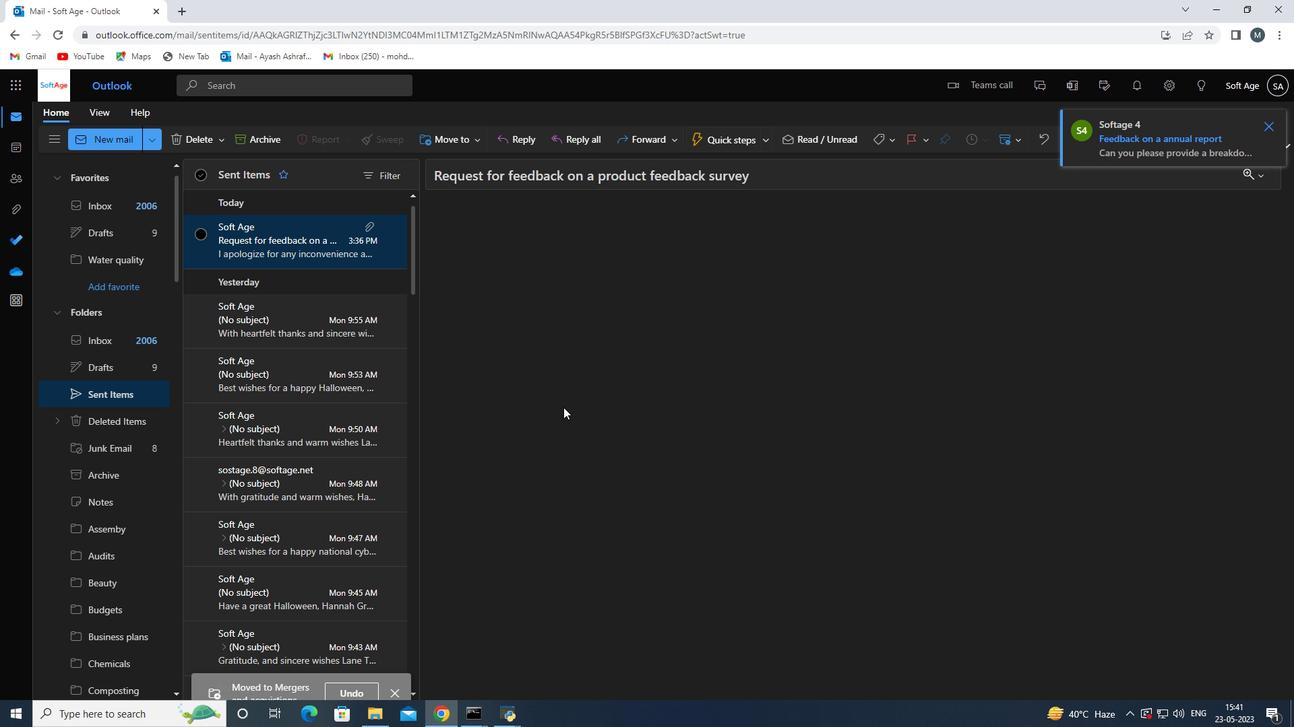 
Action: Mouse scrolled (563, 408) with delta (0, 0)
Screenshot: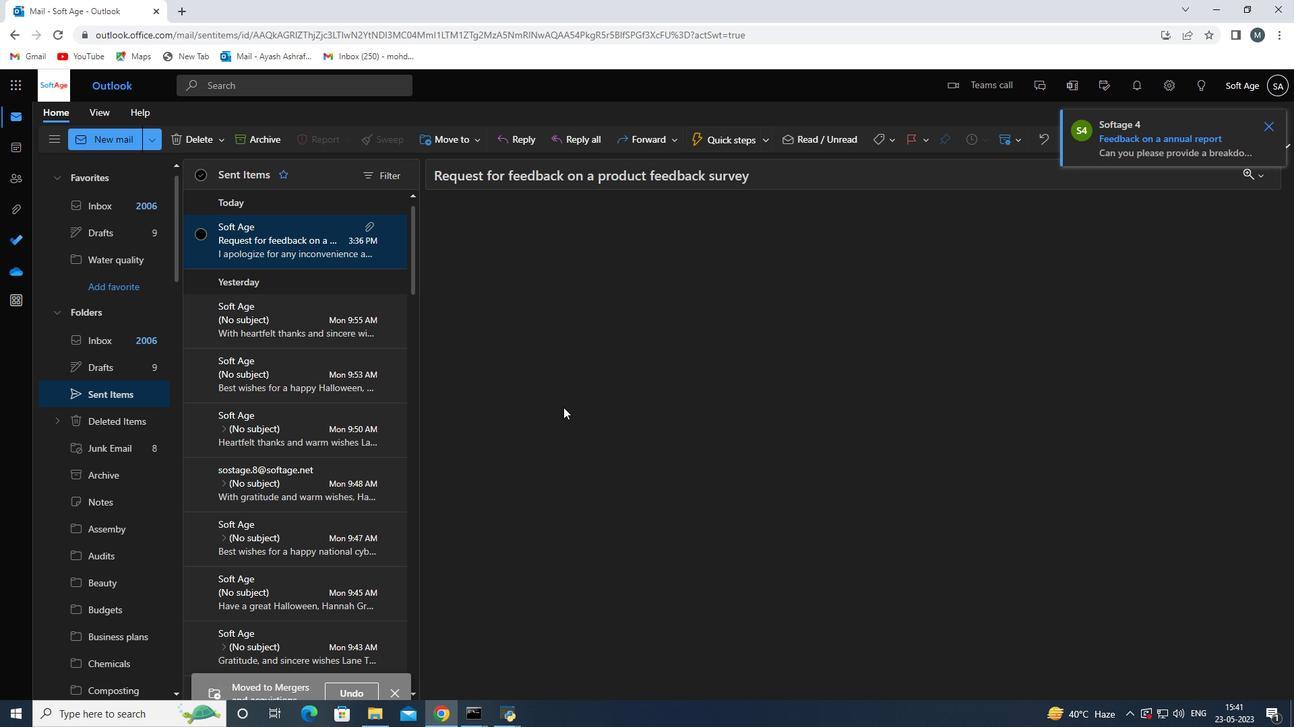 
Action: Mouse moved to (564, 407)
Screenshot: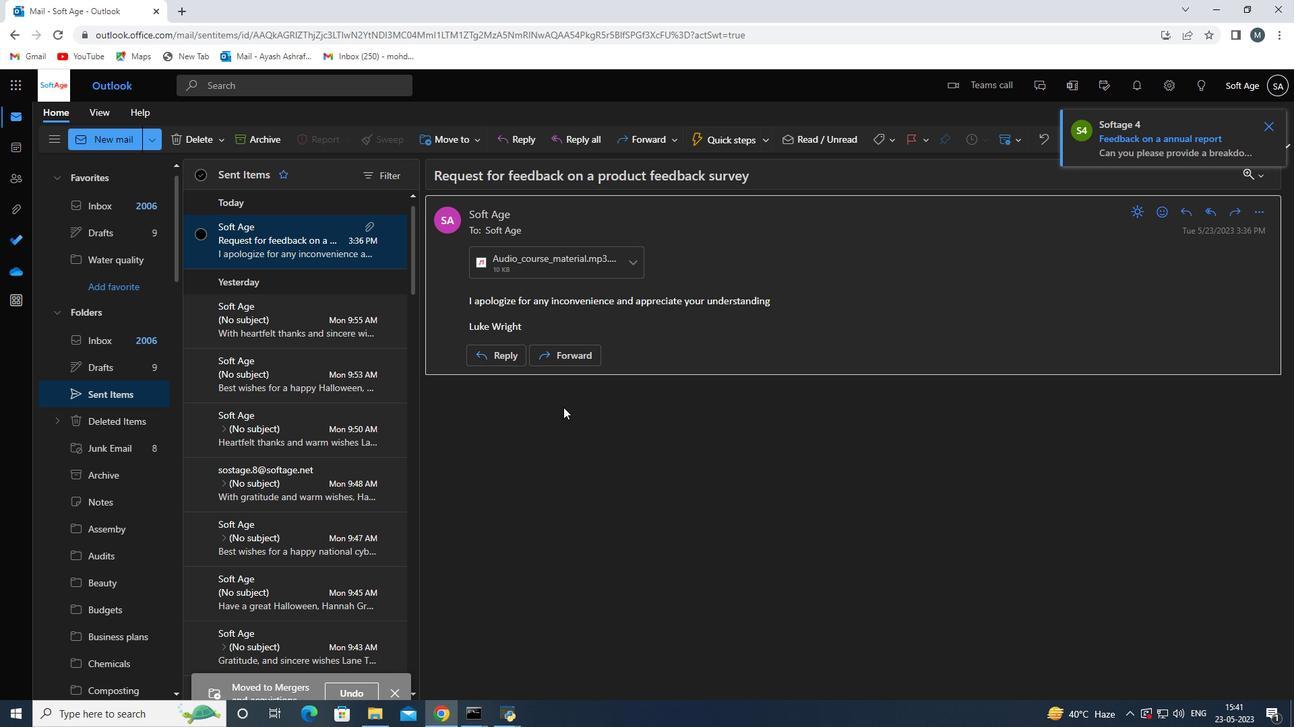 
